 Task: Look for space in Thomazeau, Haiti from 8th June, 2023 to 19th June, 2023 for 1 adult in price range Rs.5000 to Rs.12000. Place can be shared room with 1  bedroom having 1 bed and 1 bathroom. Property type can be house, flat, guest house, hotel. Booking option can be shelf check-in. Required host language is English.
Action: Mouse moved to (581, 85)
Screenshot: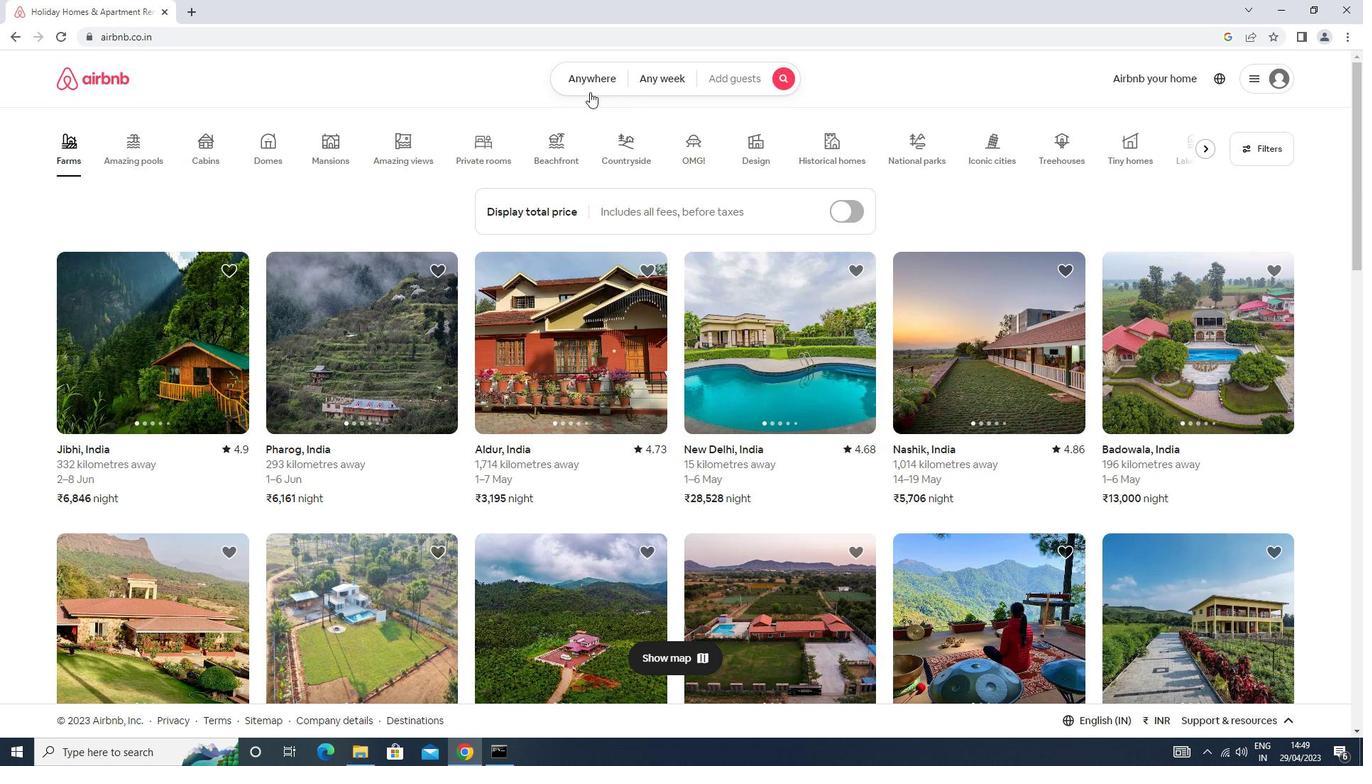 
Action: Mouse pressed left at (581, 85)
Screenshot: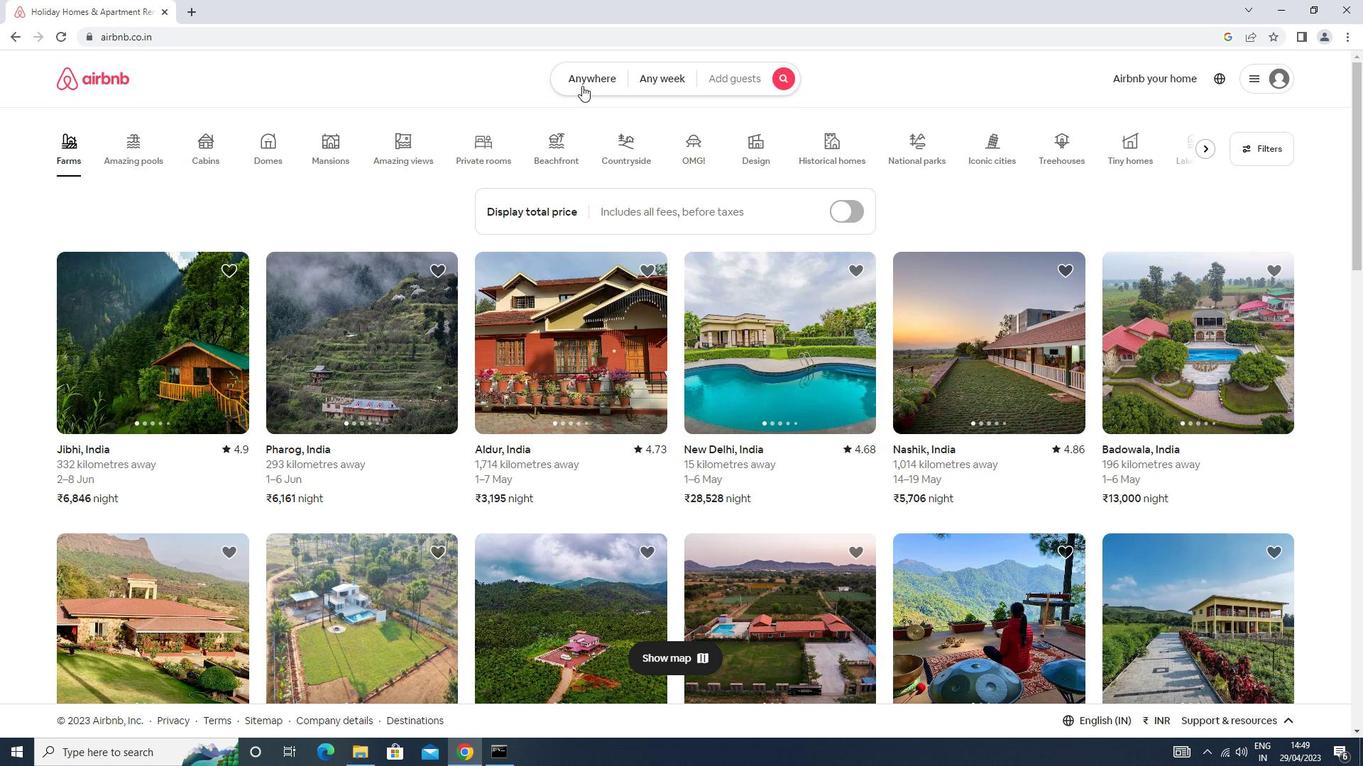 
Action: Mouse moved to (536, 127)
Screenshot: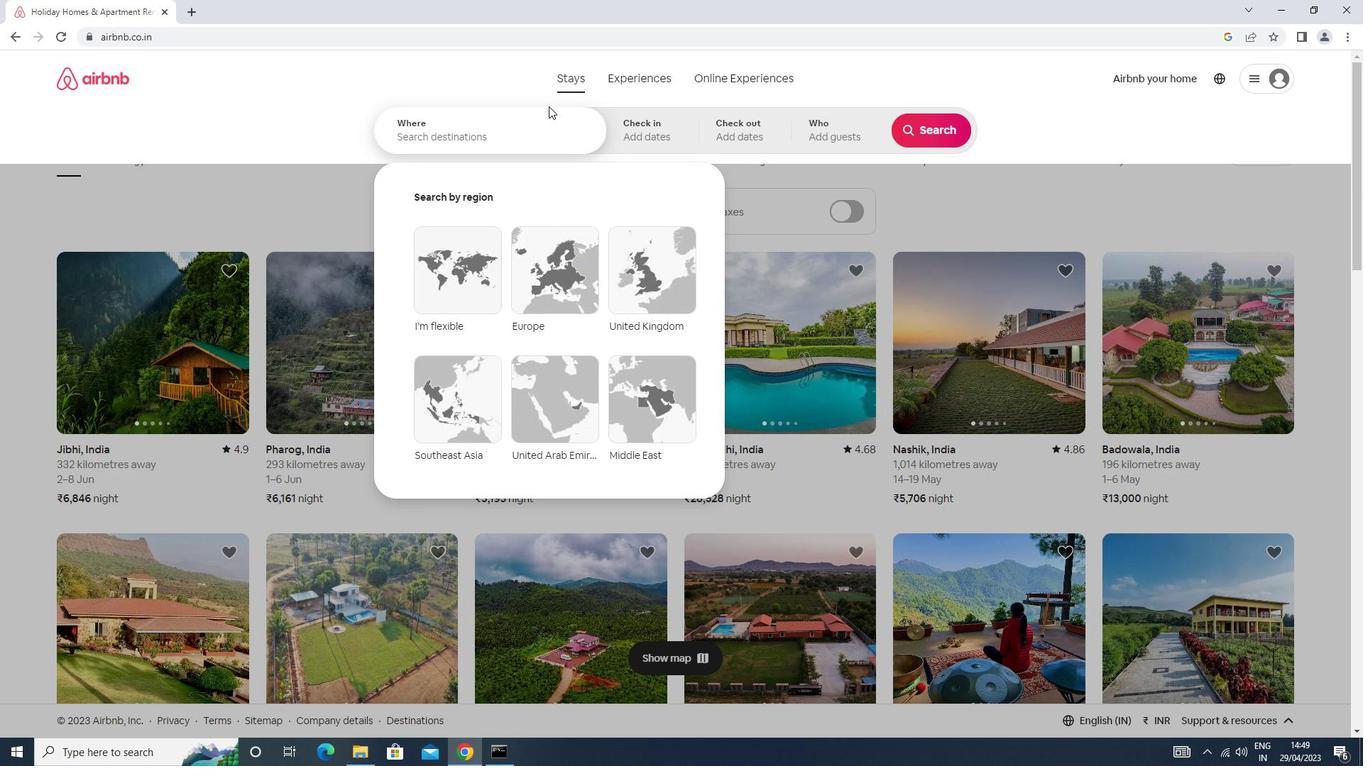 
Action: Mouse pressed left at (536, 127)
Screenshot: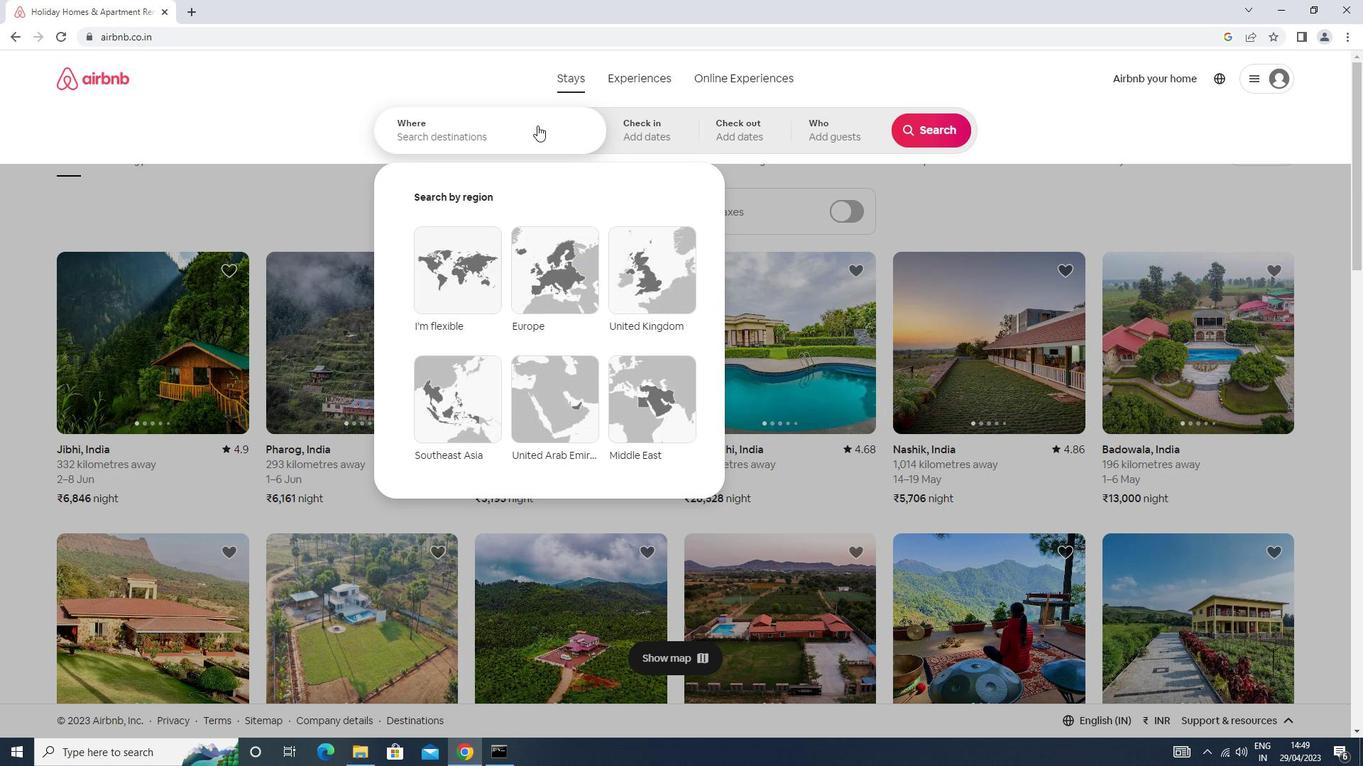 
Action: Key pressed <Key.caps_lock>t<Key.caps_lock>homazeau<Key.down><Key.enter>
Screenshot: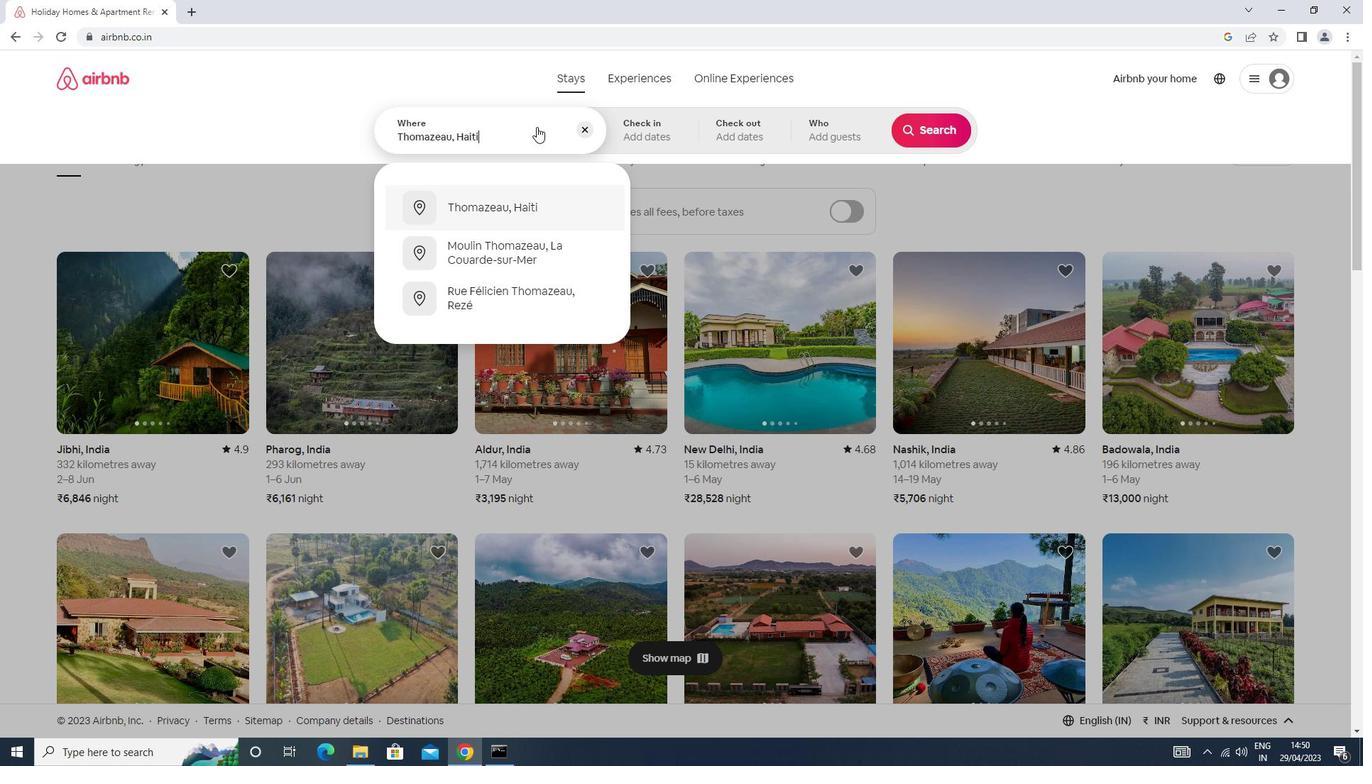 
Action: Mouse moved to (920, 244)
Screenshot: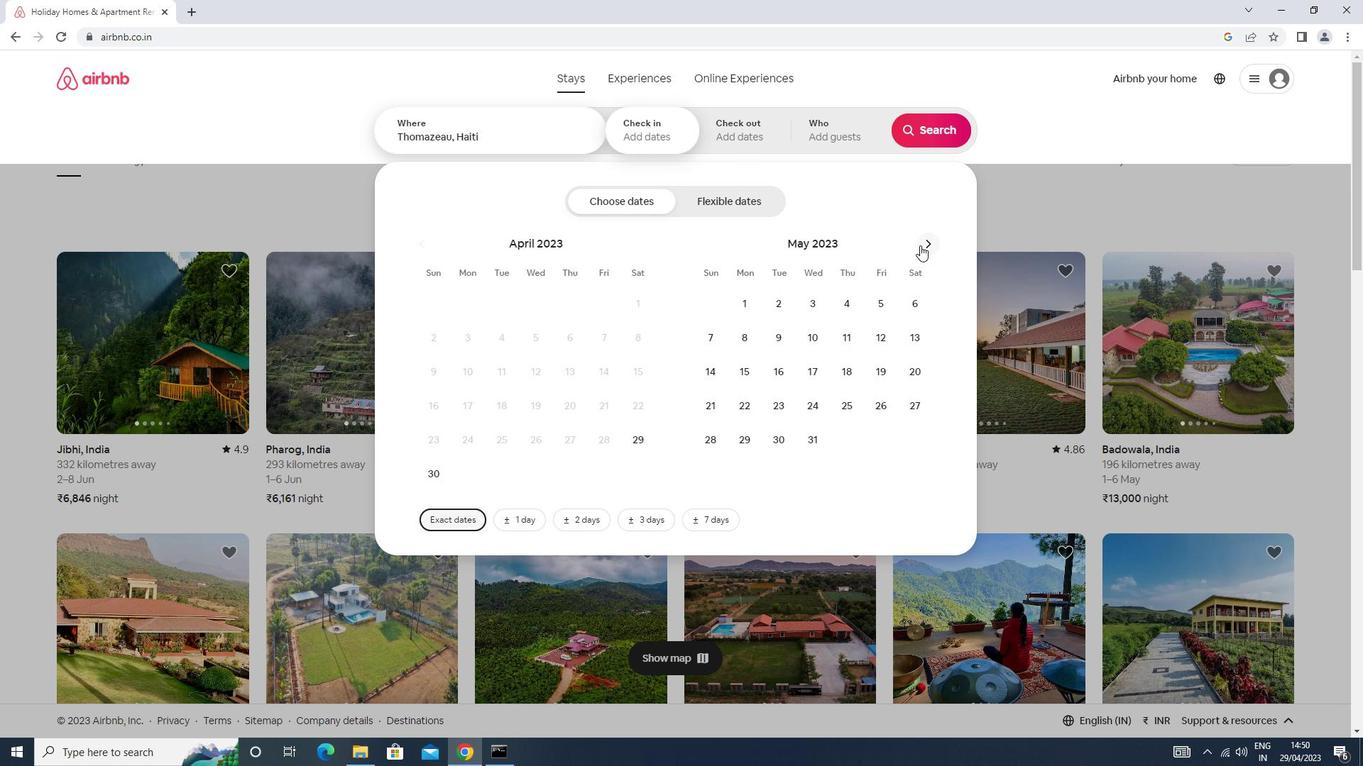 
Action: Mouse pressed left at (920, 244)
Screenshot: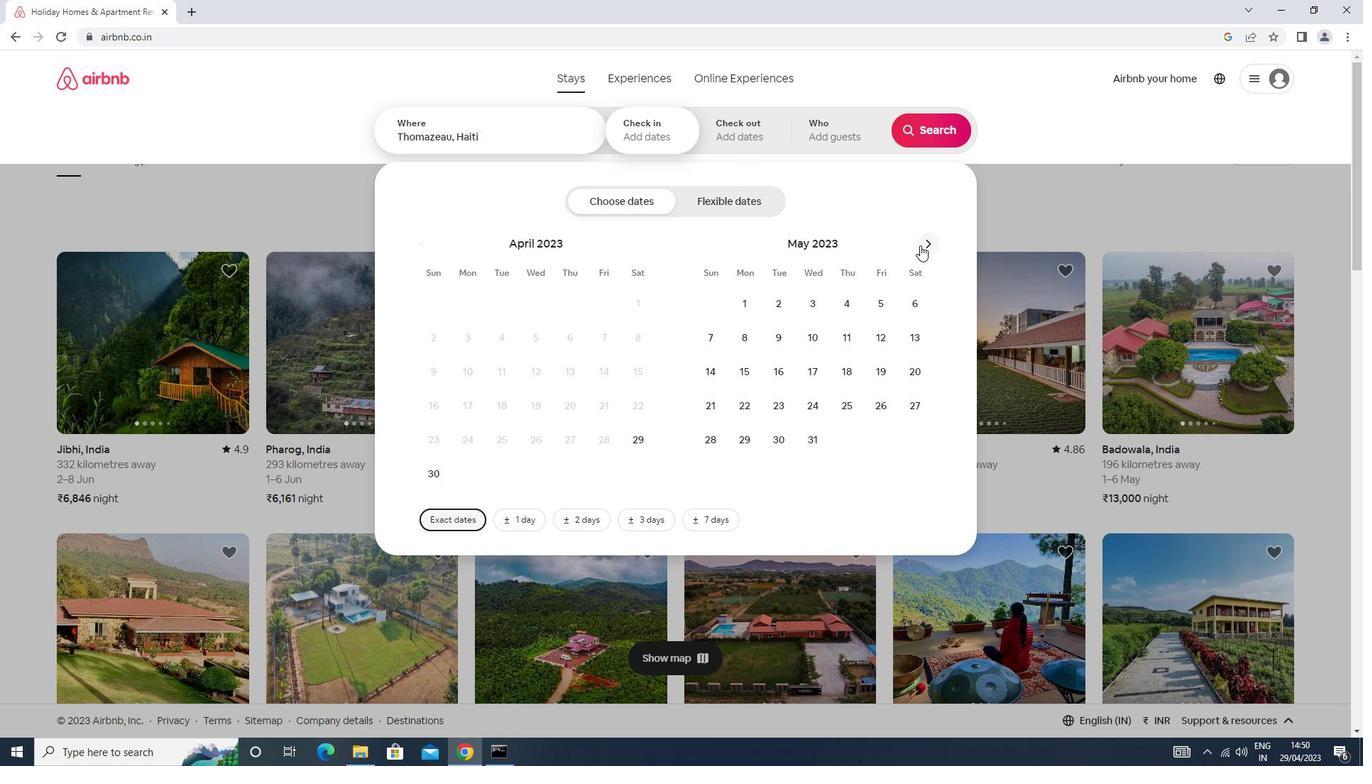 
Action: Mouse moved to (845, 336)
Screenshot: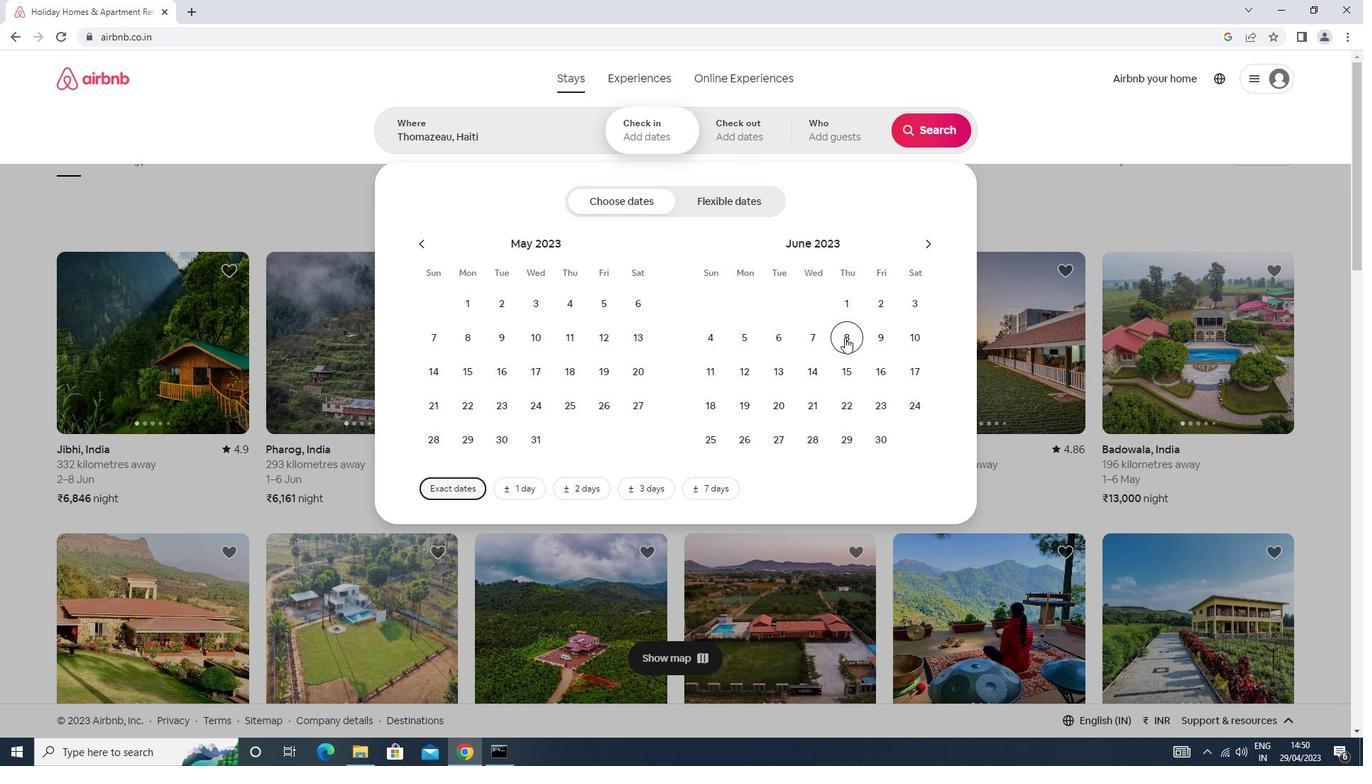 
Action: Mouse pressed left at (845, 336)
Screenshot: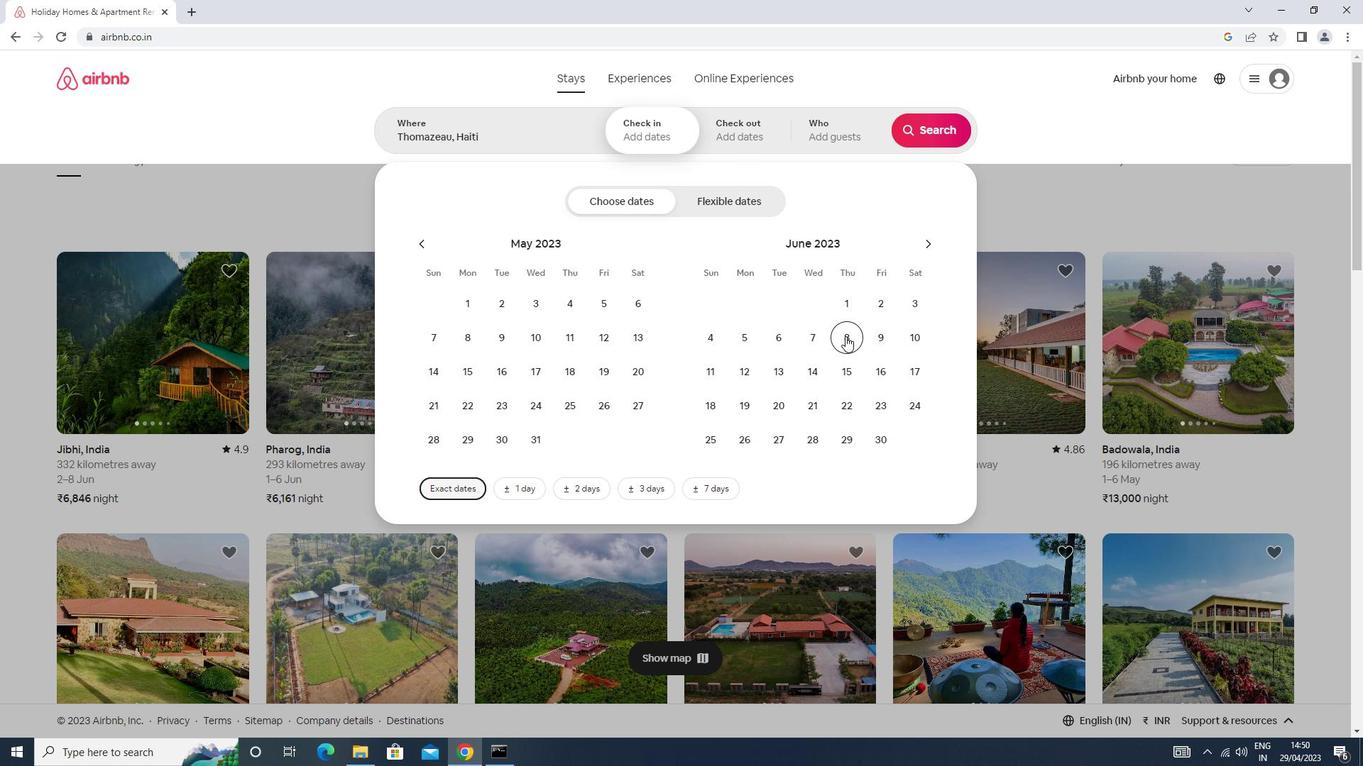 
Action: Mouse moved to (757, 401)
Screenshot: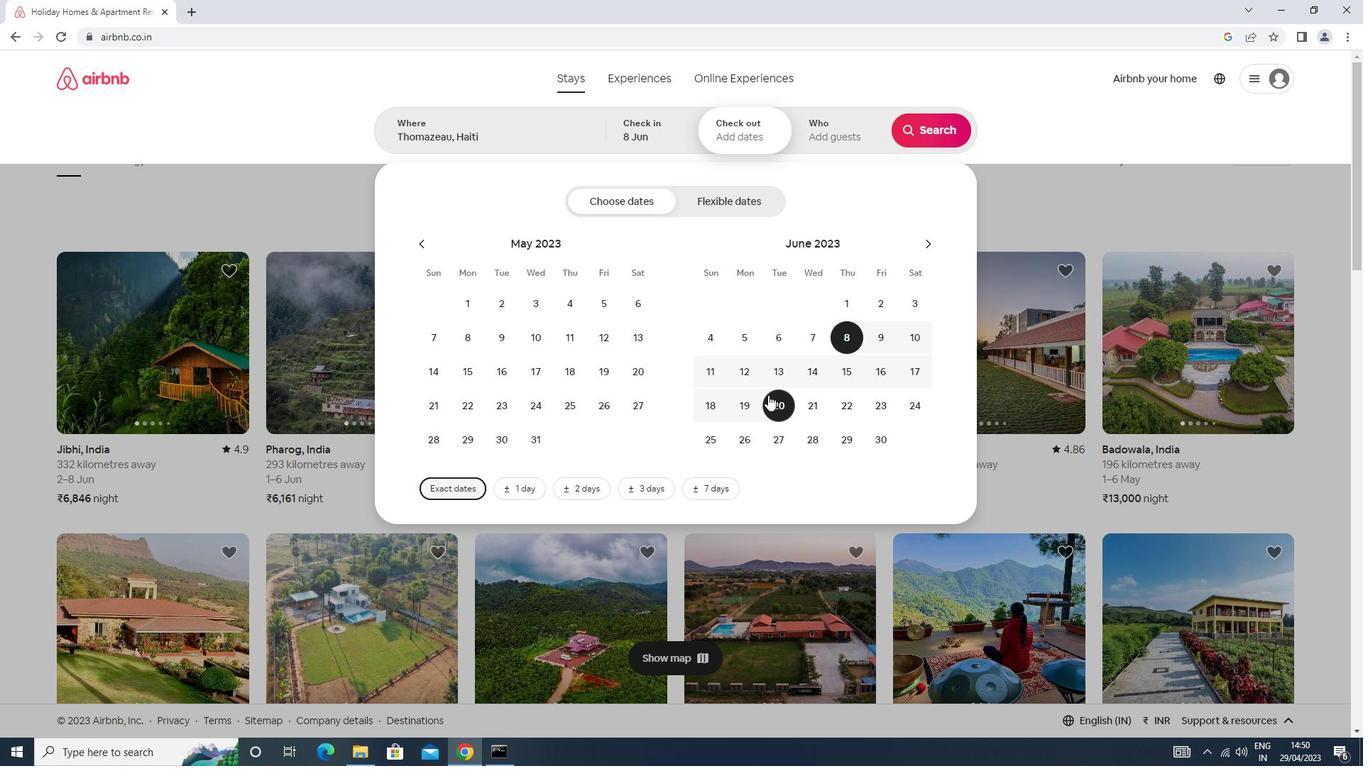 
Action: Mouse pressed left at (757, 401)
Screenshot: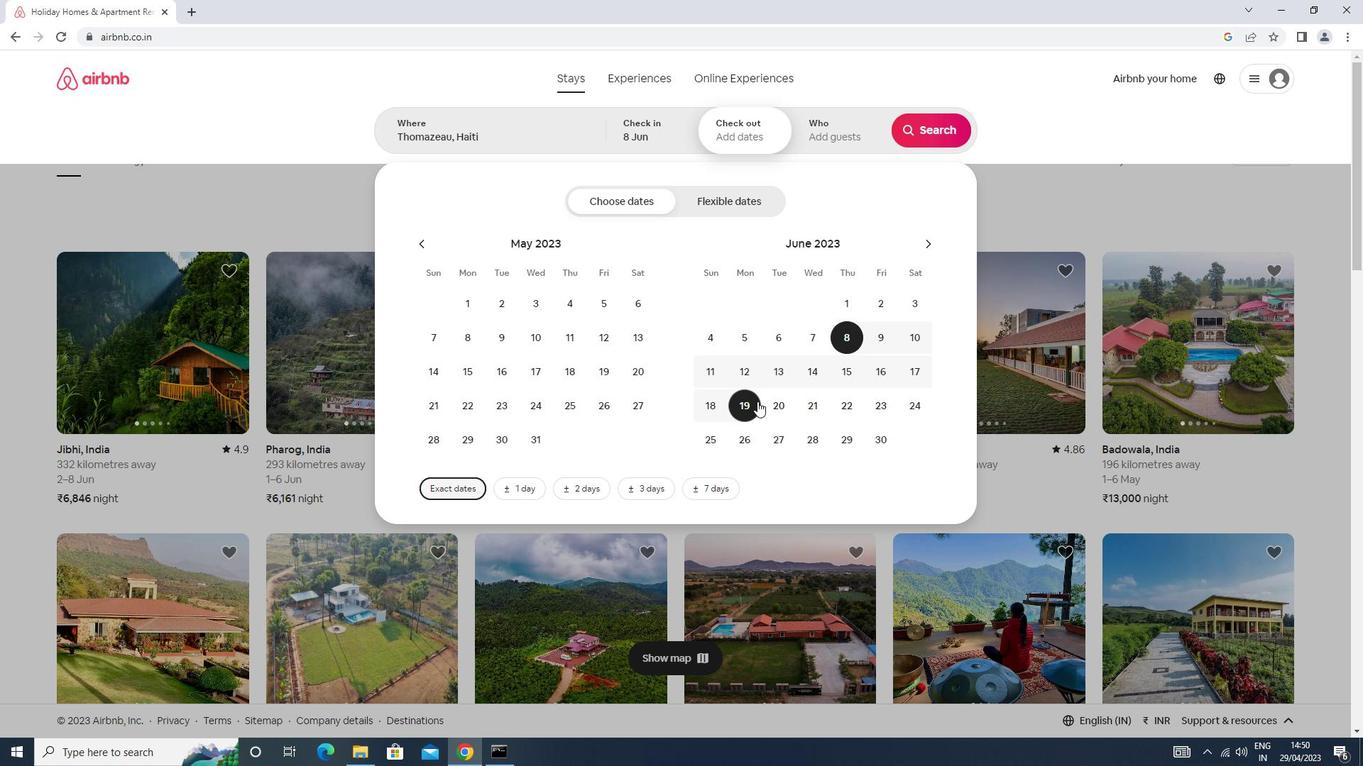 
Action: Mouse moved to (828, 132)
Screenshot: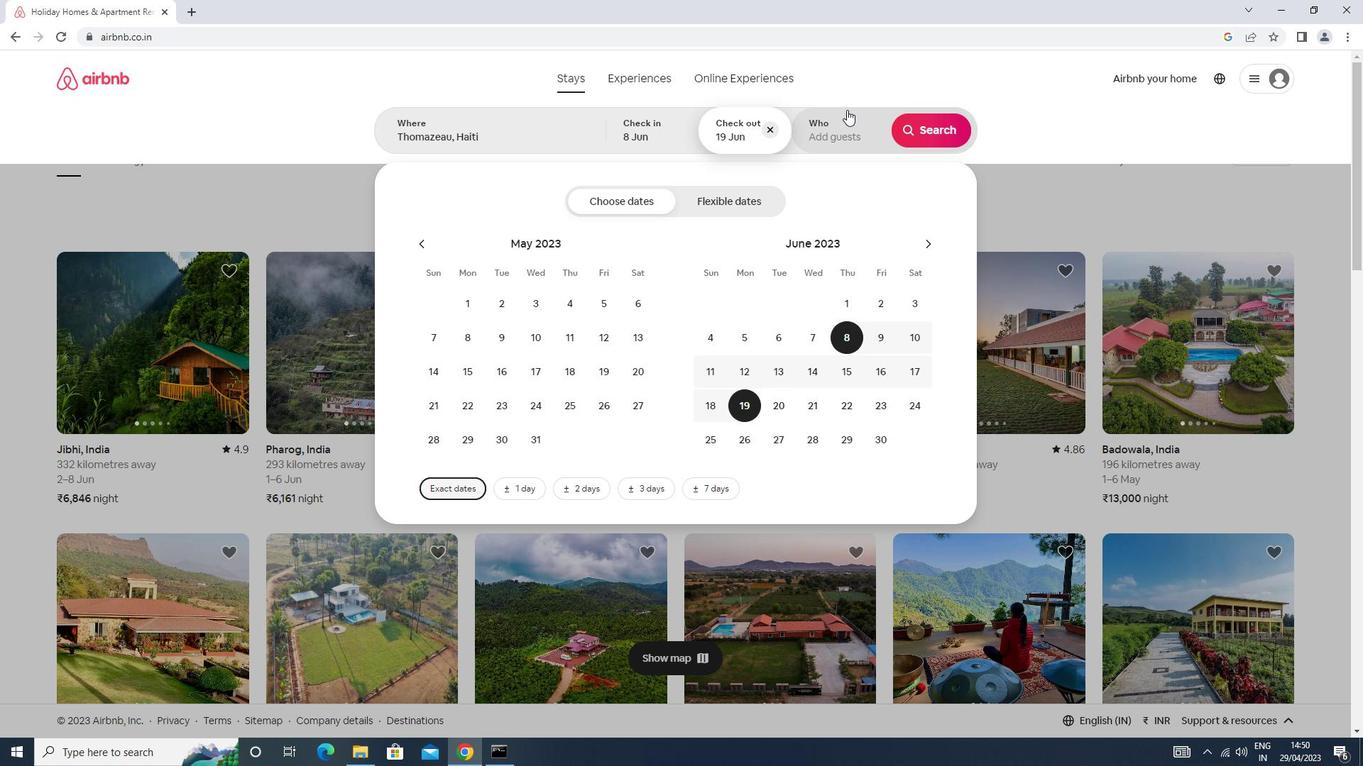 
Action: Mouse pressed left at (828, 132)
Screenshot: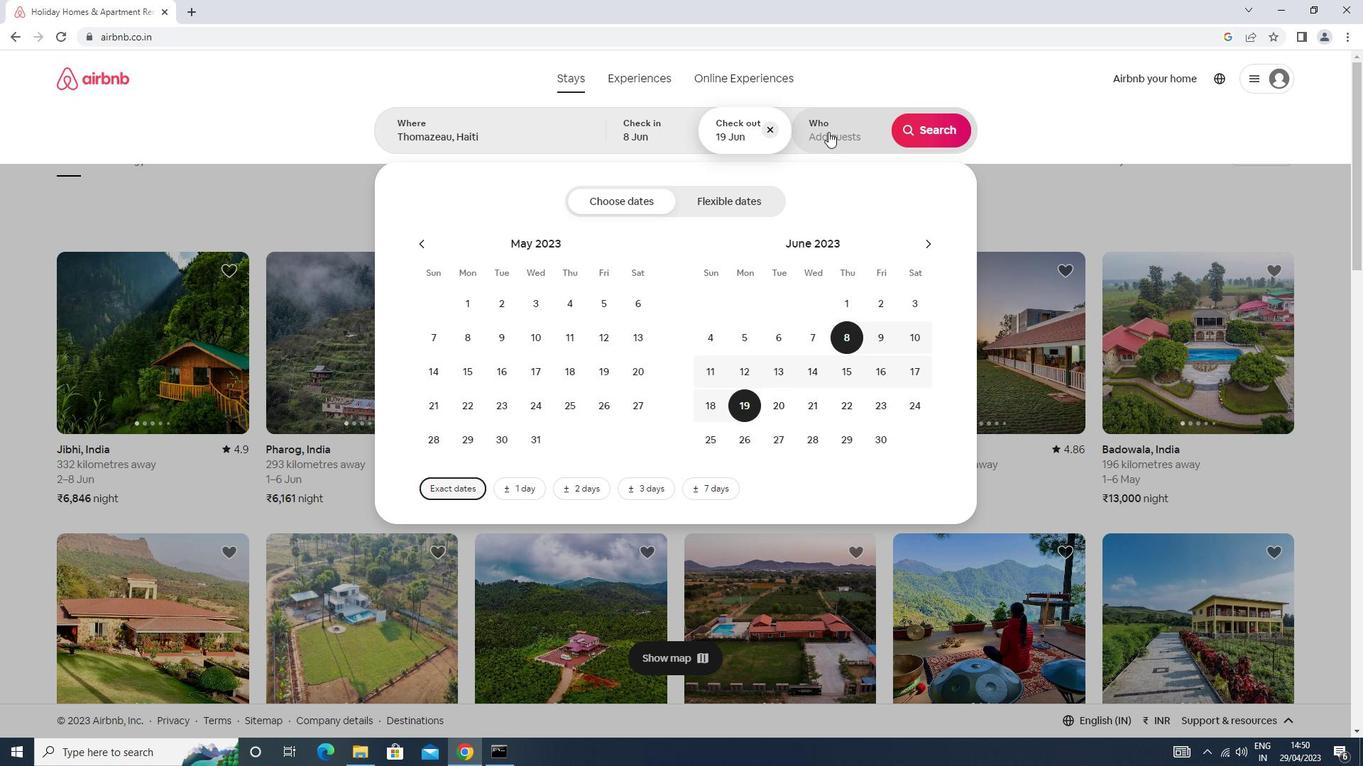 
Action: Mouse moved to (934, 211)
Screenshot: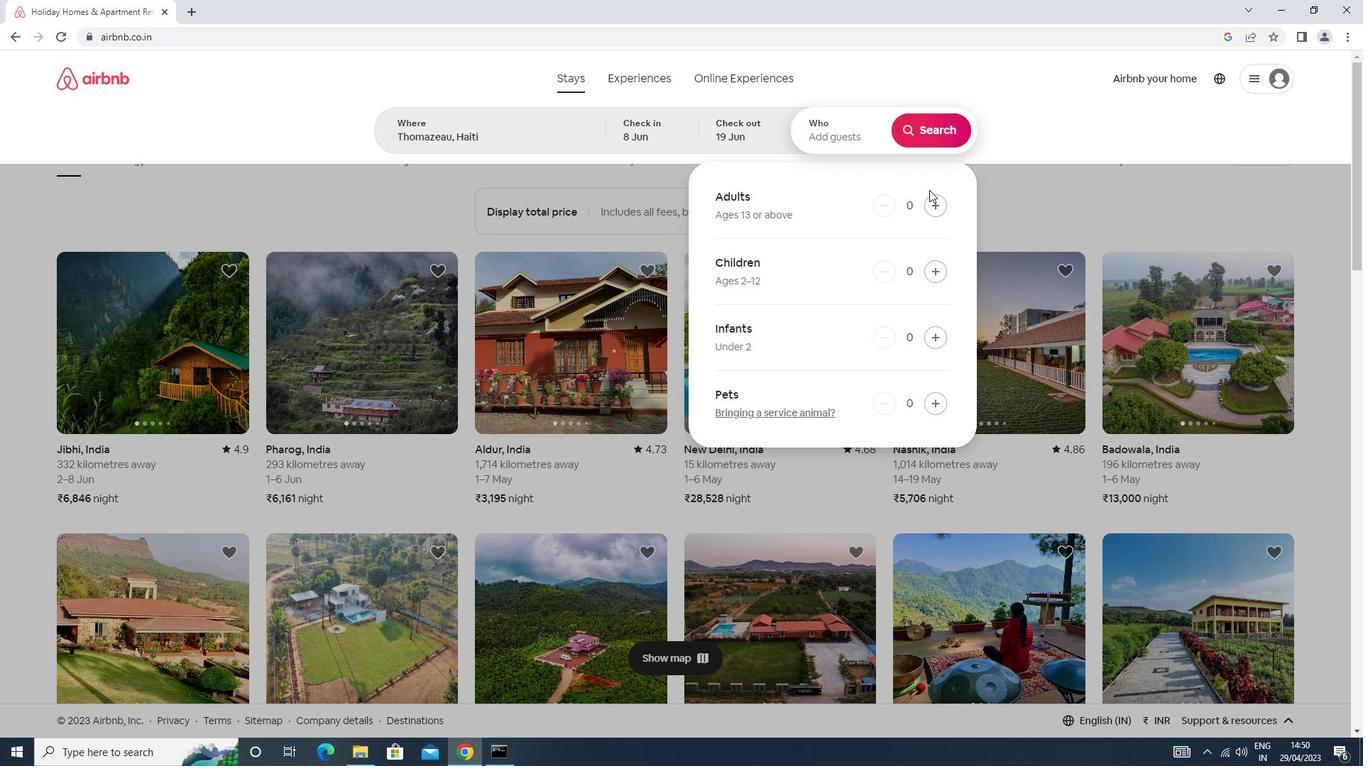 
Action: Mouse pressed left at (934, 211)
Screenshot: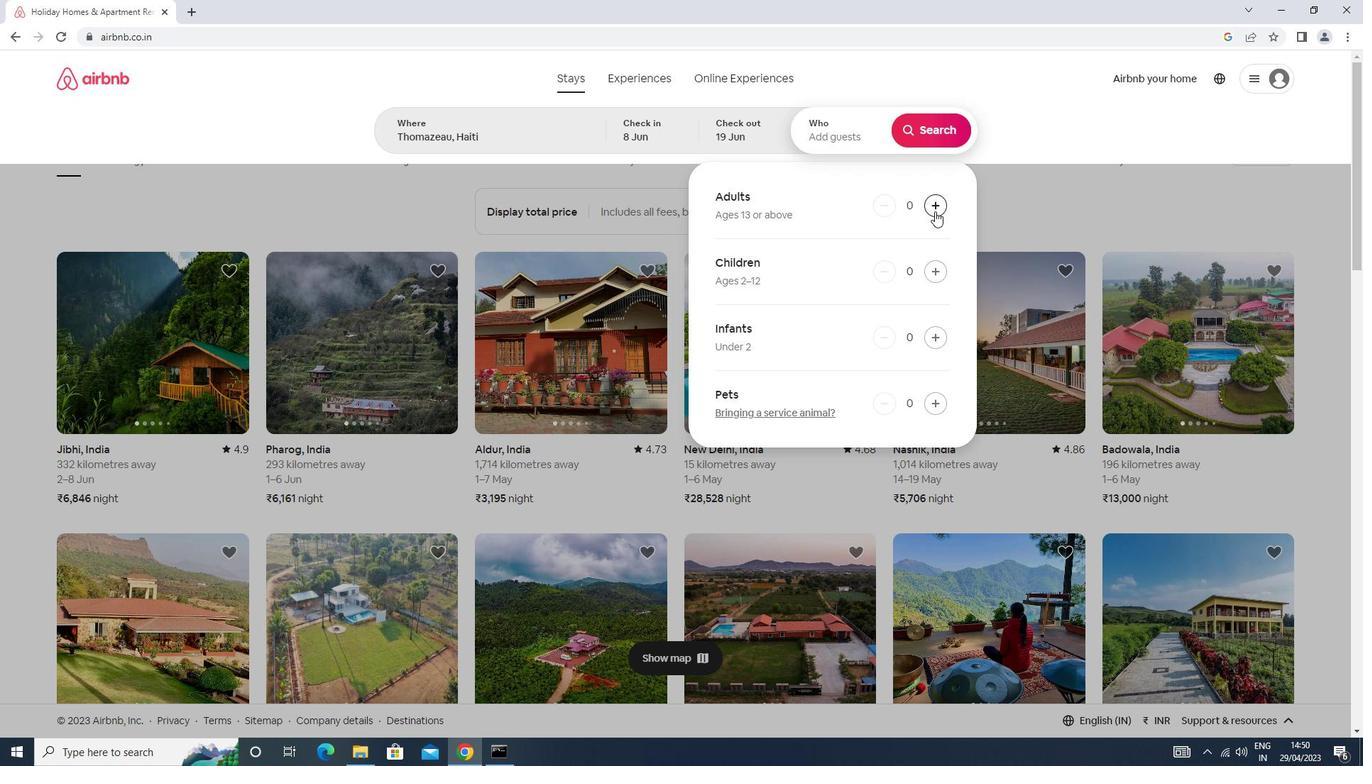
Action: Mouse moved to (944, 126)
Screenshot: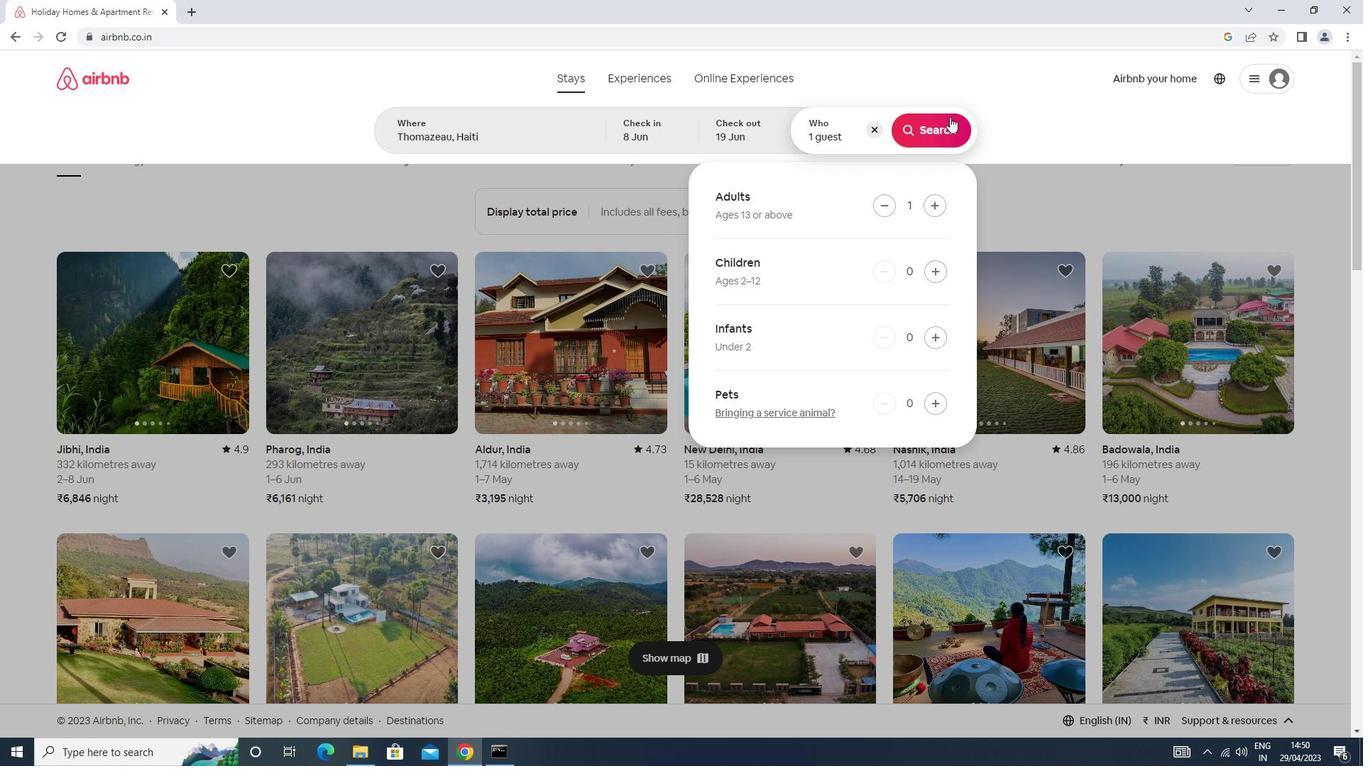 
Action: Mouse pressed left at (944, 126)
Screenshot: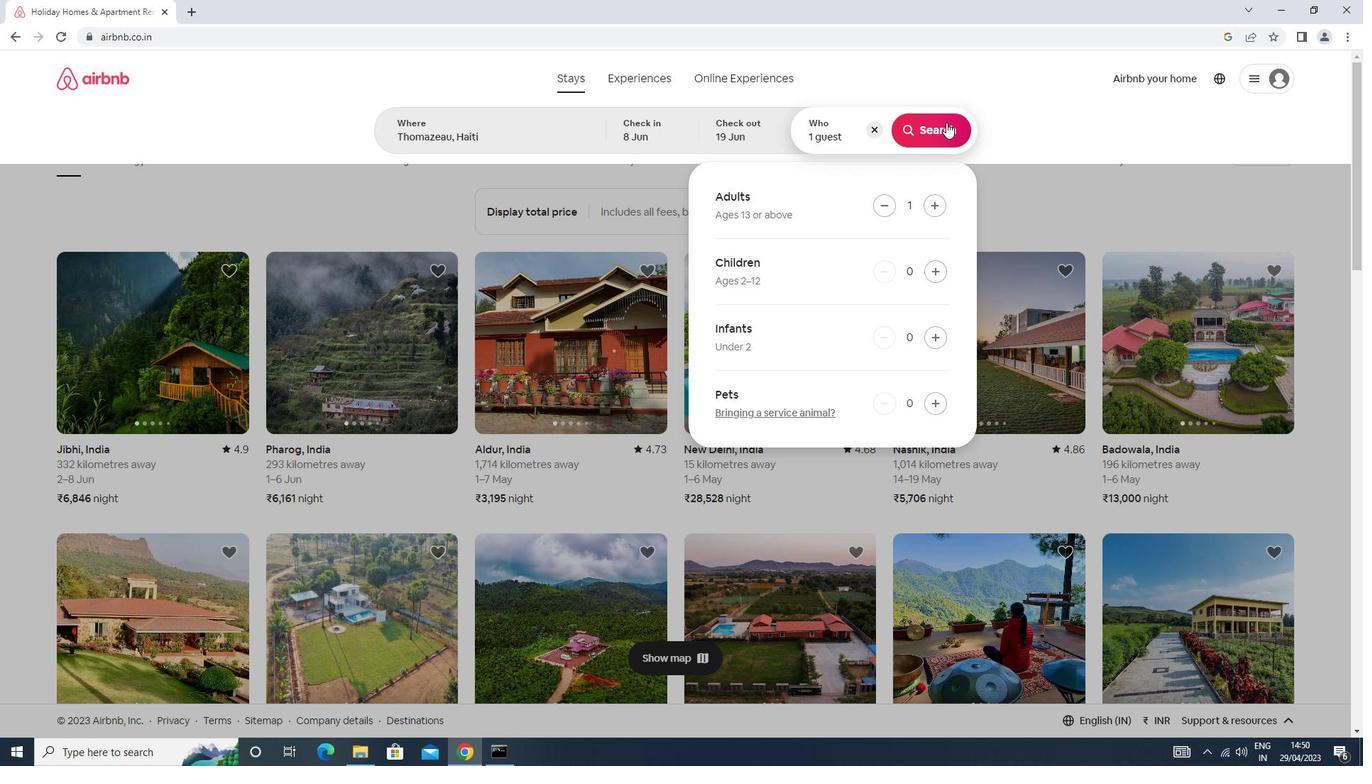 
Action: Mouse moved to (1310, 129)
Screenshot: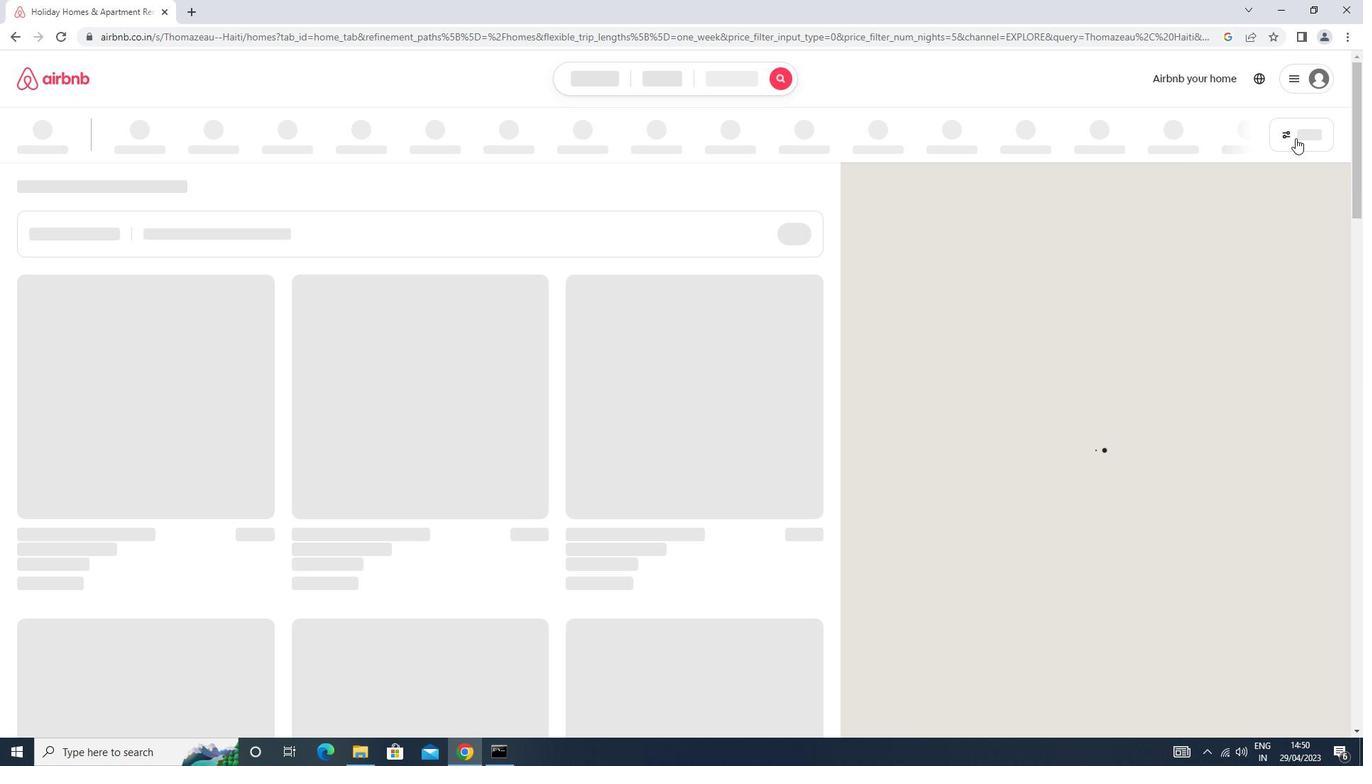 
Action: Mouse pressed left at (1310, 129)
Screenshot: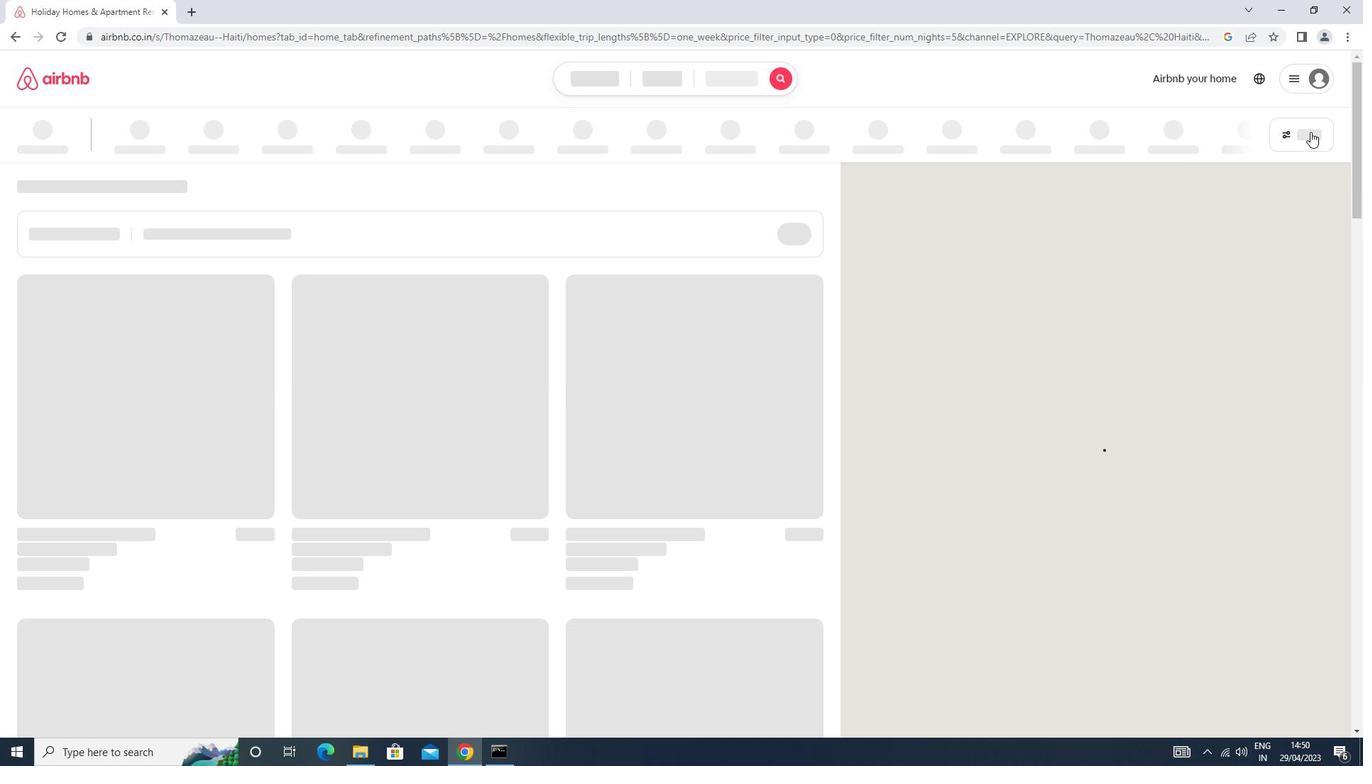 
Action: Mouse moved to (566, 314)
Screenshot: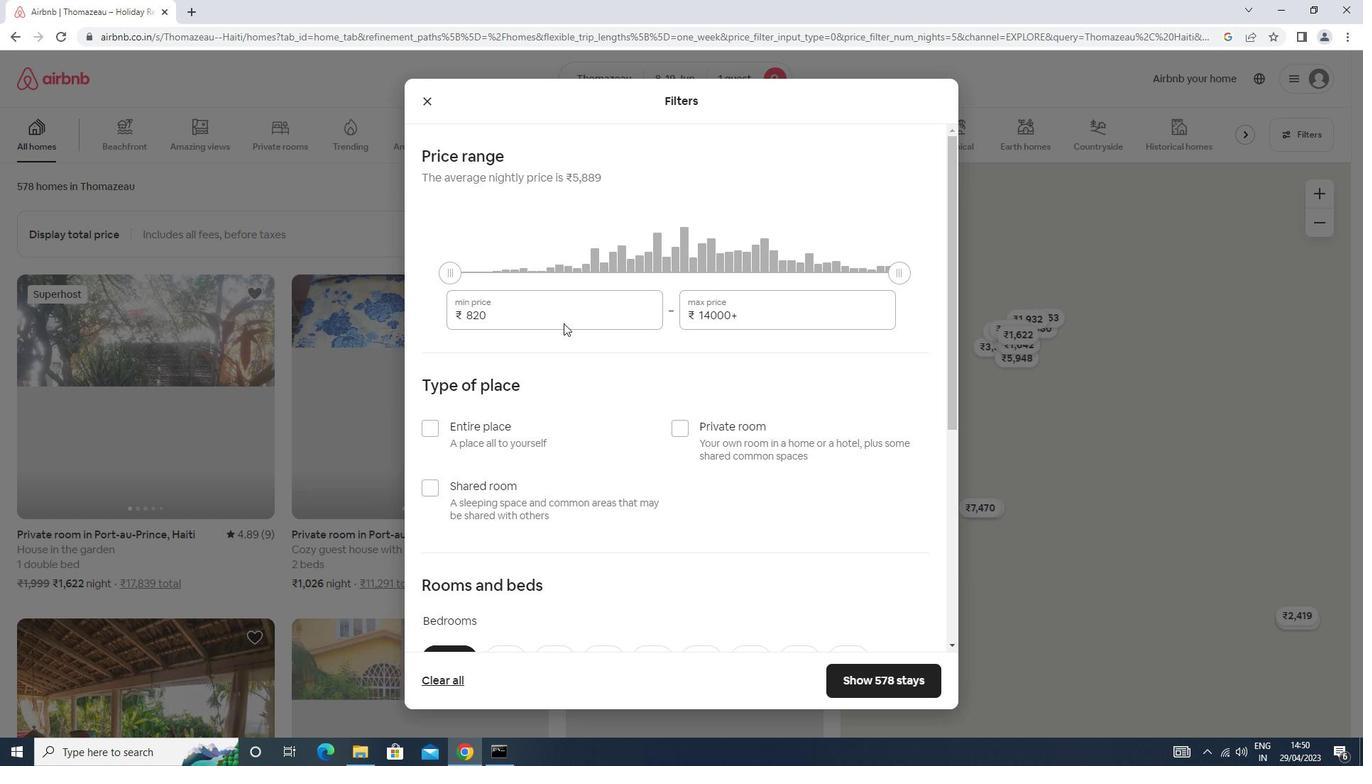 
Action: Mouse pressed left at (566, 314)
Screenshot: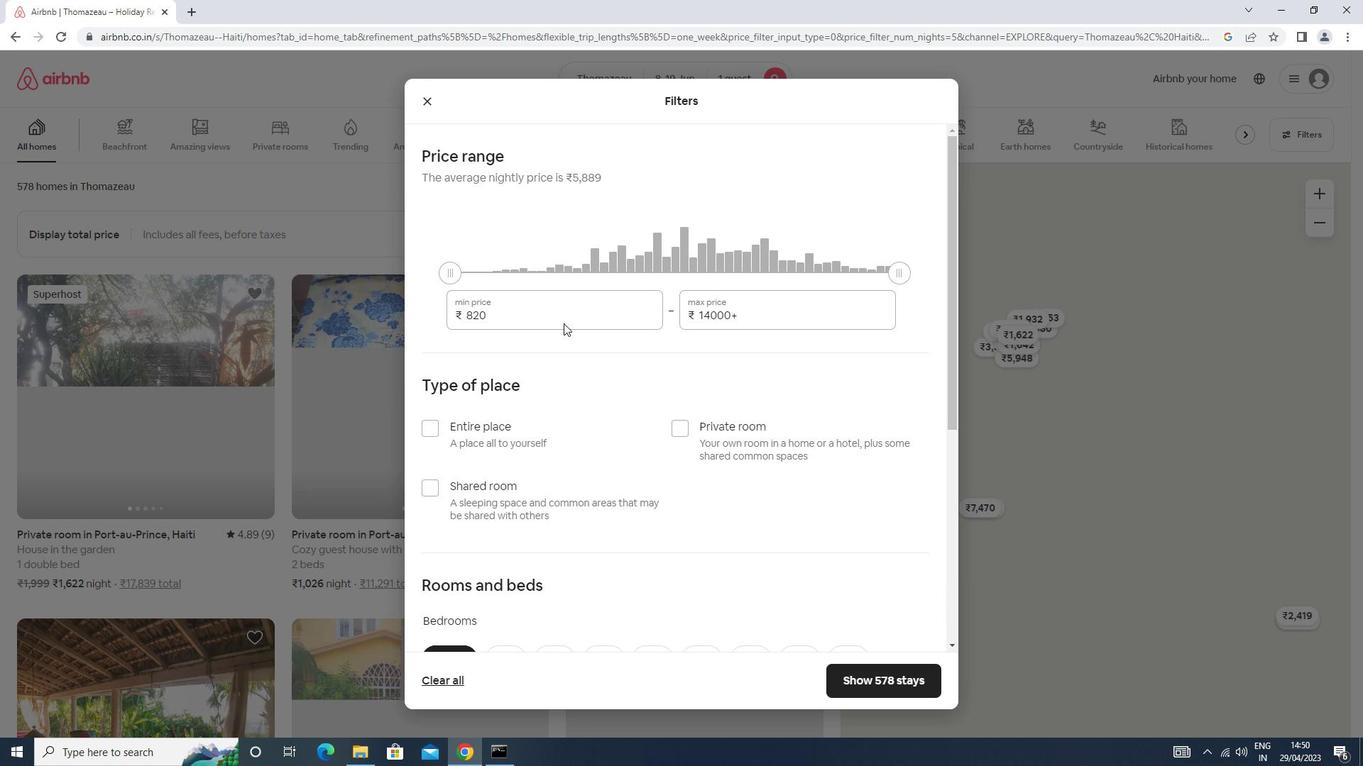 
Action: Key pressed <Key.backspace><Key.backspace><Key.backspace><Key.backspace><Key.backspace><Key.backspace><Key.backspace><Key.backspace>5000<Key.tab>12000<Key.enter>
Screenshot: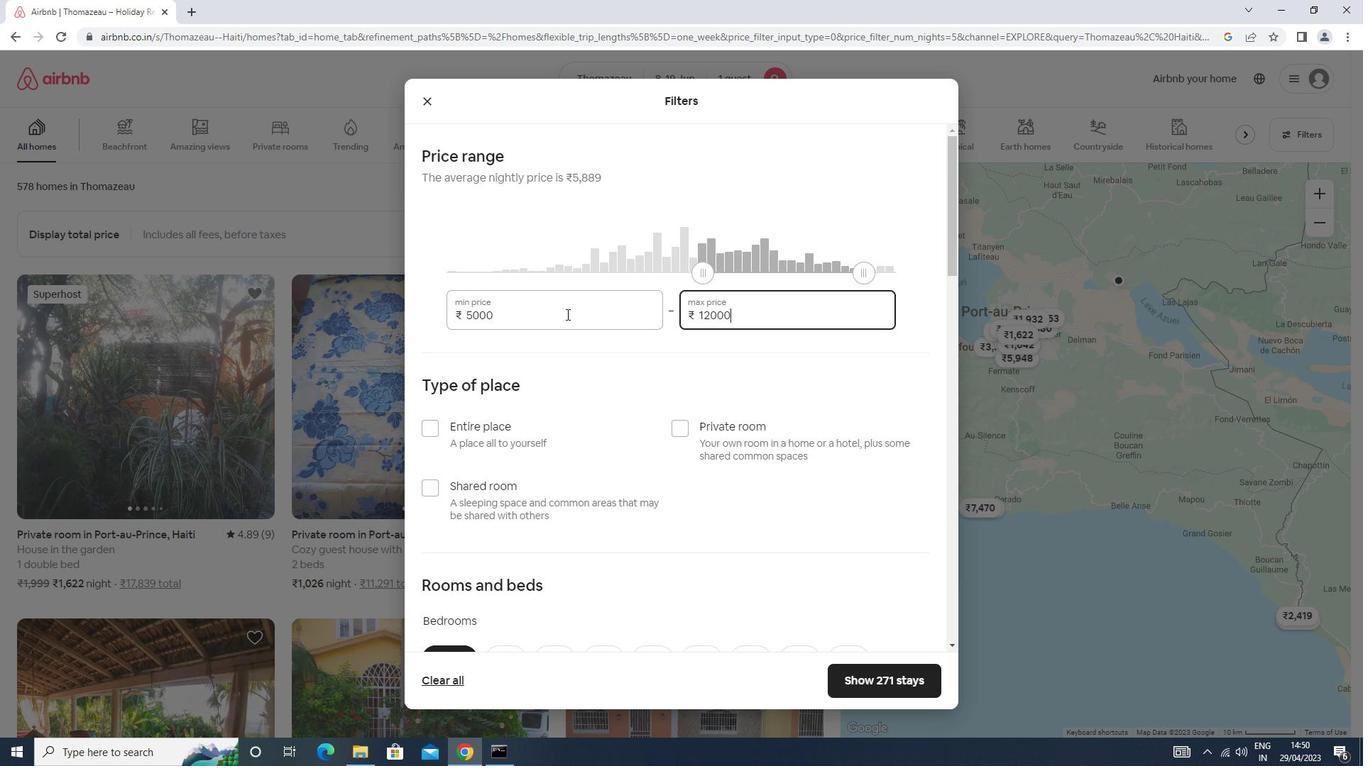 
Action: Mouse moved to (562, 268)
Screenshot: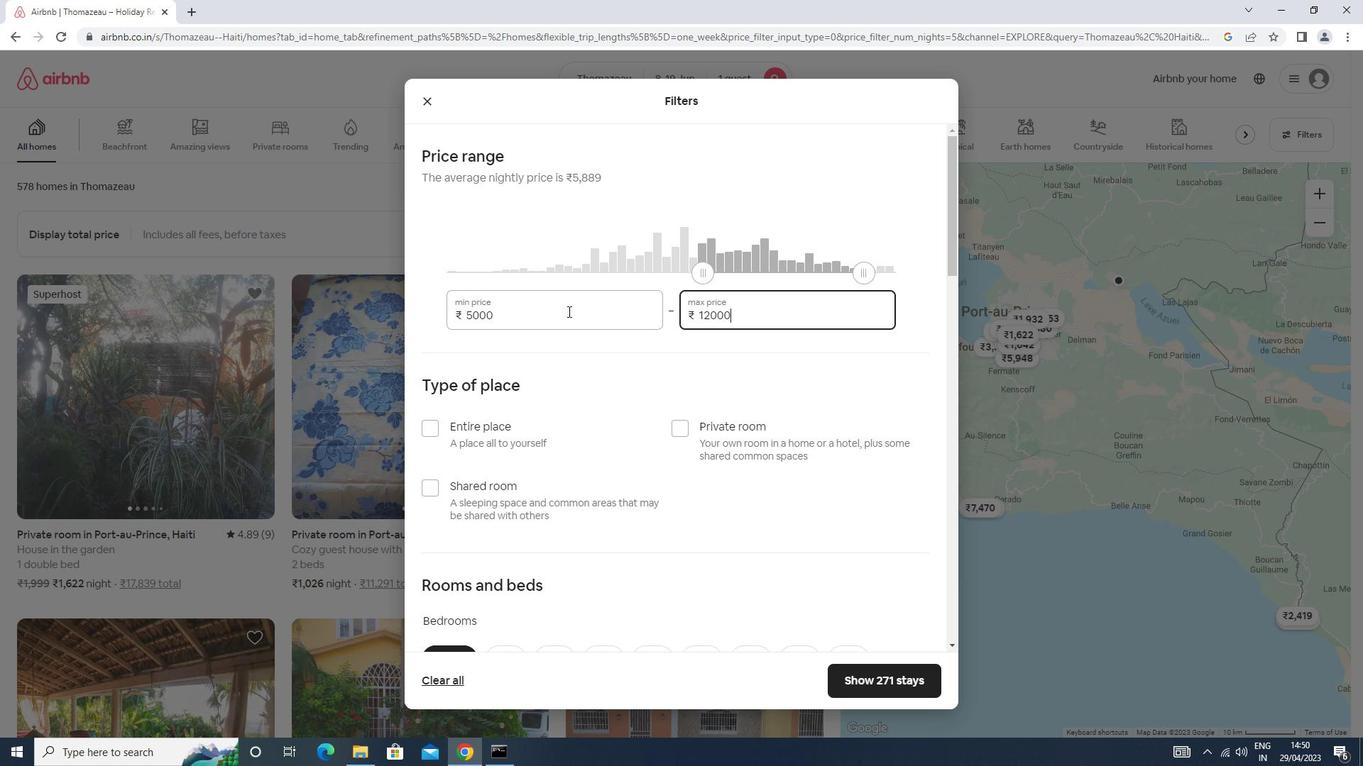 
Action: Mouse scrolled (562, 267) with delta (0, 0)
Screenshot: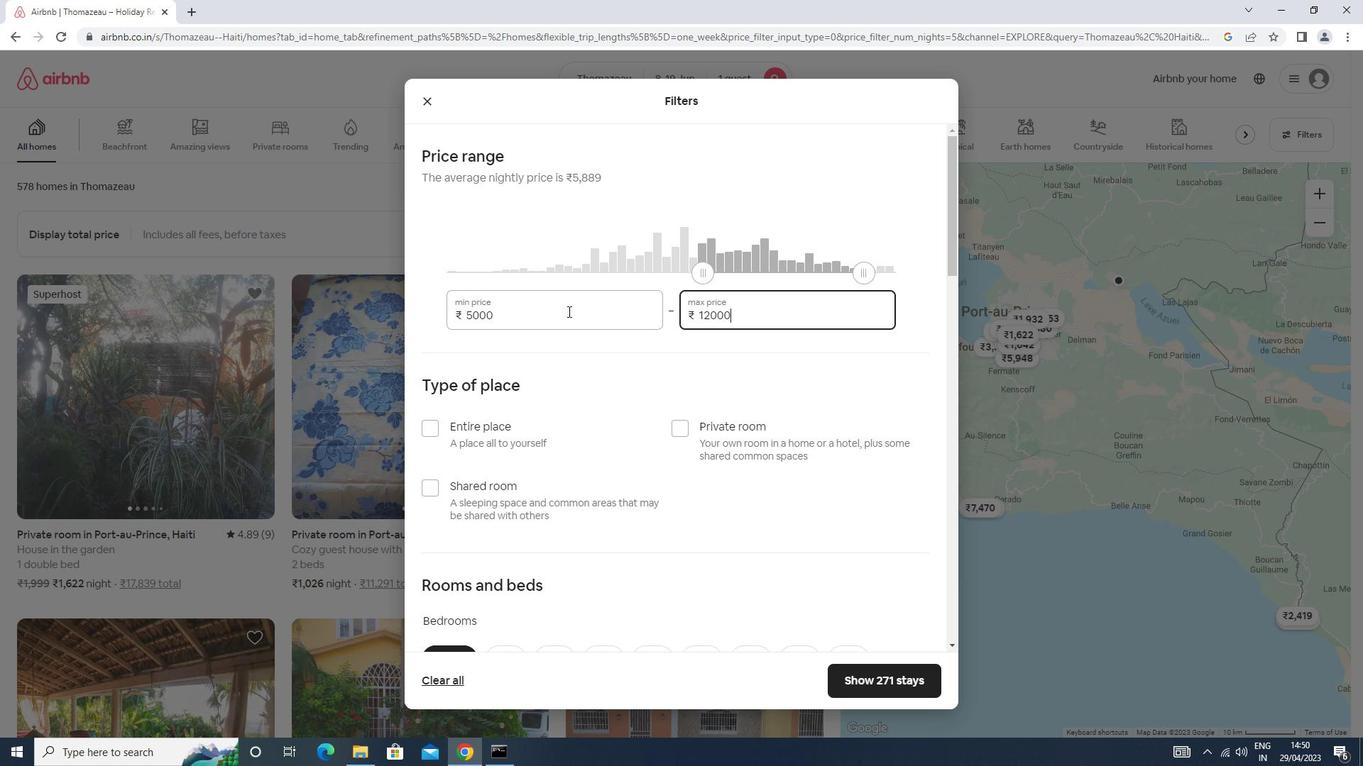 
Action: Mouse scrolled (562, 267) with delta (0, 0)
Screenshot: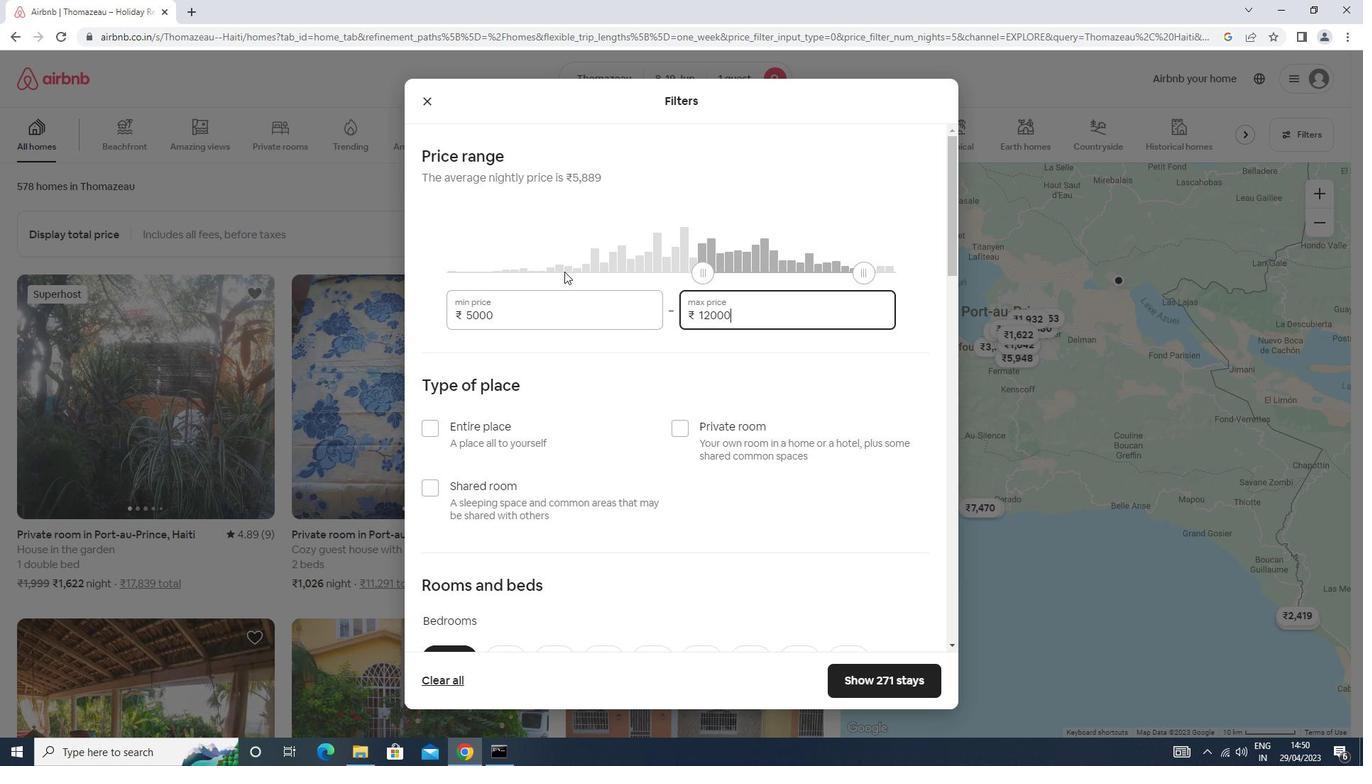 
Action: Mouse scrolled (562, 267) with delta (0, 0)
Screenshot: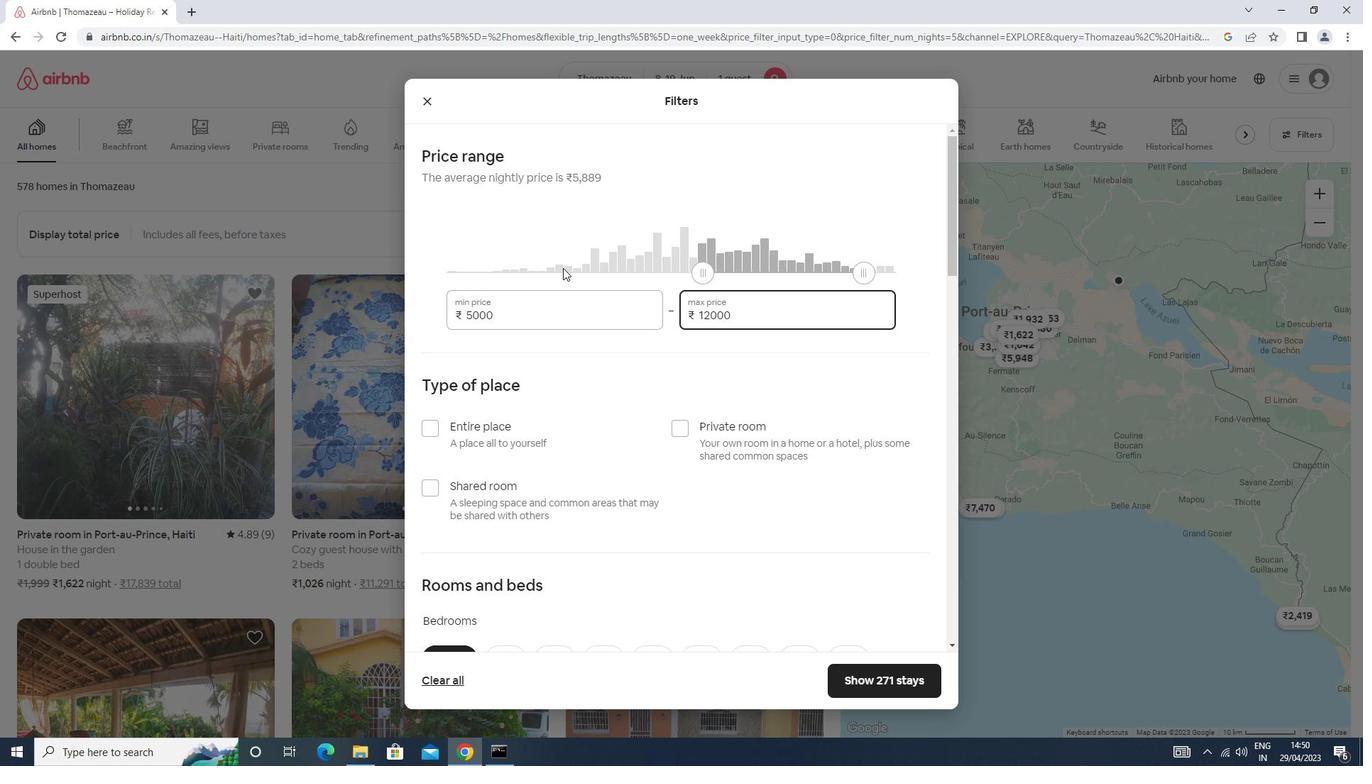 
Action: Mouse moved to (485, 273)
Screenshot: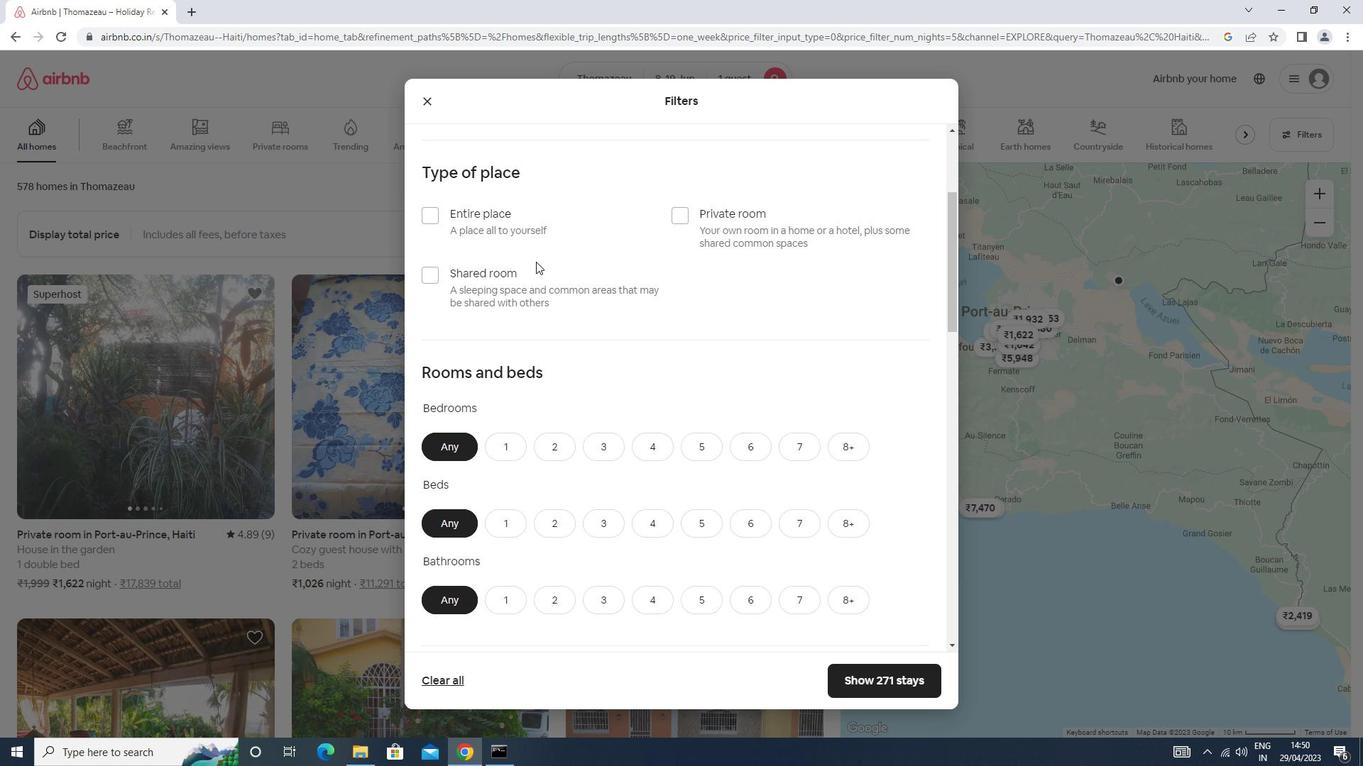 
Action: Mouse pressed left at (485, 273)
Screenshot: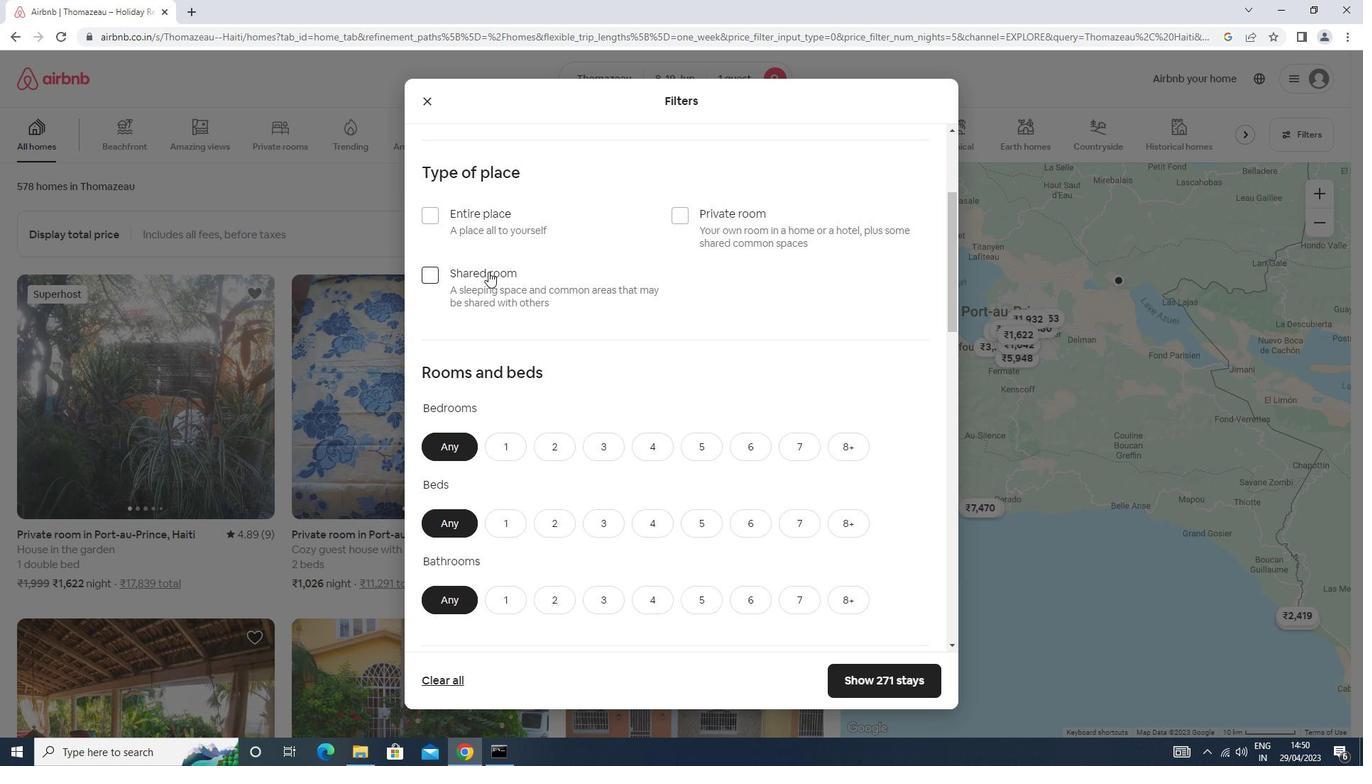 
Action: Mouse moved to (500, 447)
Screenshot: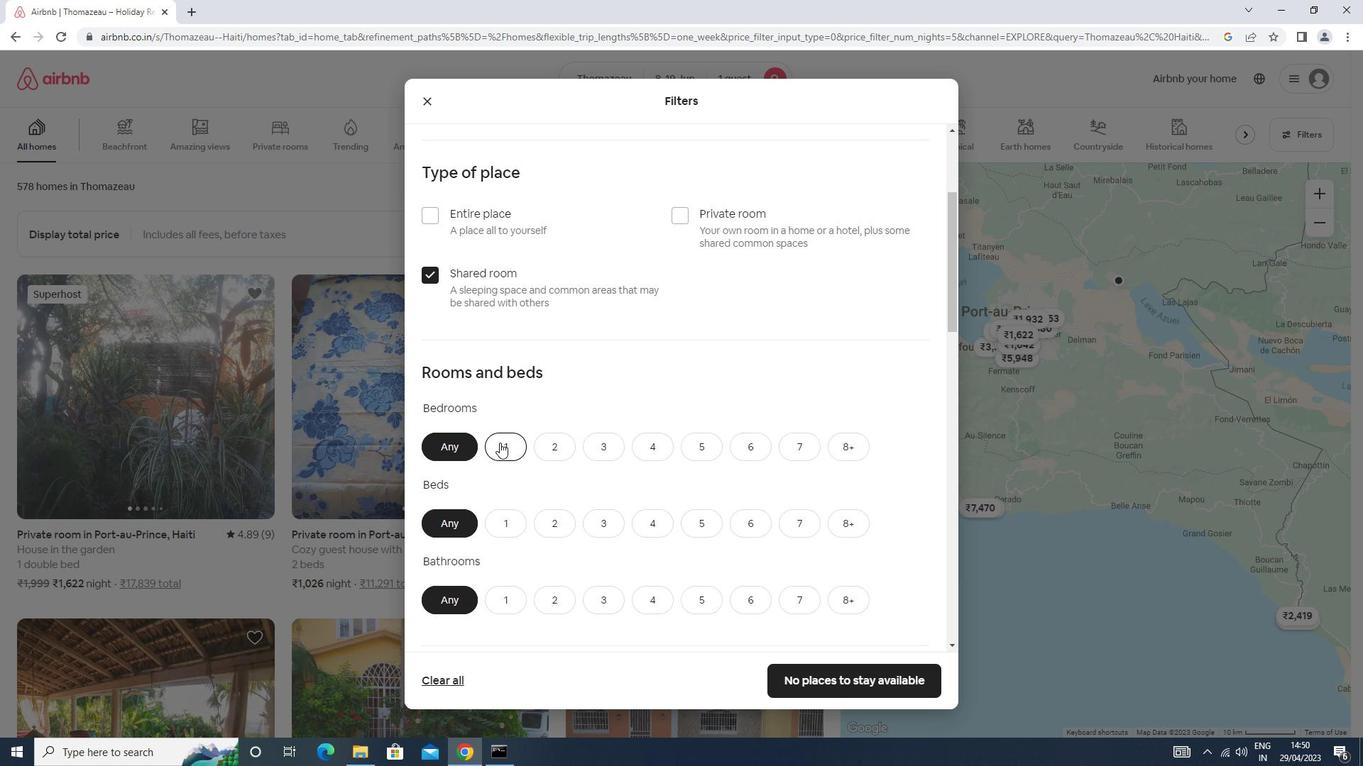 
Action: Mouse pressed left at (500, 447)
Screenshot: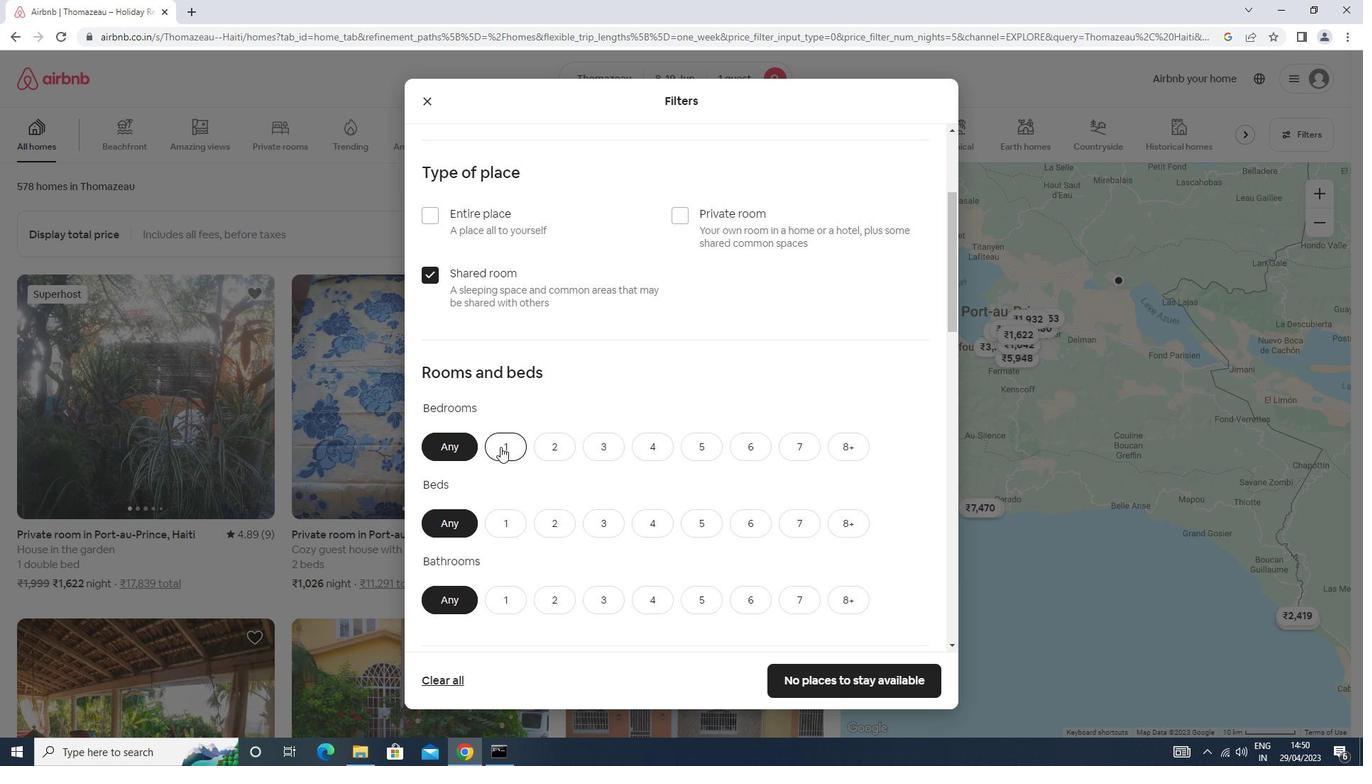 
Action: Mouse moved to (500, 456)
Screenshot: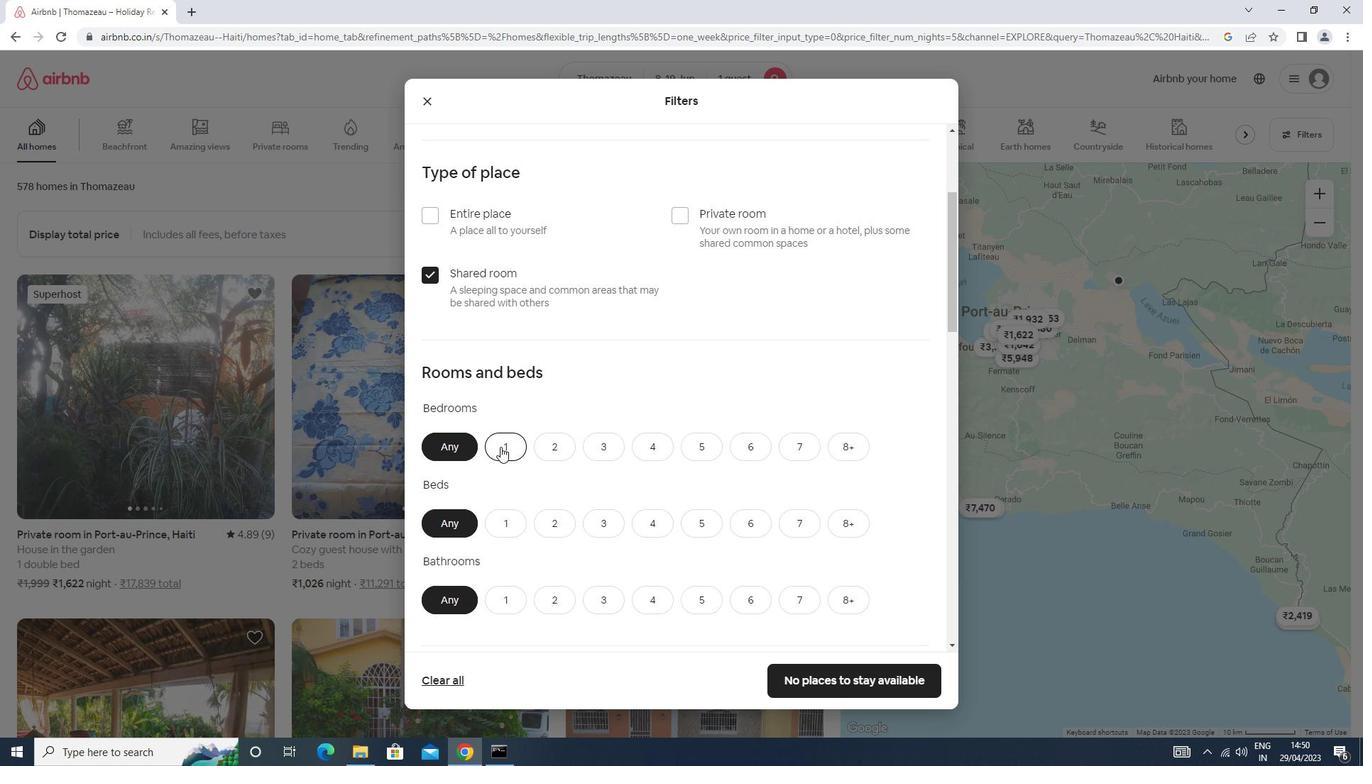 
Action: Mouse scrolled (500, 455) with delta (0, 0)
Screenshot: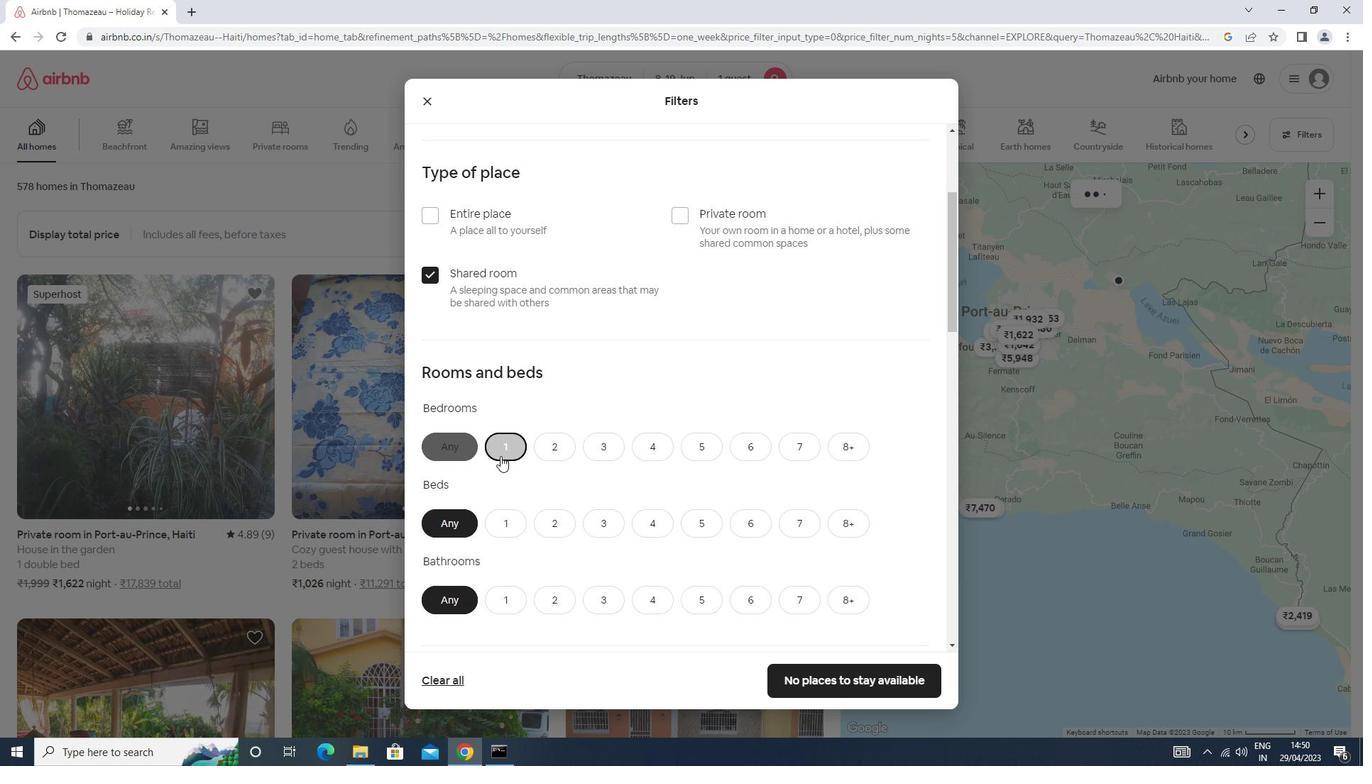 
Action: Mouse moved to (501, 457)
Screenshot: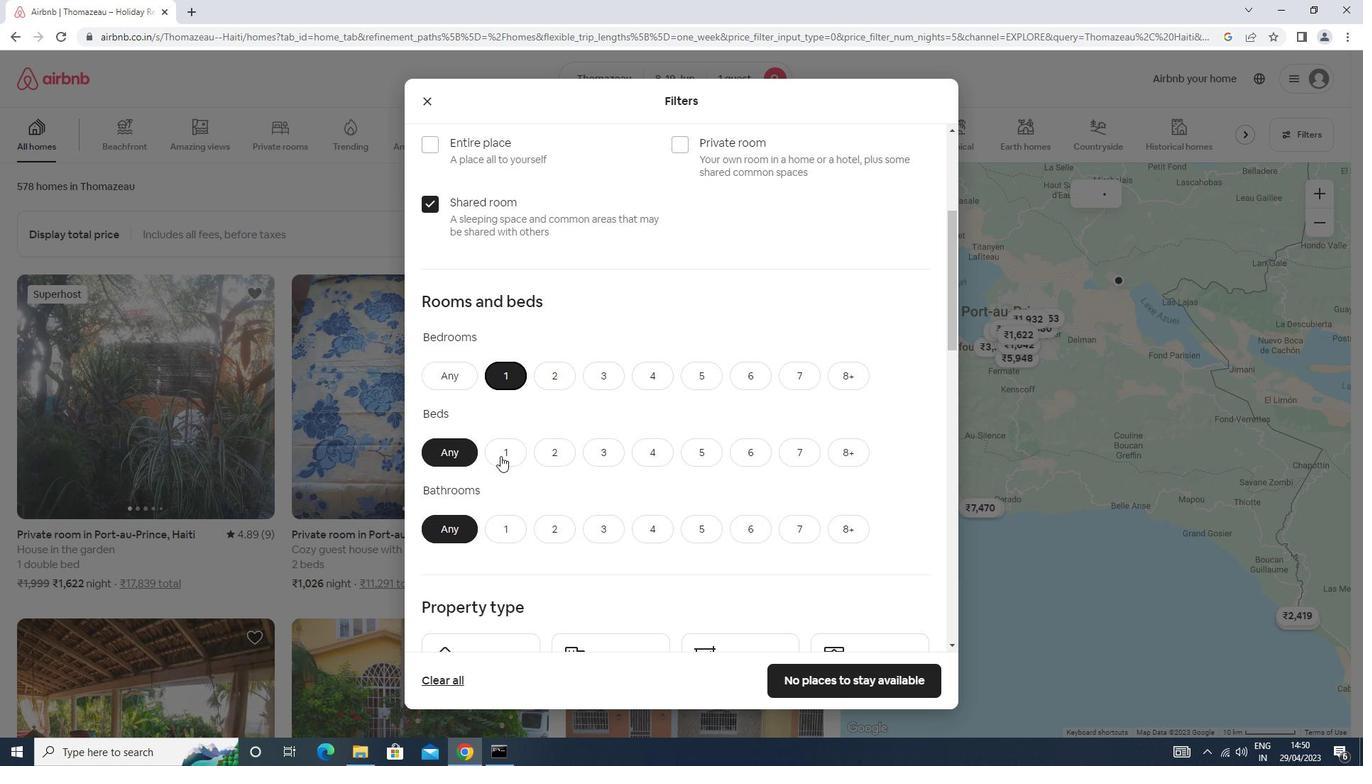 
Action: Mouse pressed left at (501, 457)
Screenshot: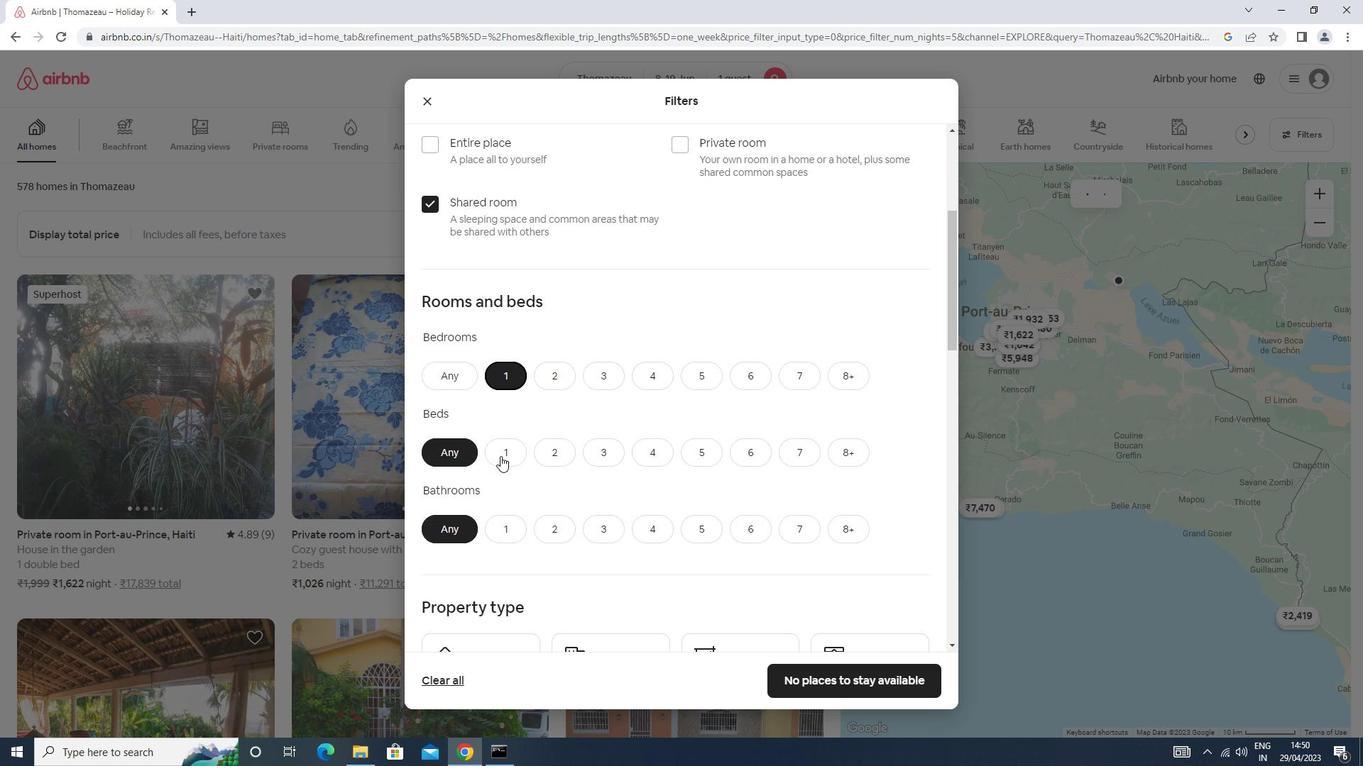 
Action: Mouse moved to (501, 457)
Screenshot: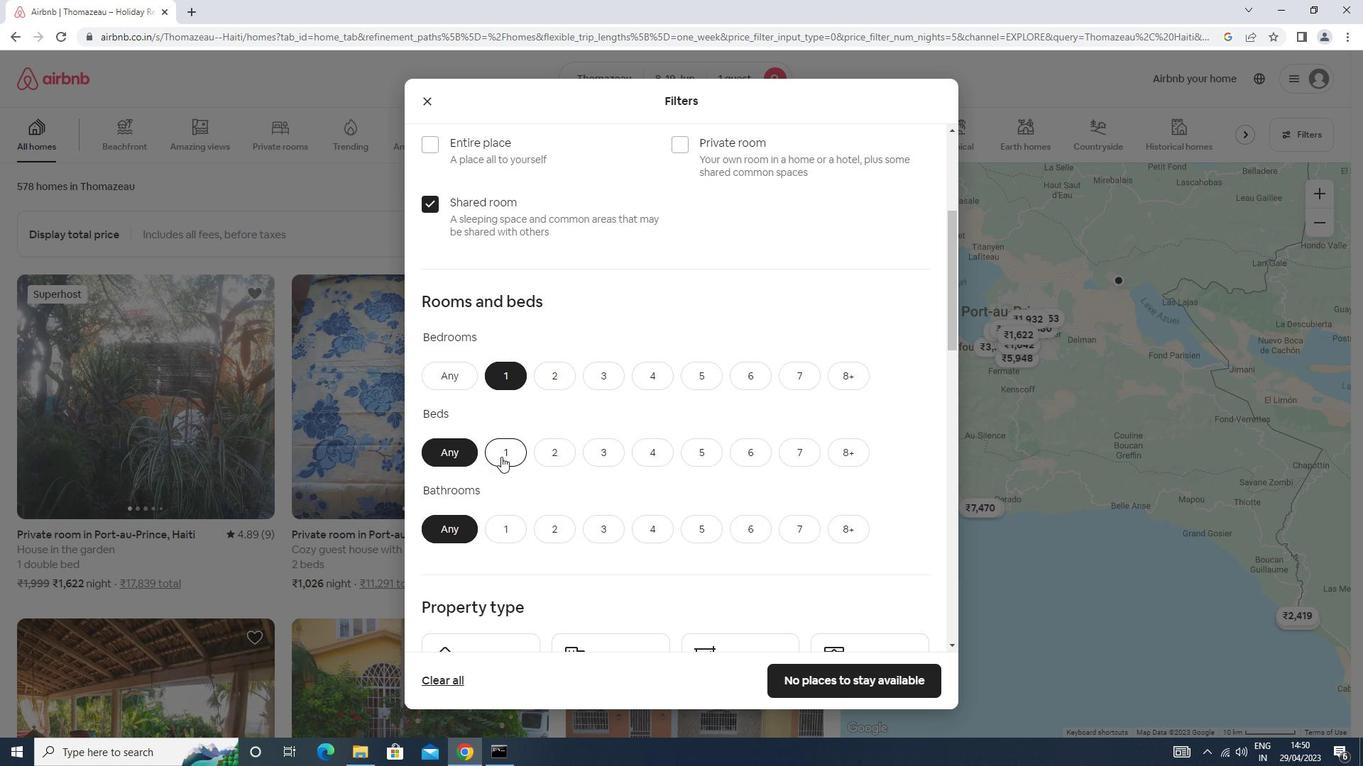 
Action: Mouse scrolled (501, 456) with delta (0, 0)
Screenshot: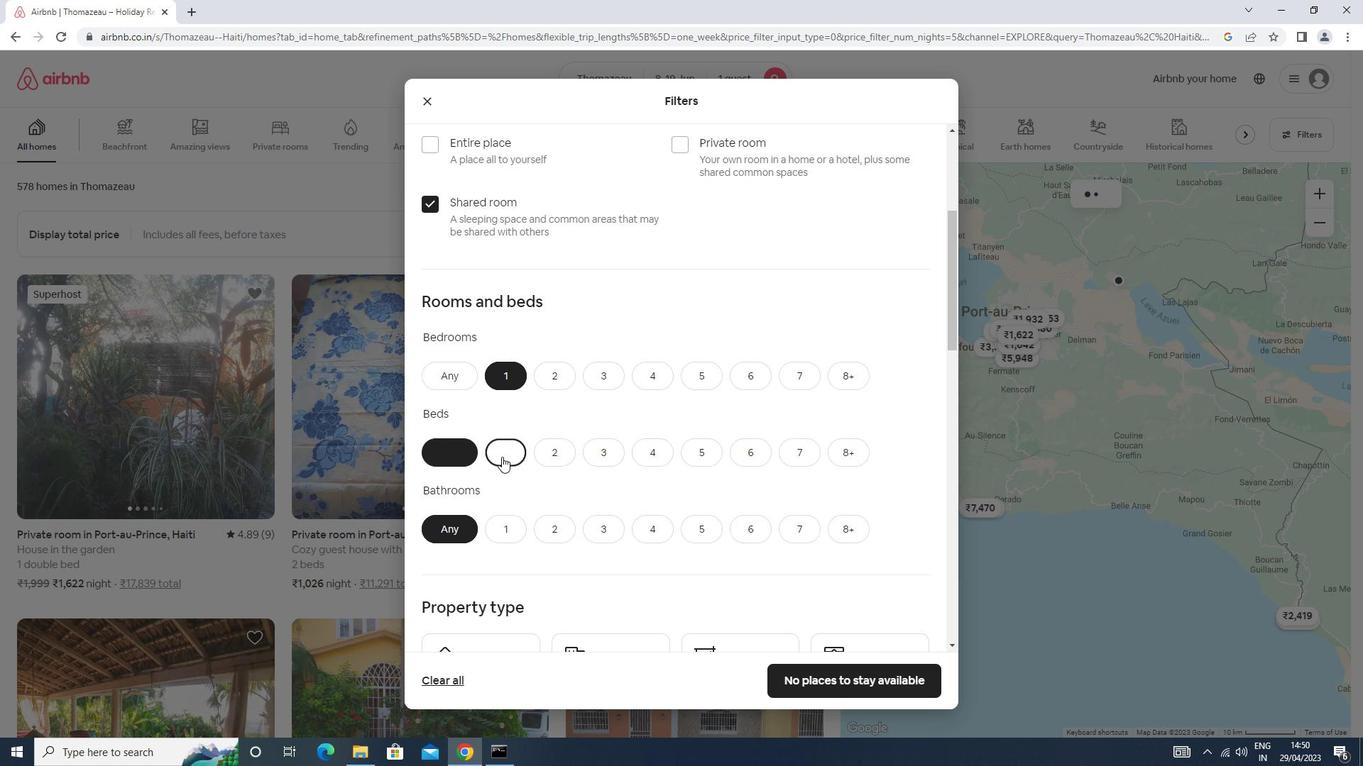 
Action: Mouse moved to (501, 456)
Screenshot: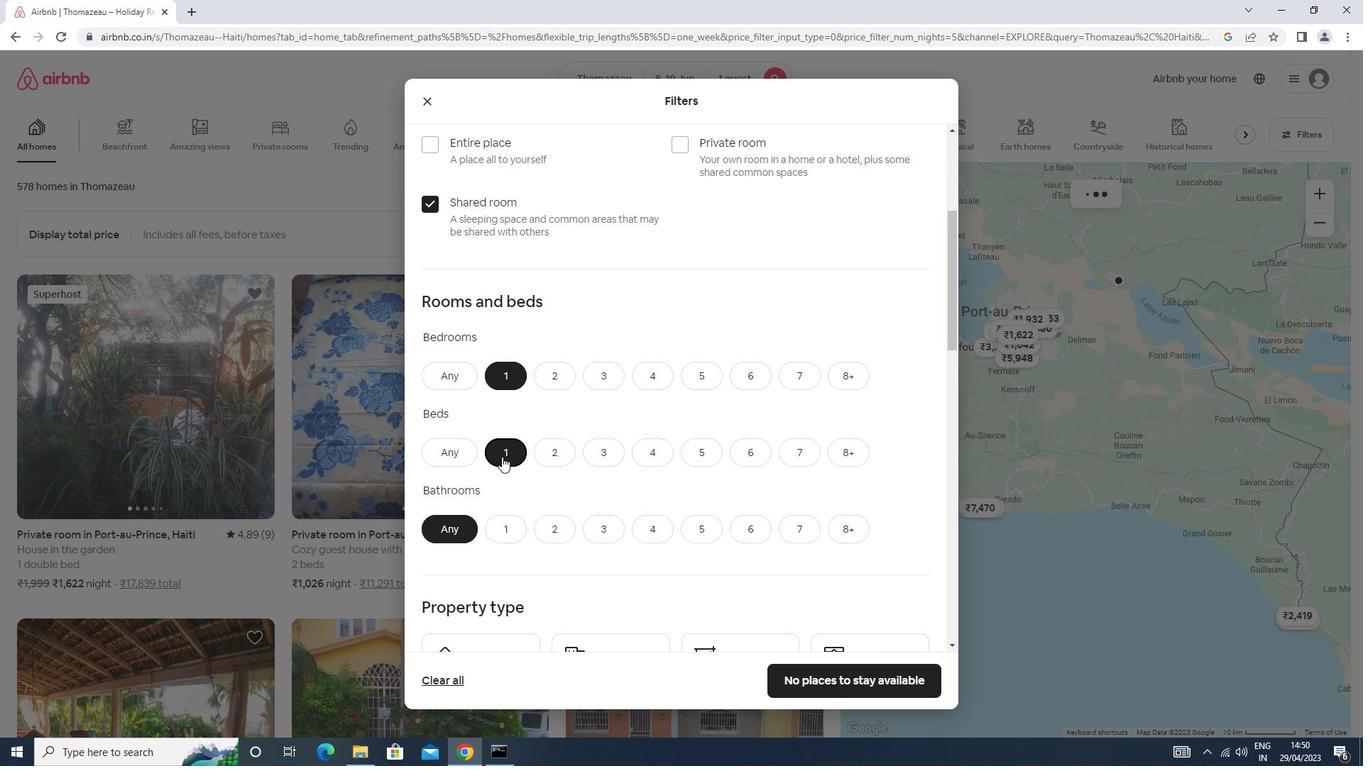 
Action: Mouse pressed left at (501, 456)
Screenshot: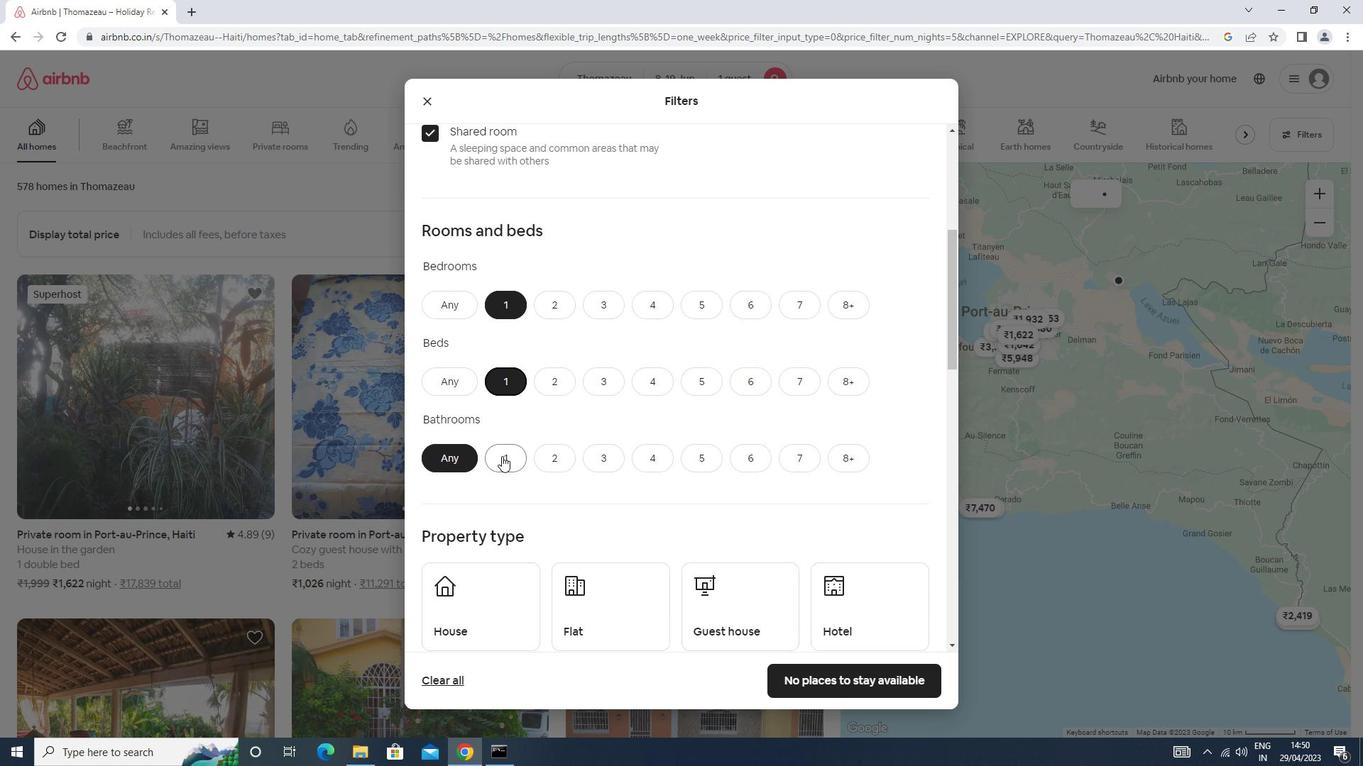 
Action: Mouse moved to (501, 455)
Screenshot: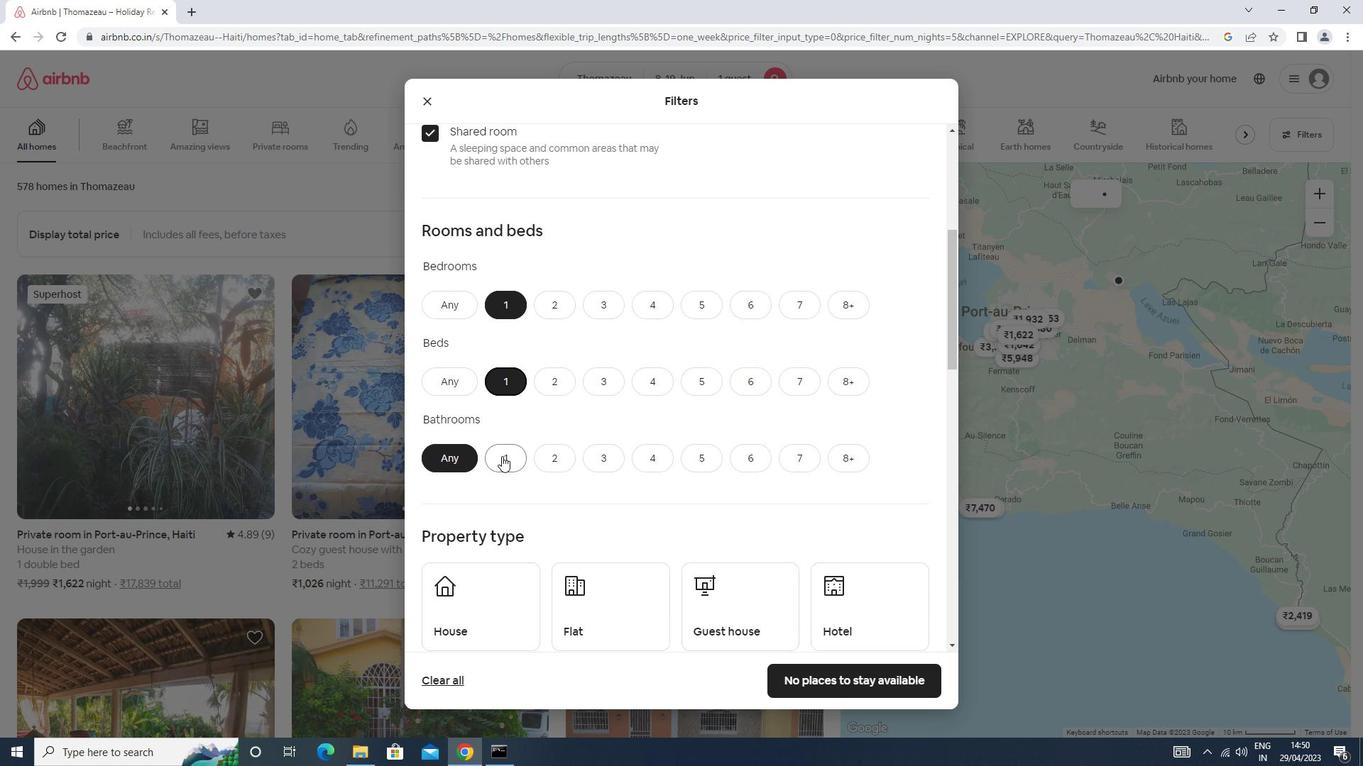 
Action: Mouse scrolled (501, 455) with delta (0, 0)
Screenshot: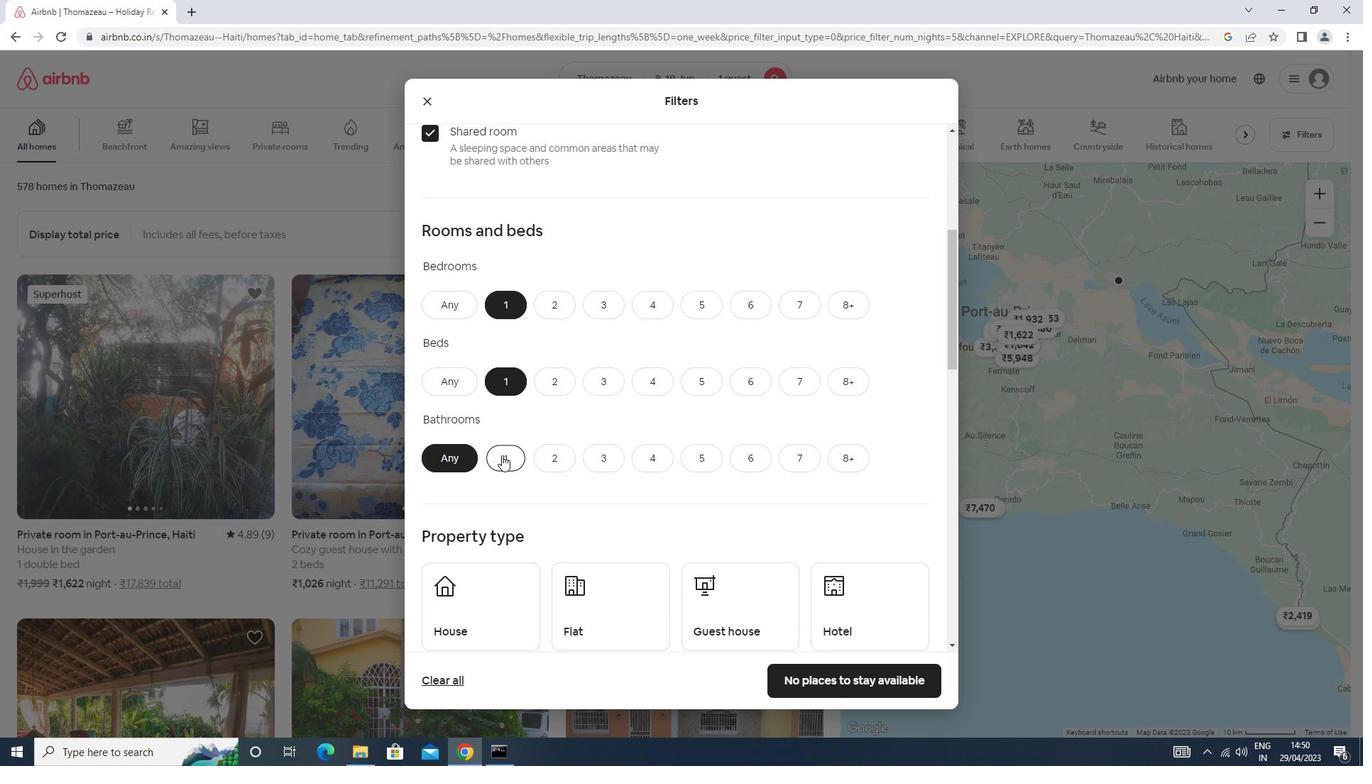 
Action: Mouse scrolled (501, 455) with delta (0, 0)
Screenshot: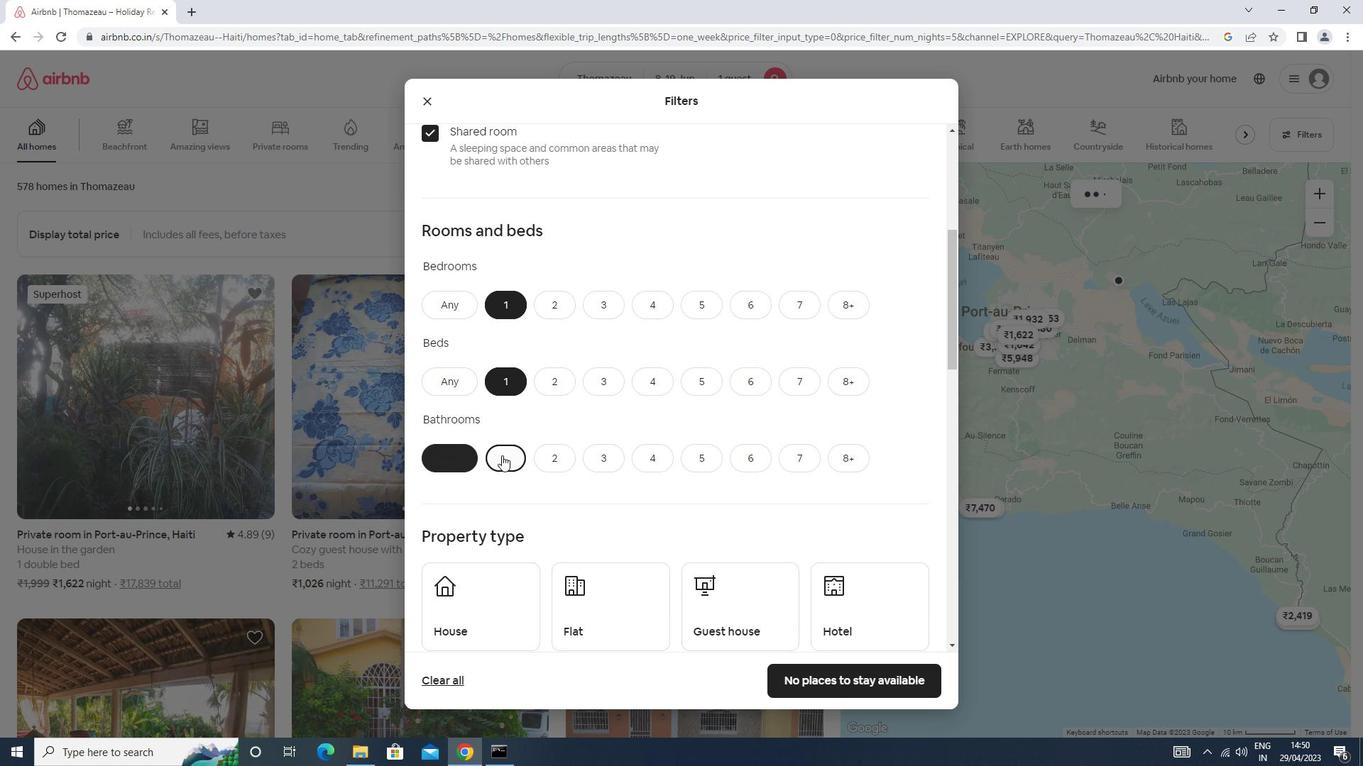 
Action: Mouse scrolled (501, 455) with delta (0, 0)
Screenshot: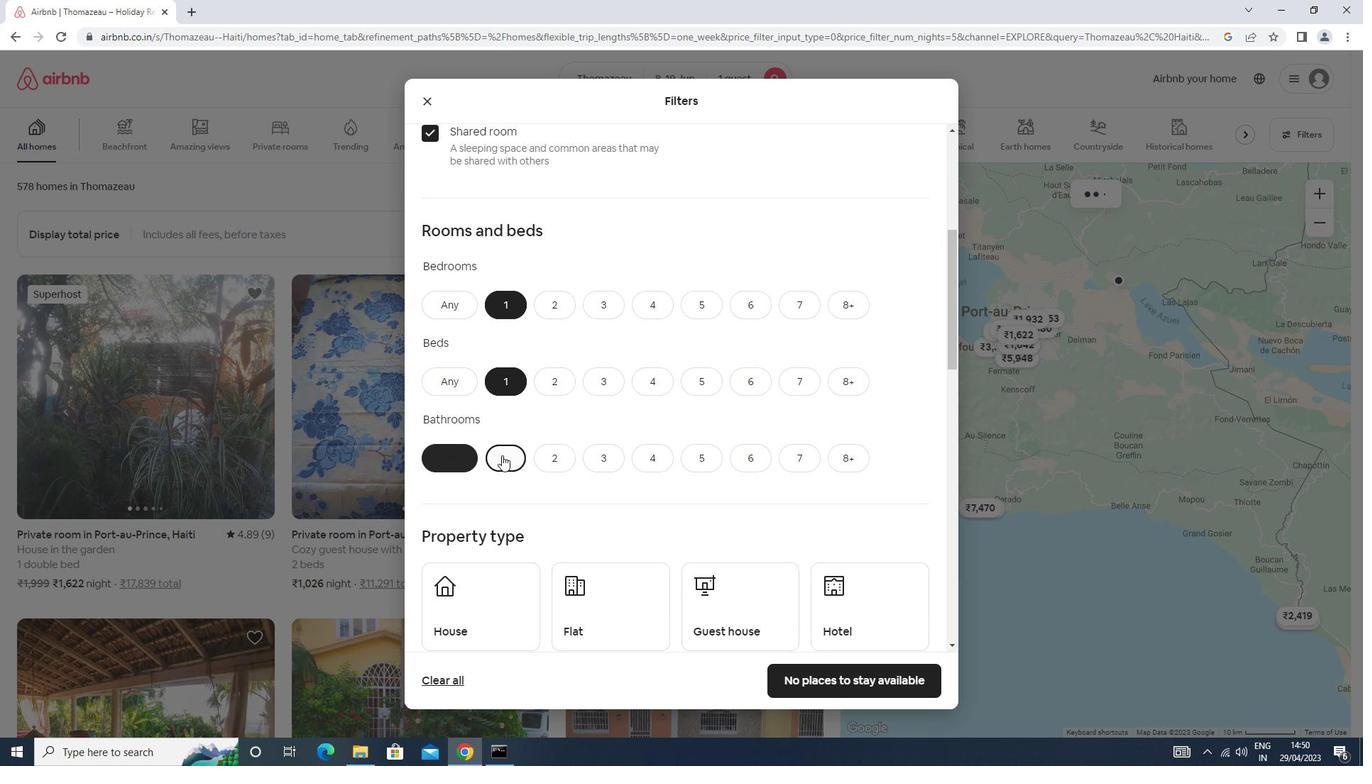 
Action: Mouse moved to (502, 412)
Screenshot: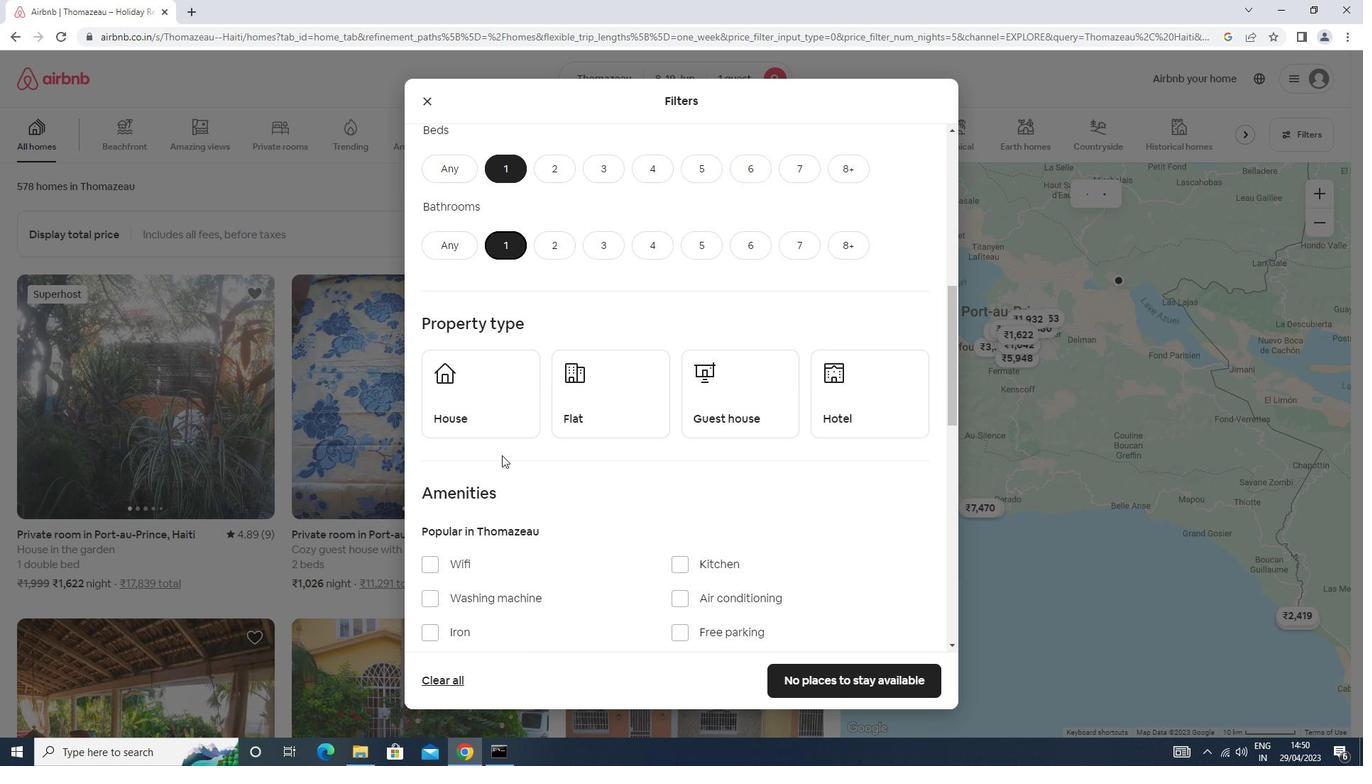 
Action: Mouse pressed left at (502, 412)
Screenshot: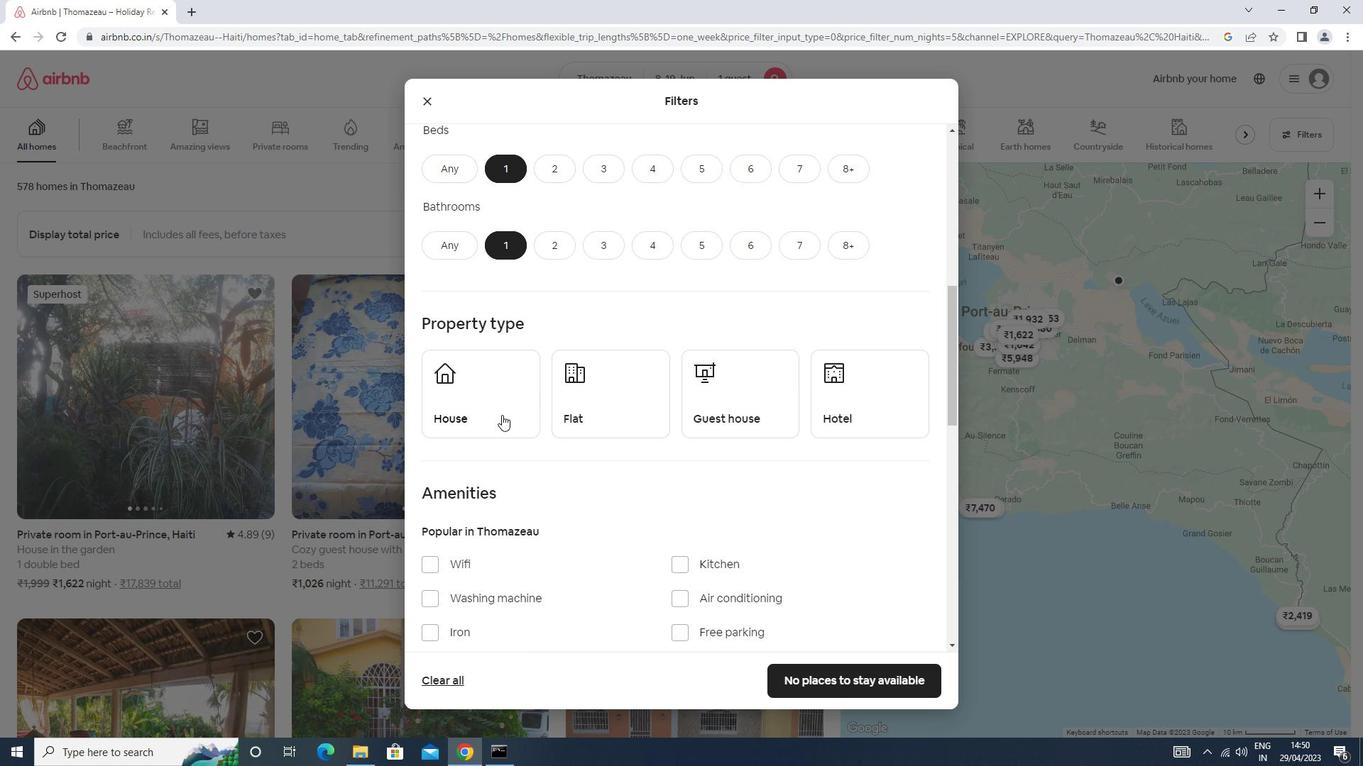 
Action: Mouse moved to (579, 396)
Screenshot: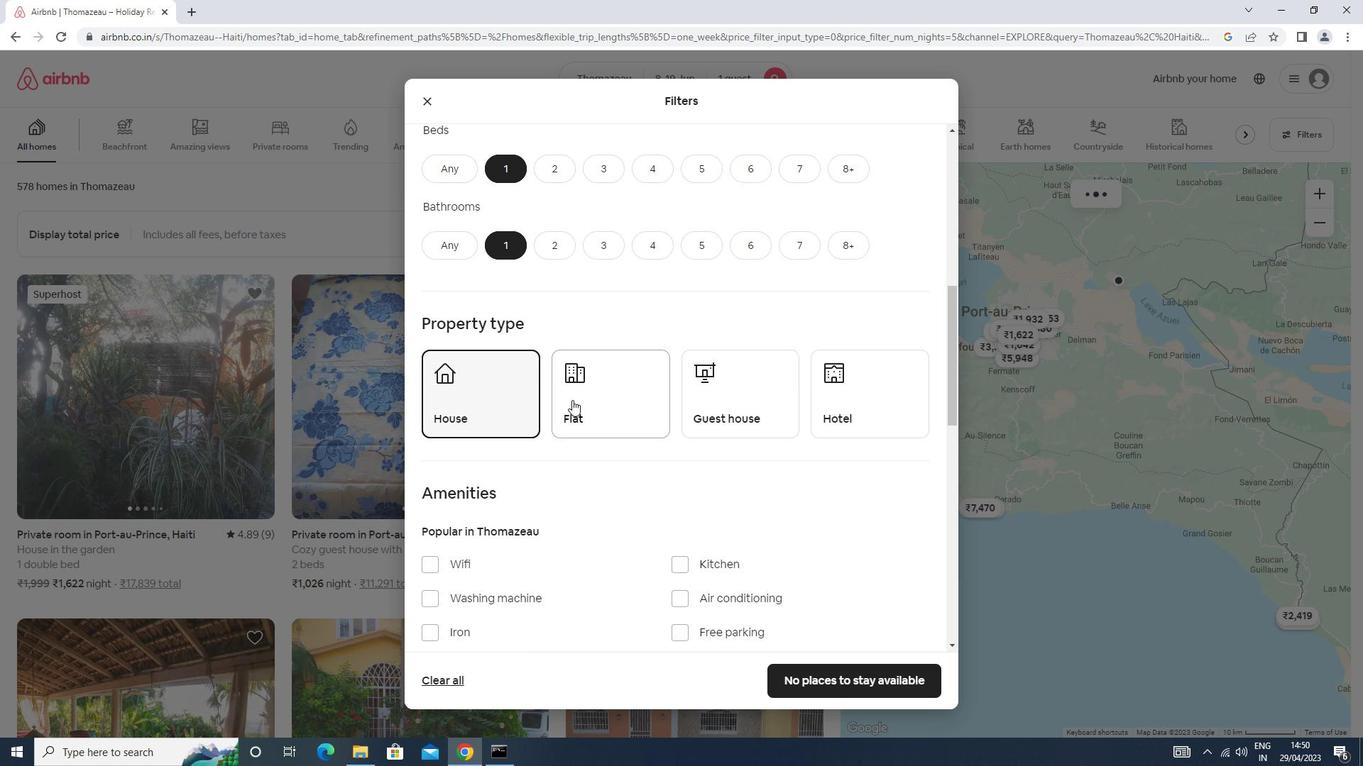 
Action: Mouse pressed left at (579, 396)
Screenshot: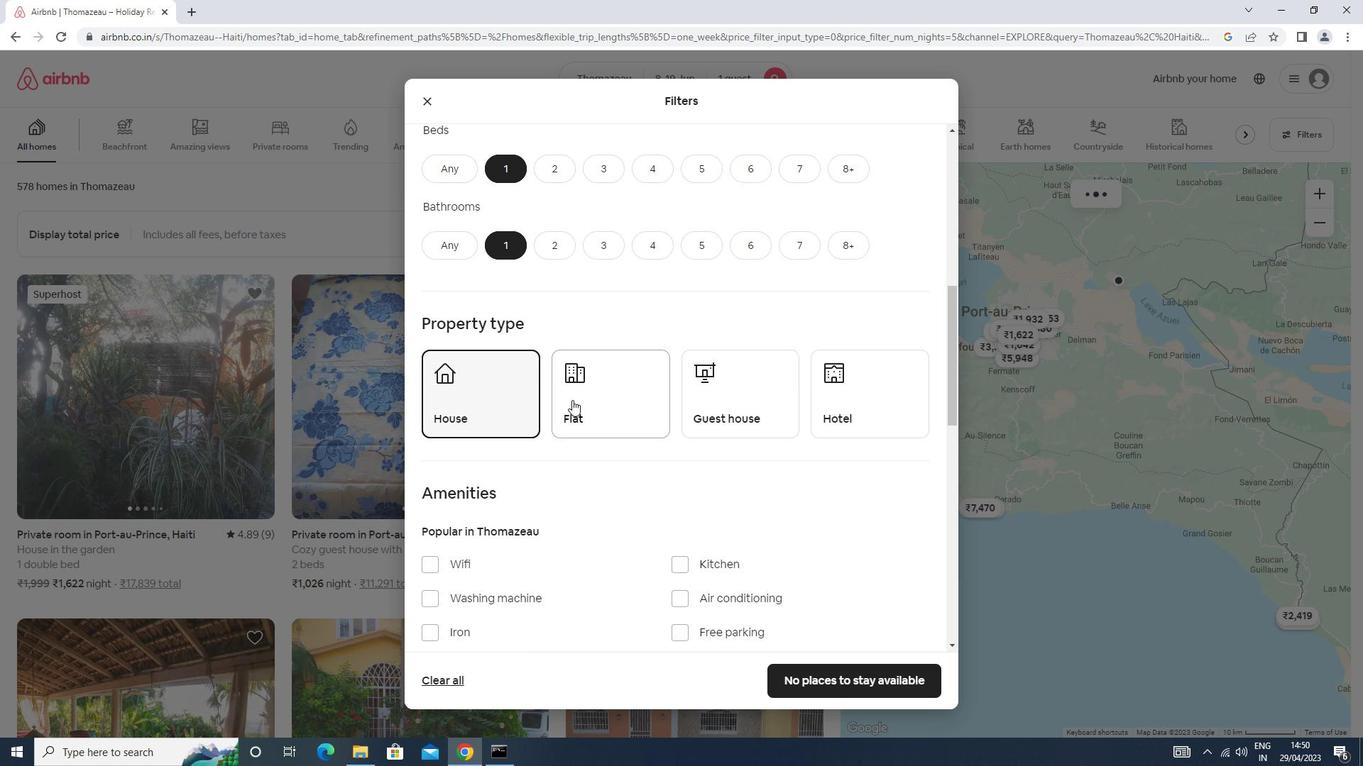 
Action: Mouse moved to (763, 400)
Screenshot: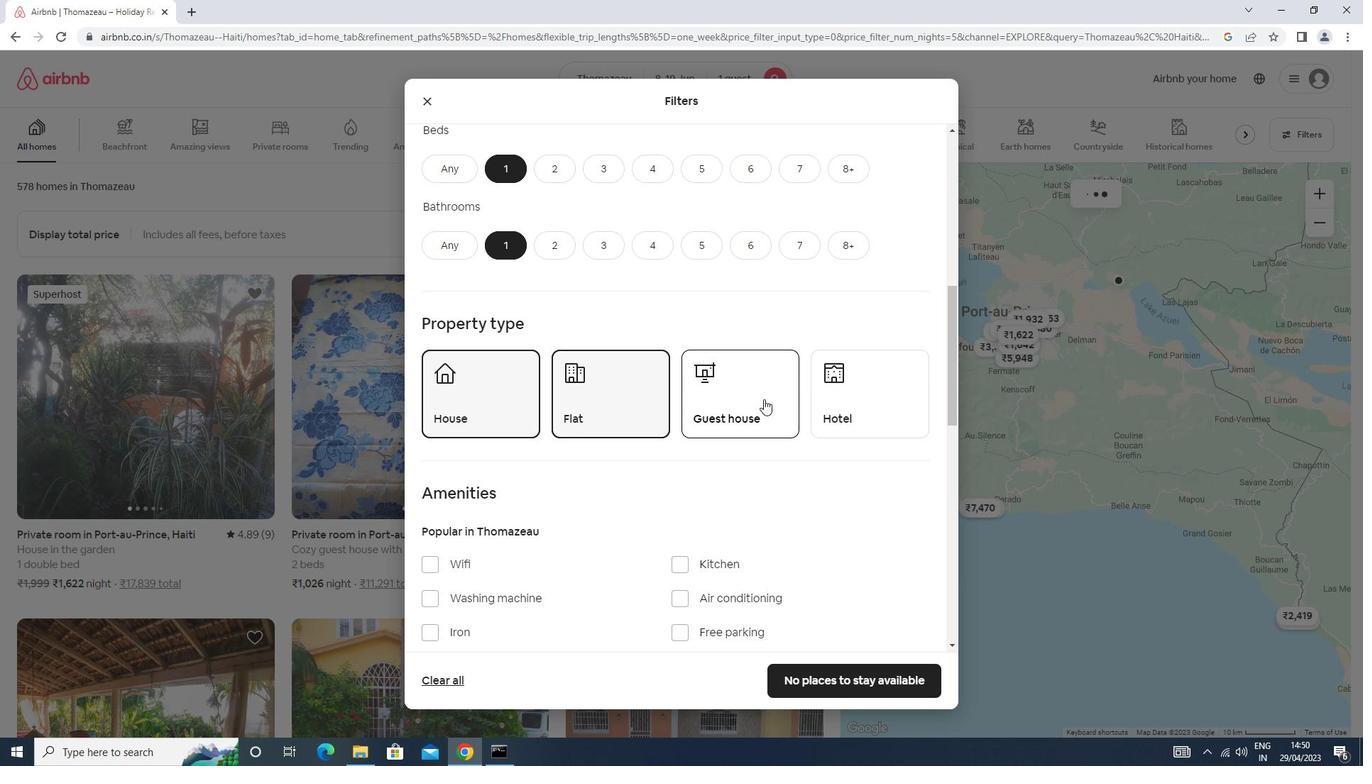 
Action: Mouse pressed left at (763, 400)
Screenshot: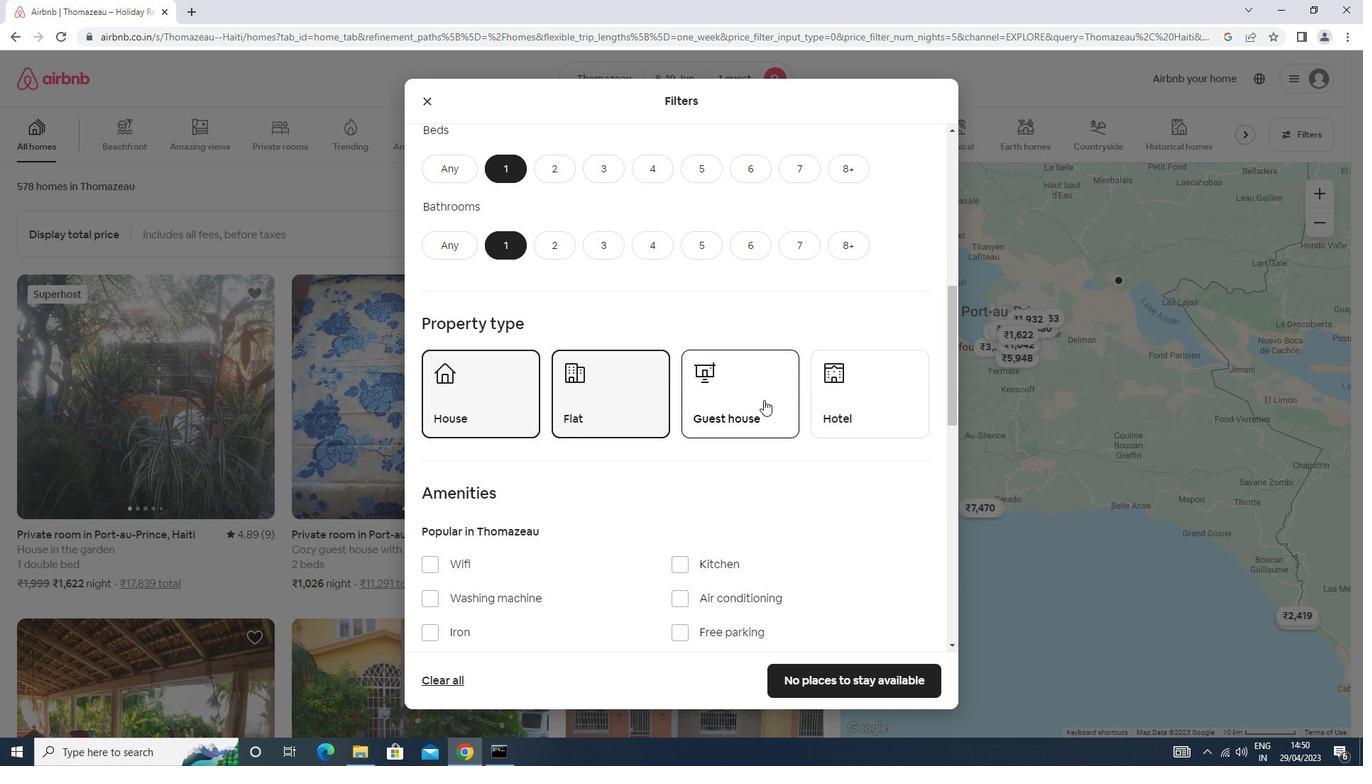 
Action: Mouse moved to (866, 402)
Screenshot: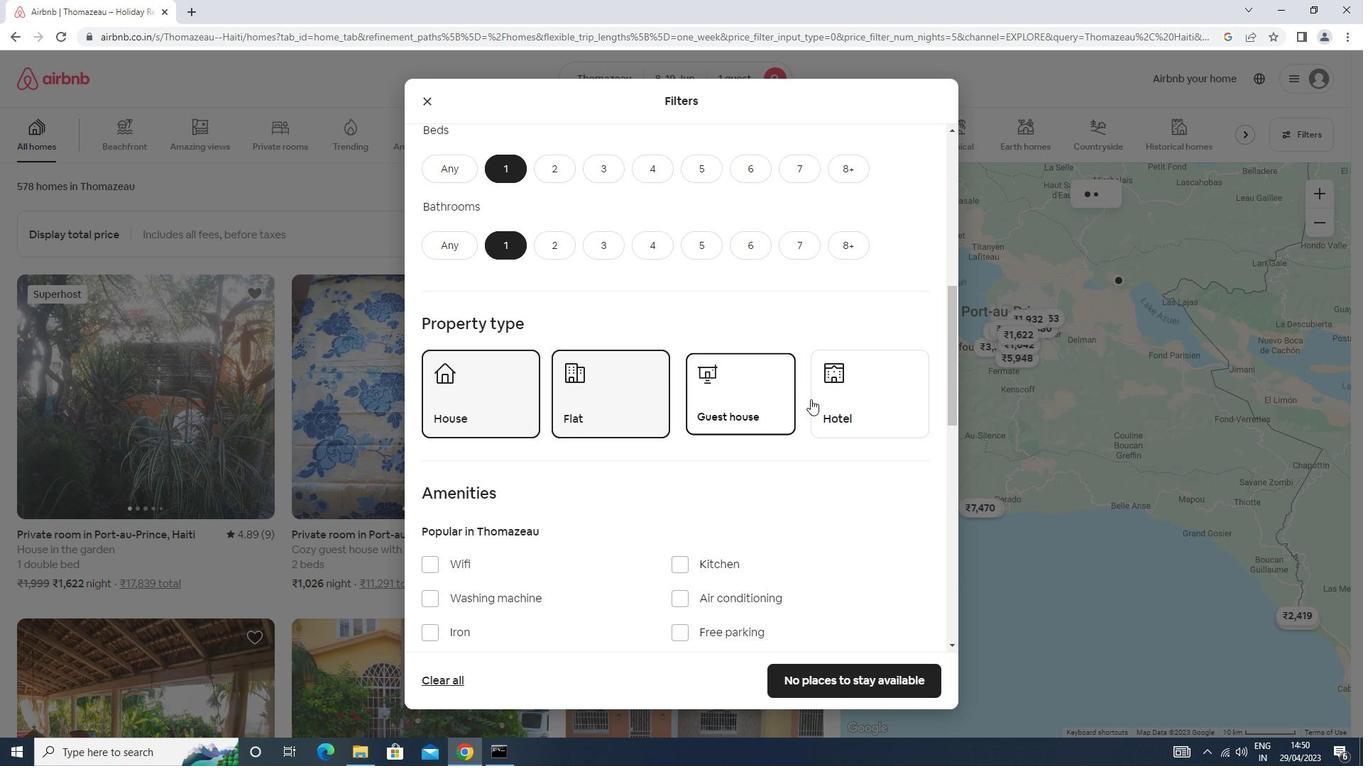 
Action: Mouse pressed left at (866, 402)
Screenshot: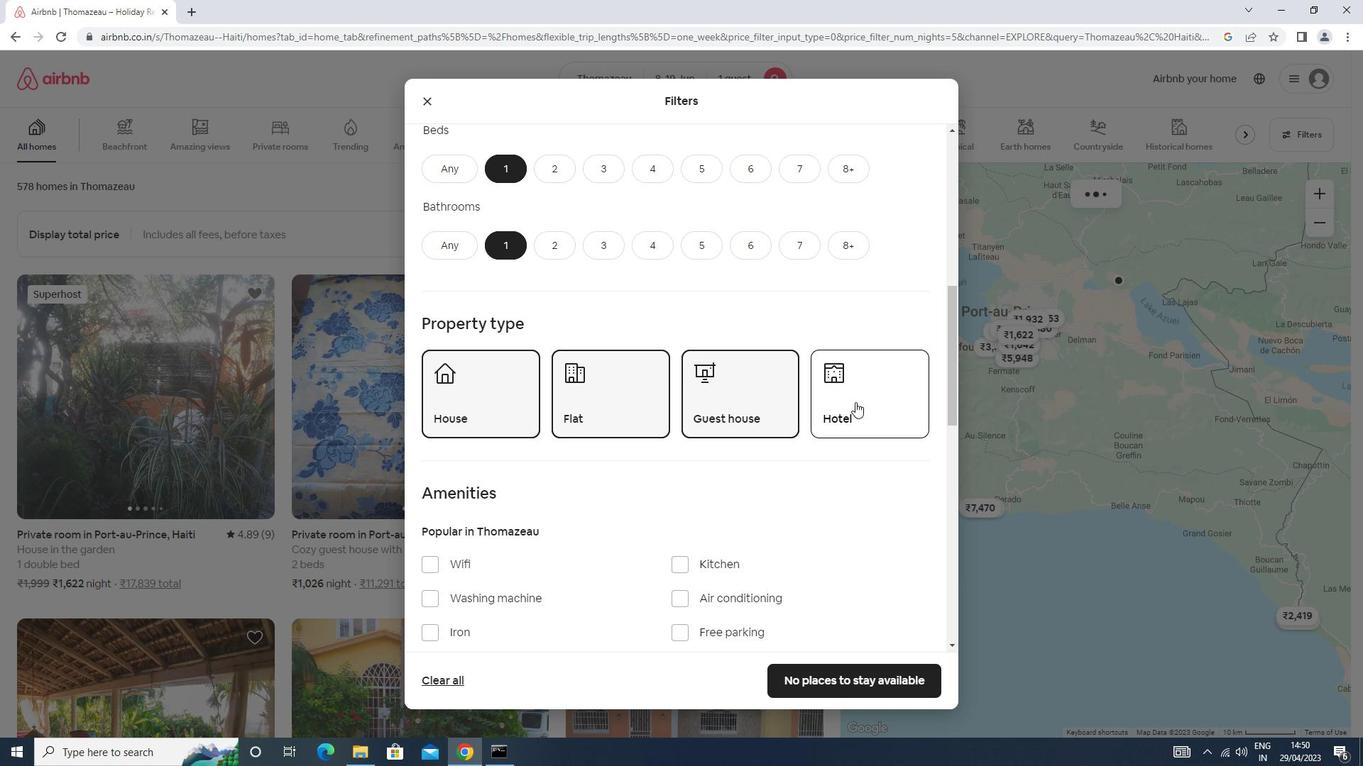 
Action: Mouse moved to (834, 415)
Screenshot: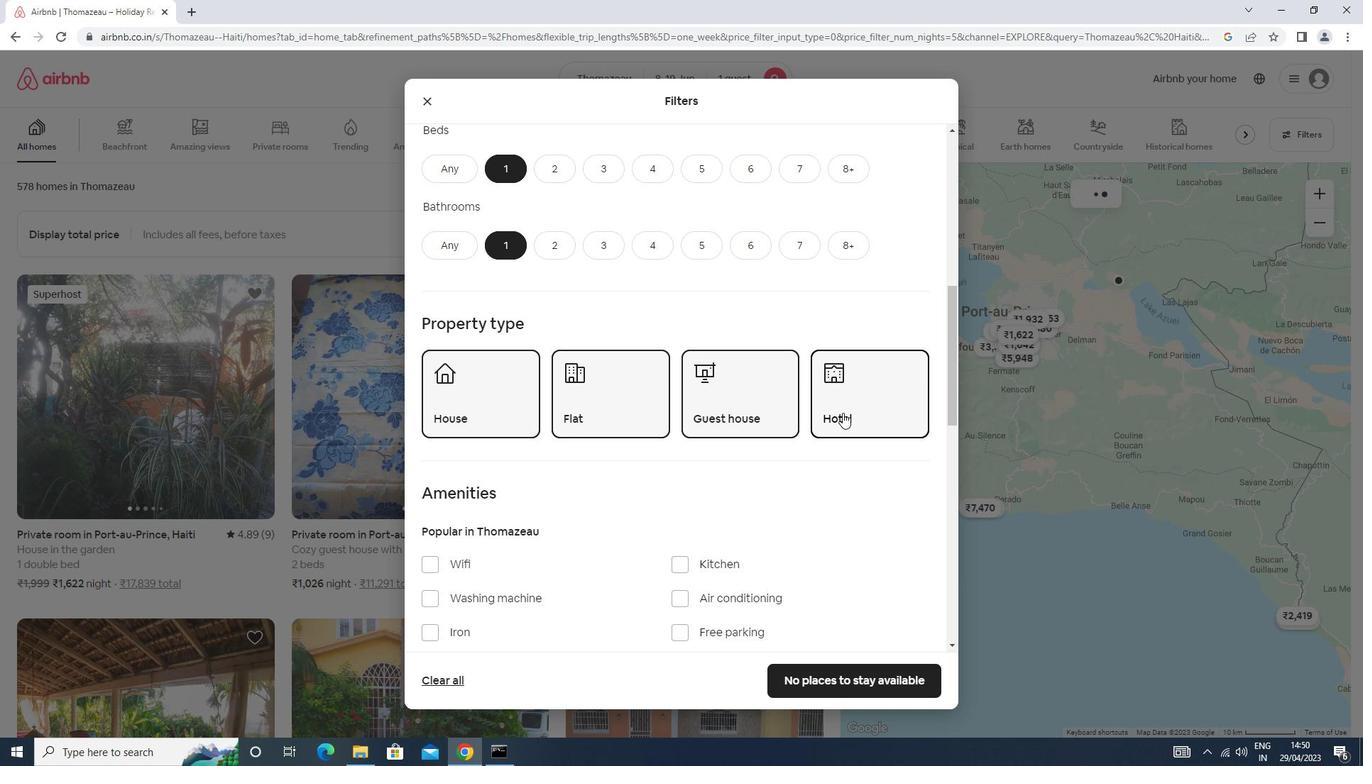 
Action: Mouse scrolled (834, 414) with delta (0, 0)
Screenshot: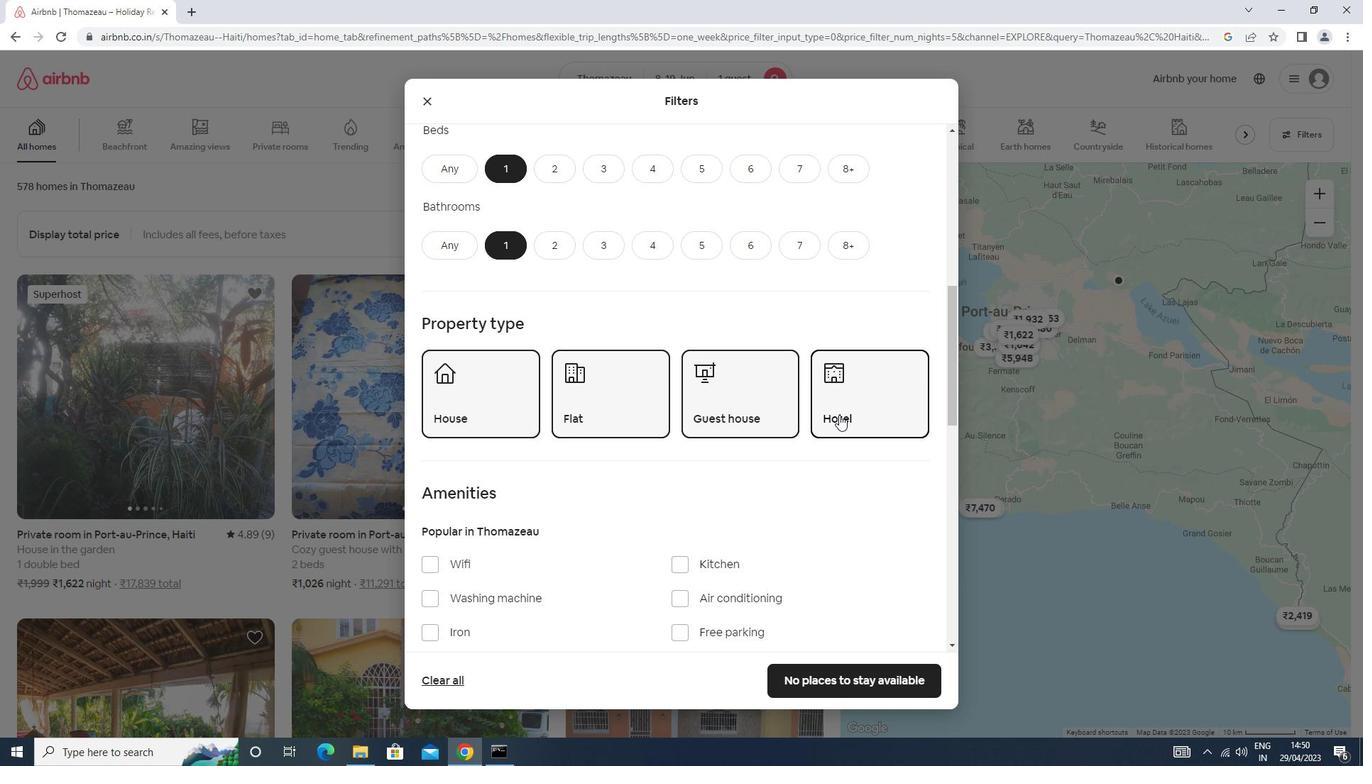 
Action: Mouse scrolled (834, 414) with delta (0, 0)
Screenshot: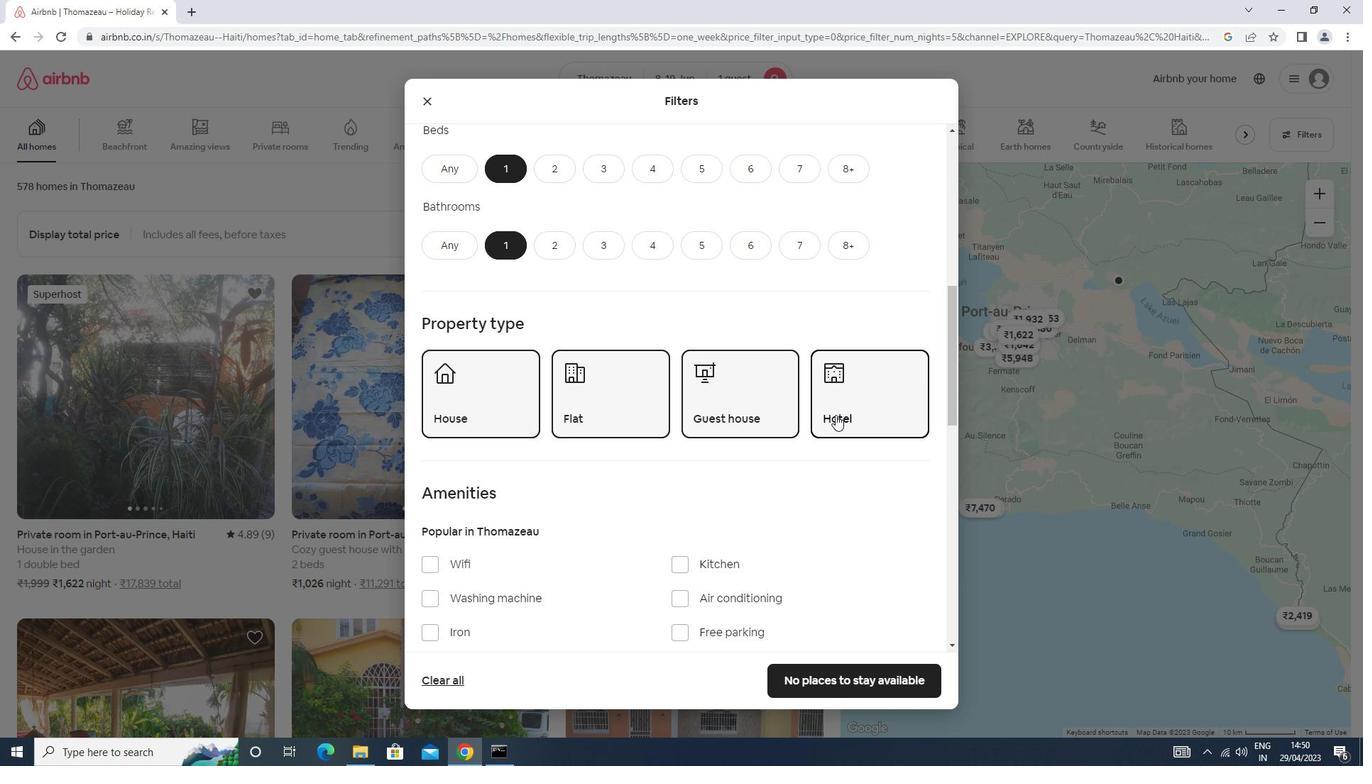 
Action: Mouse scrolled (834, 414) with delta (0, 0)
Screenshot: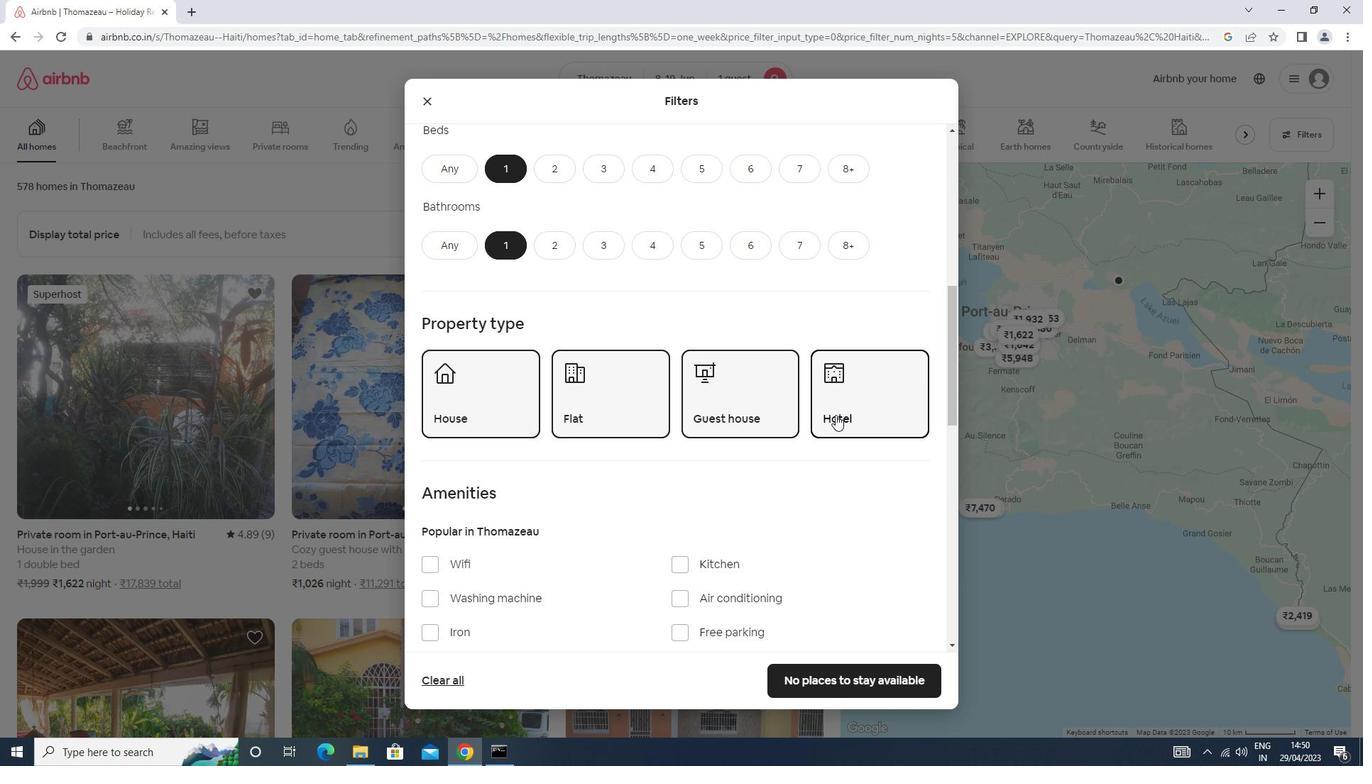 
Action: Mouse scrolled (834, 414) with delta (0, 0)
Screenshot: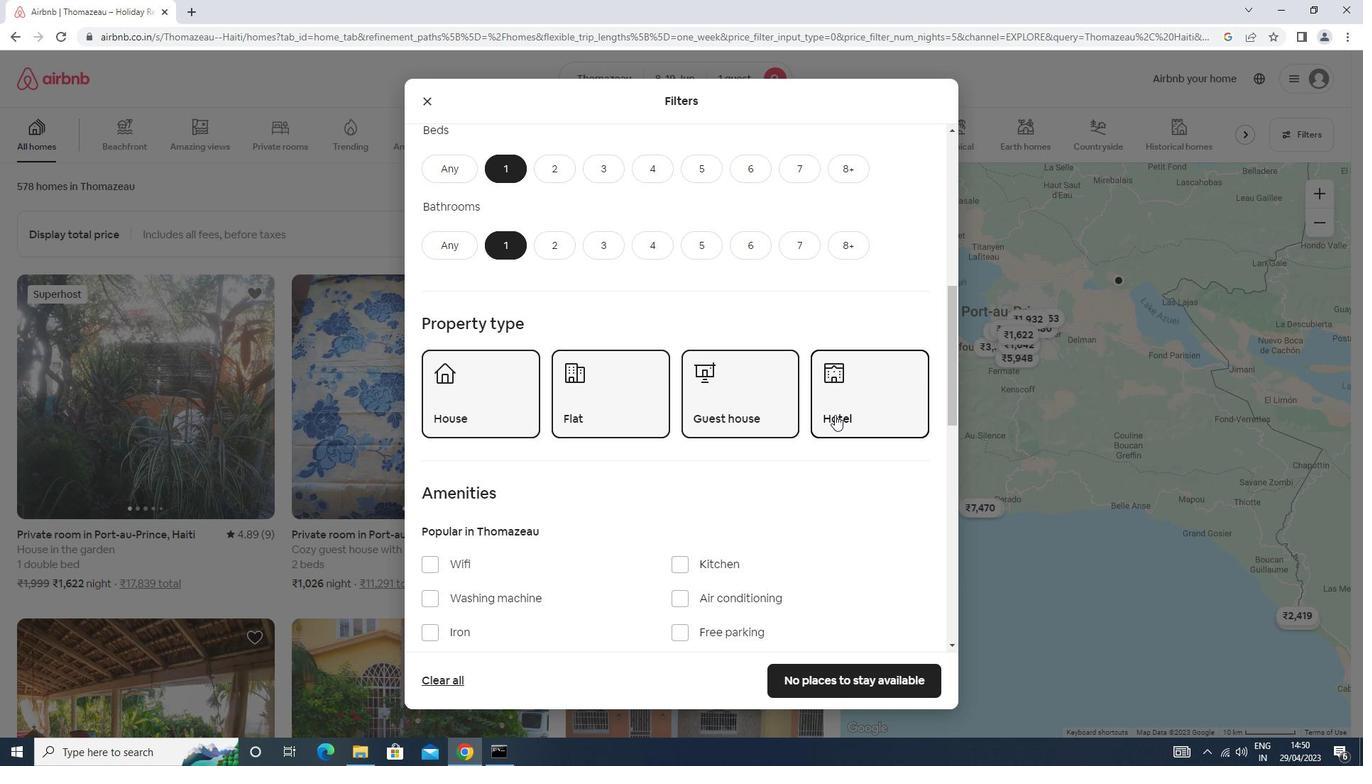 
Action: Mouse scrolled (834, 414) with delta (0, 0)
Screenshot: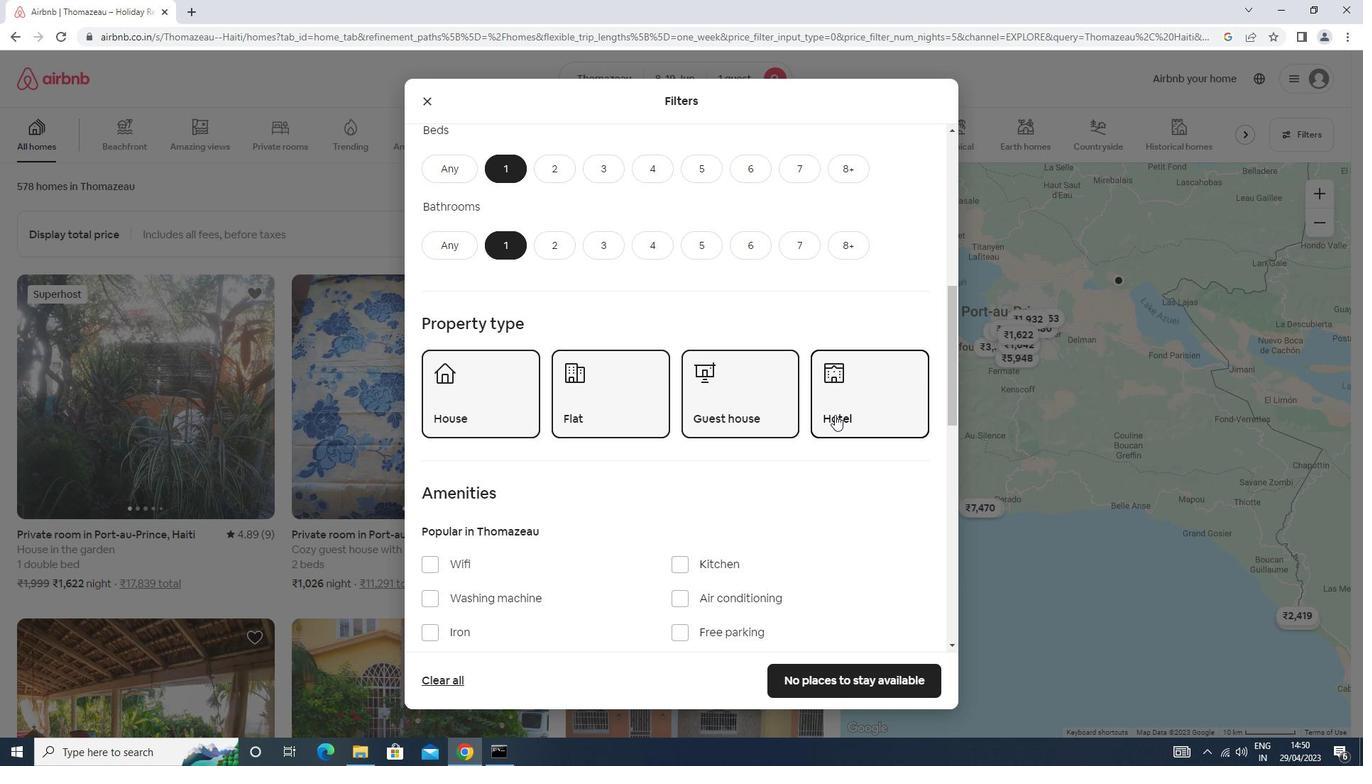 
Action: Mouse moved to (895, 469)
Screenshot: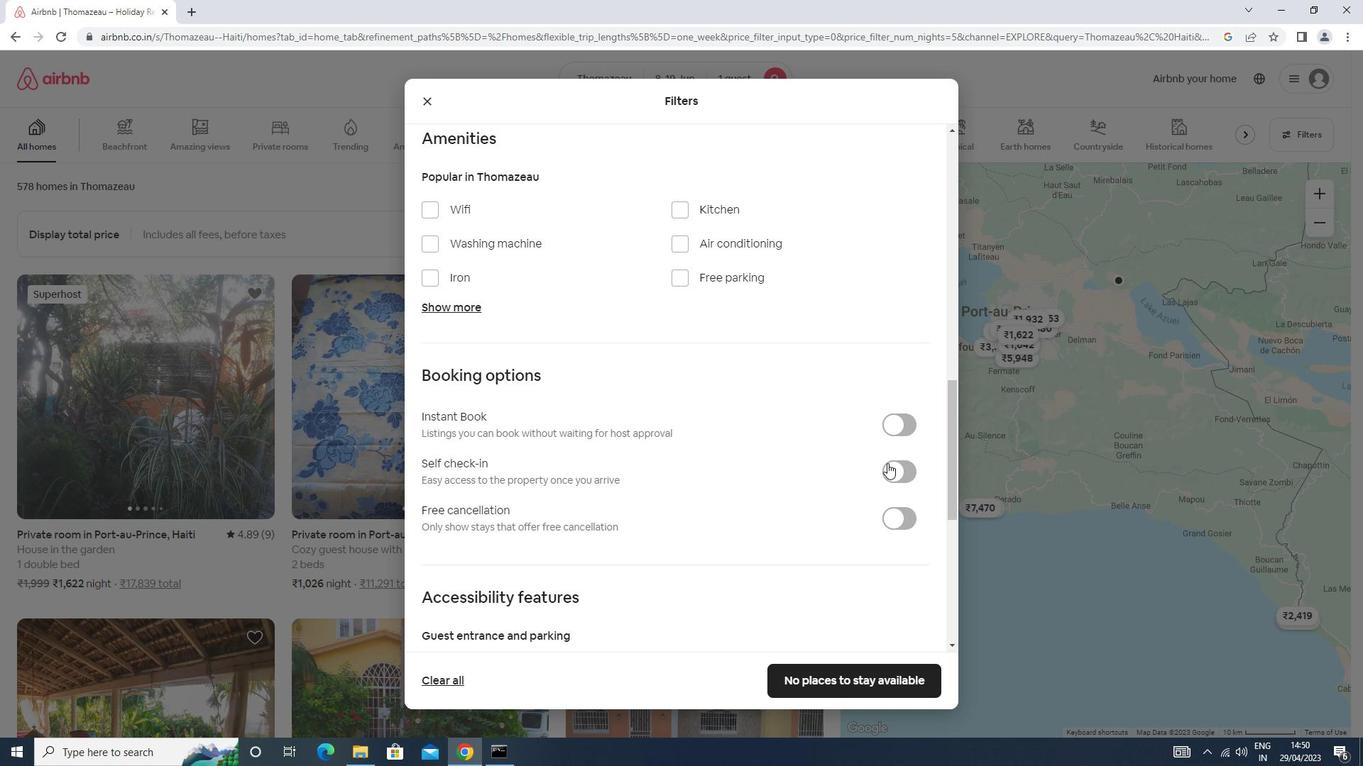 
Action: Mouse pressed left at (895, 469)
Screenshot: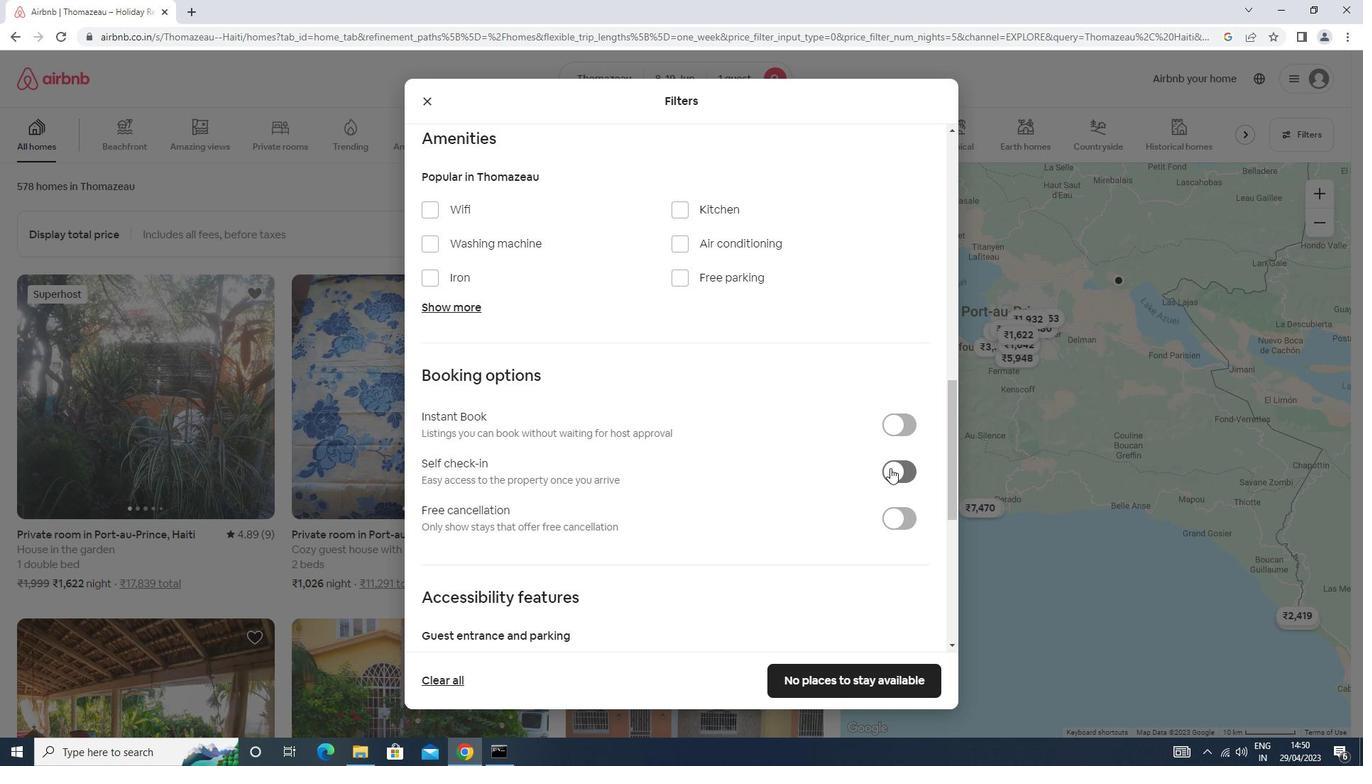 
Action: Mouse moved to (780, 457)
Screenshot: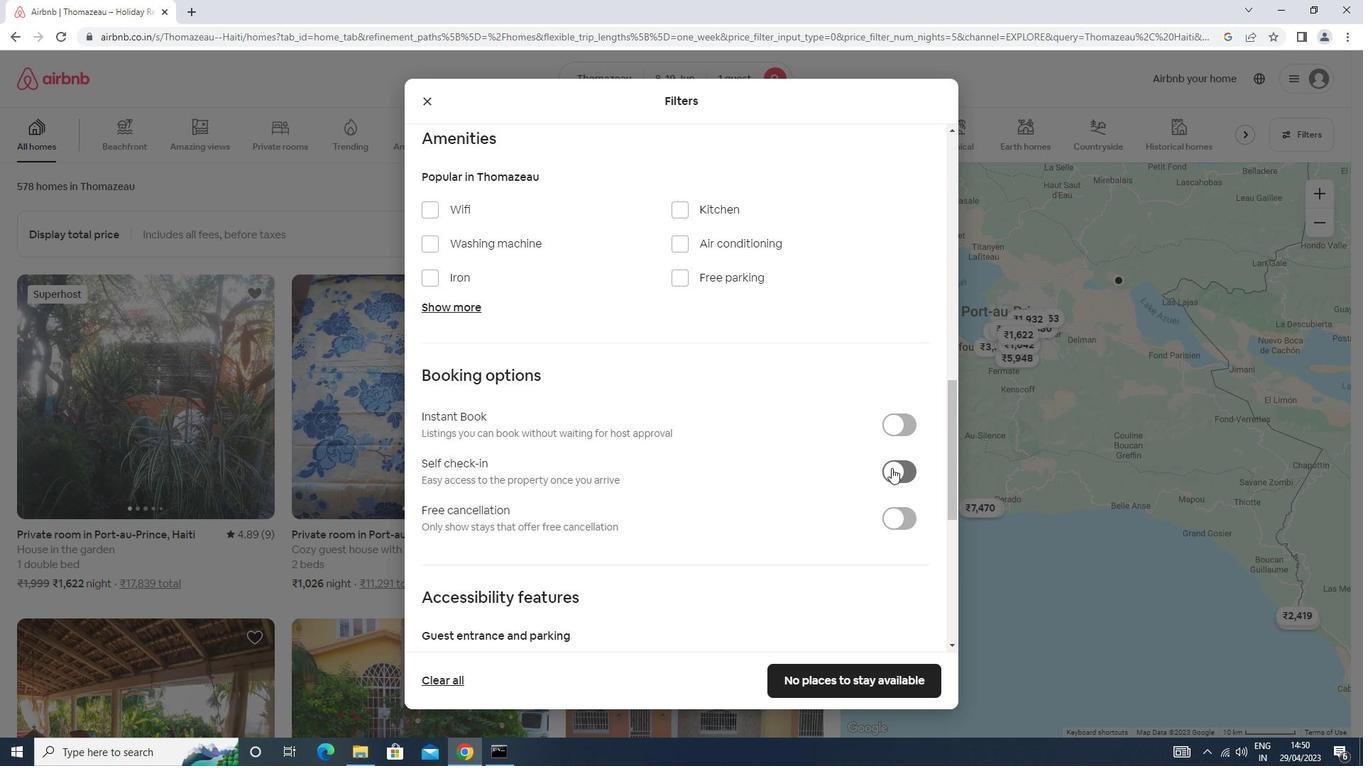 
Action: Mouse scrolled (780, 457) with delta (0, 0)
Screenshot: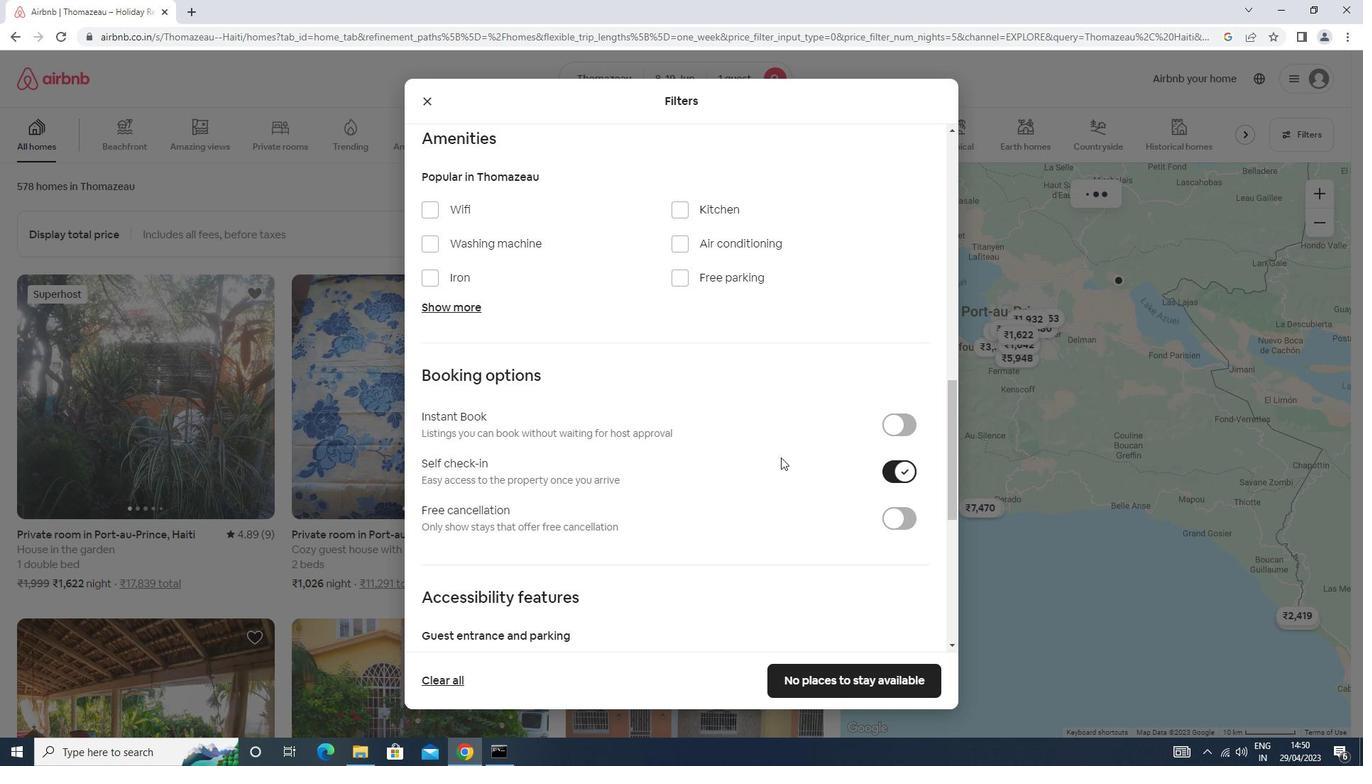 
Action: Mouse scrolled (780, 457) with delta (0, 0)
Screenshot: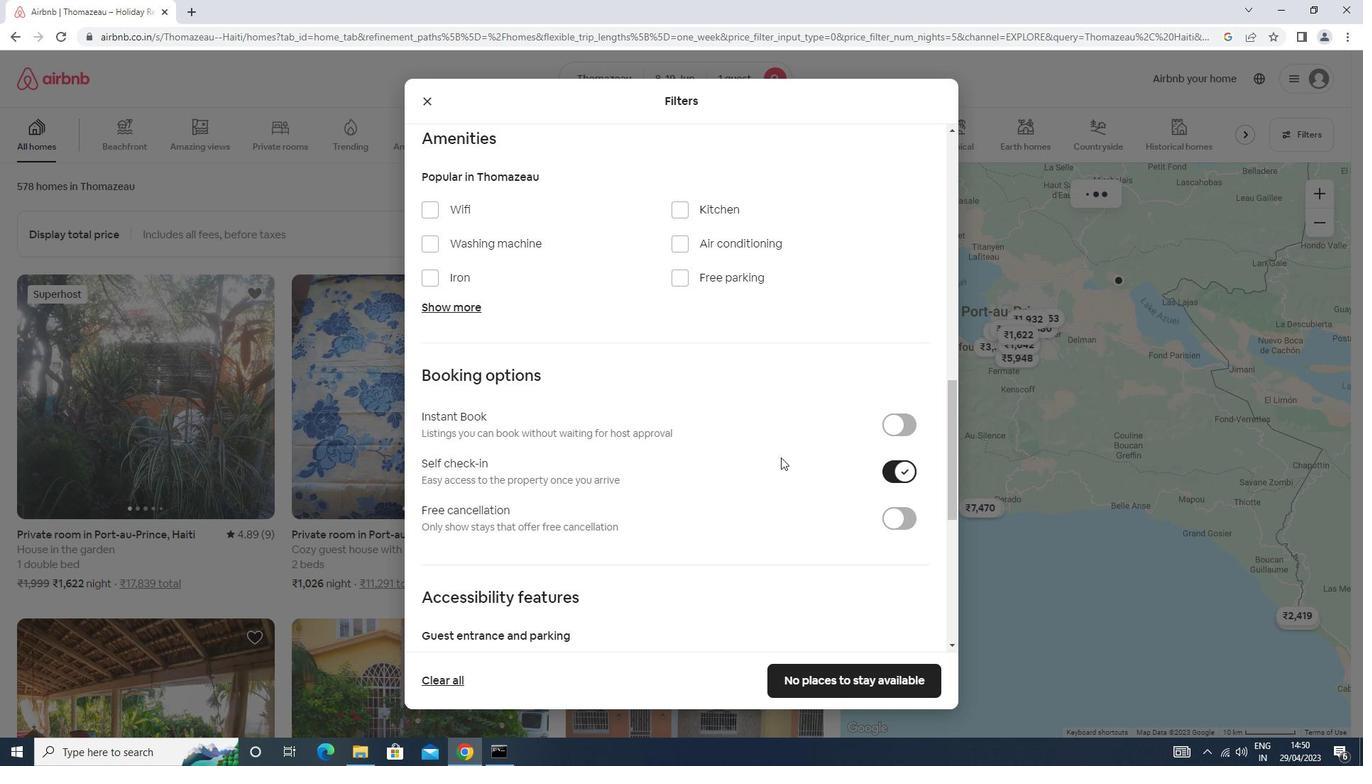 
Action: Mouse scrolled (780, 457) with delta (0, 0)
Screenshot: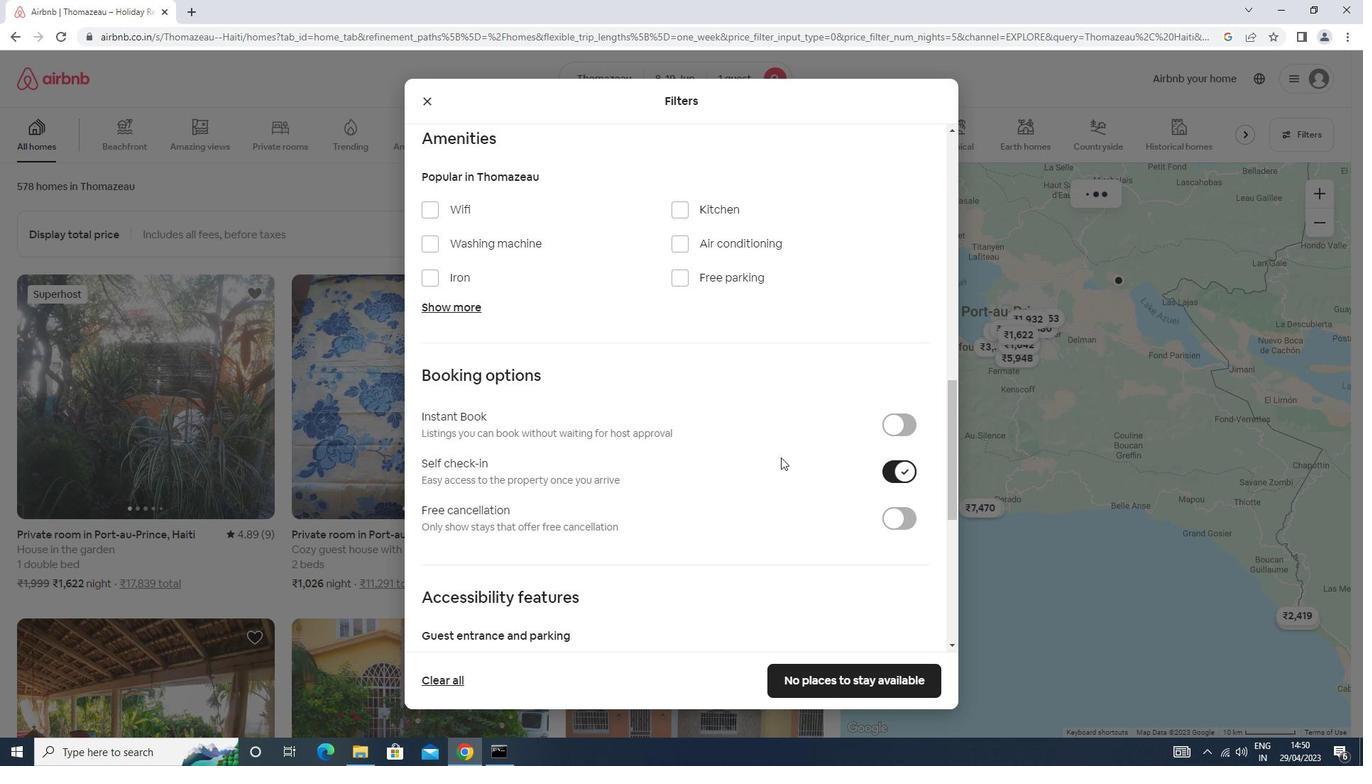 
Action: Mouse scrolled (780, 457) with delta (0, 0)
Screenshot: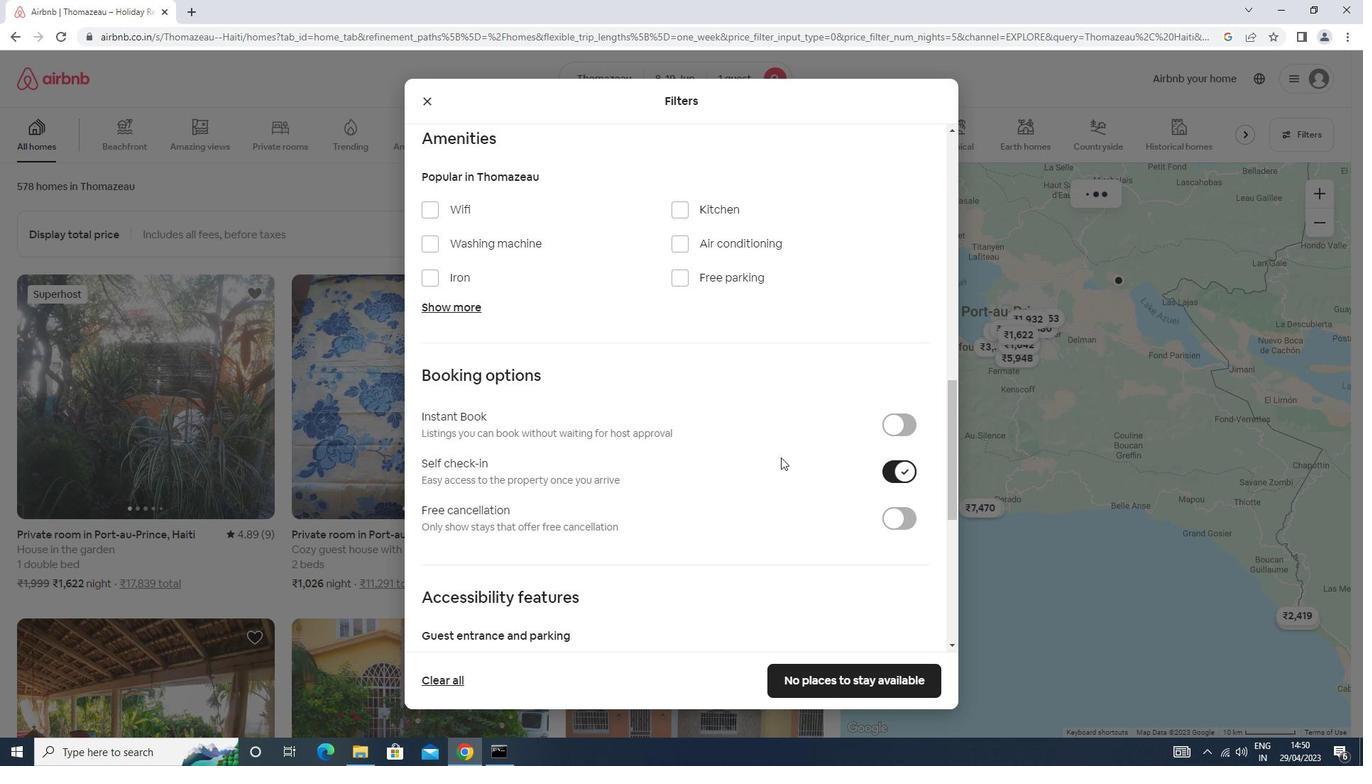 
Action: Mouse scrolled (780, 457) with delta (0, 0)
Screenshot: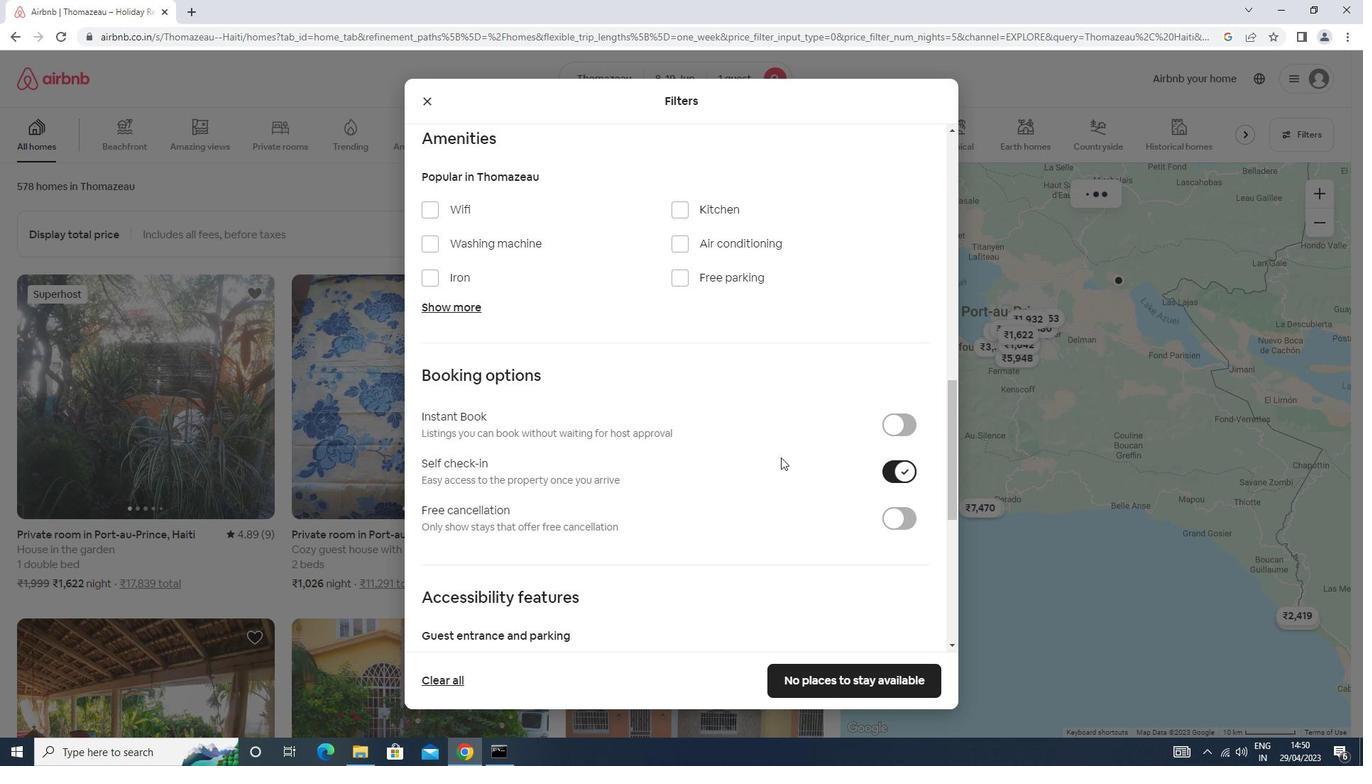 
Action: Mouse scrolled (780, 457) with delta (0, 0)
Screenshot: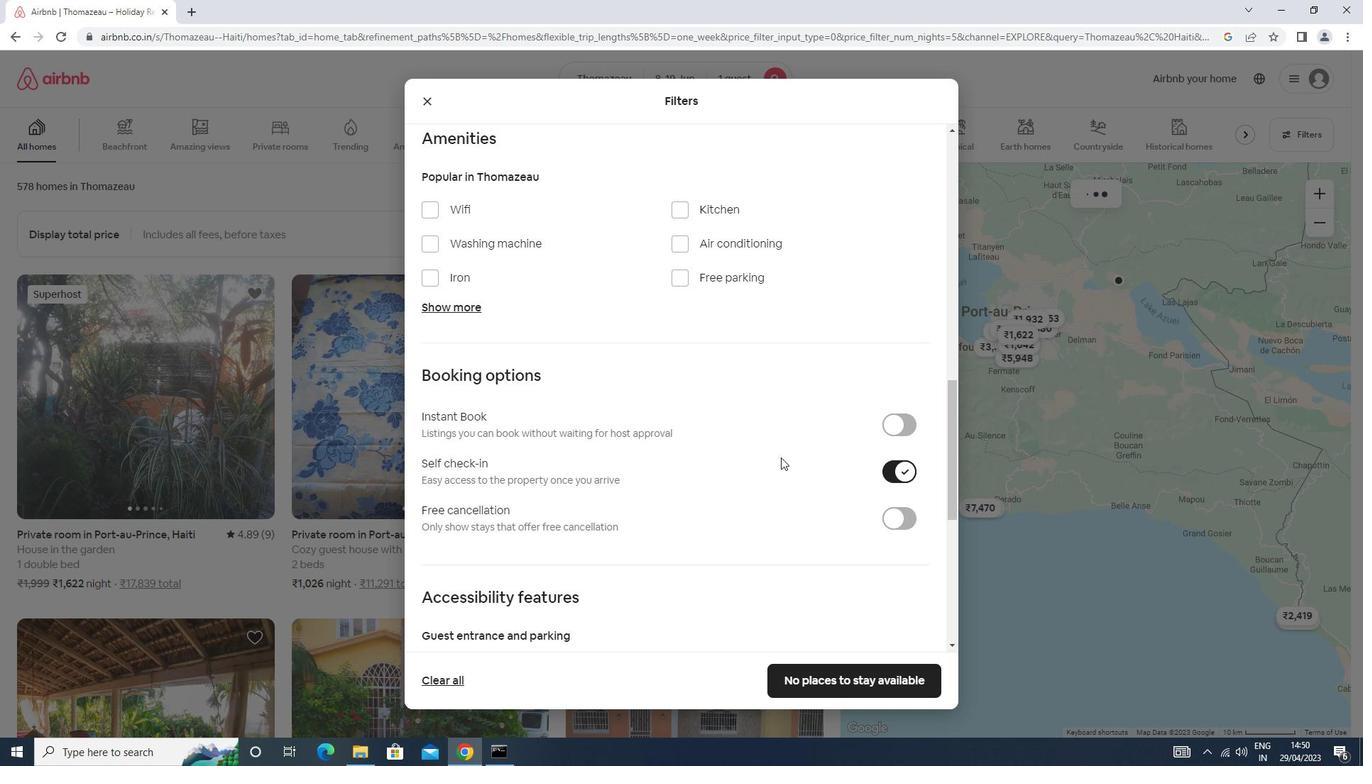 
Action: Mouse scrolled (780, 457) with delta (0, 0)
Screenshot: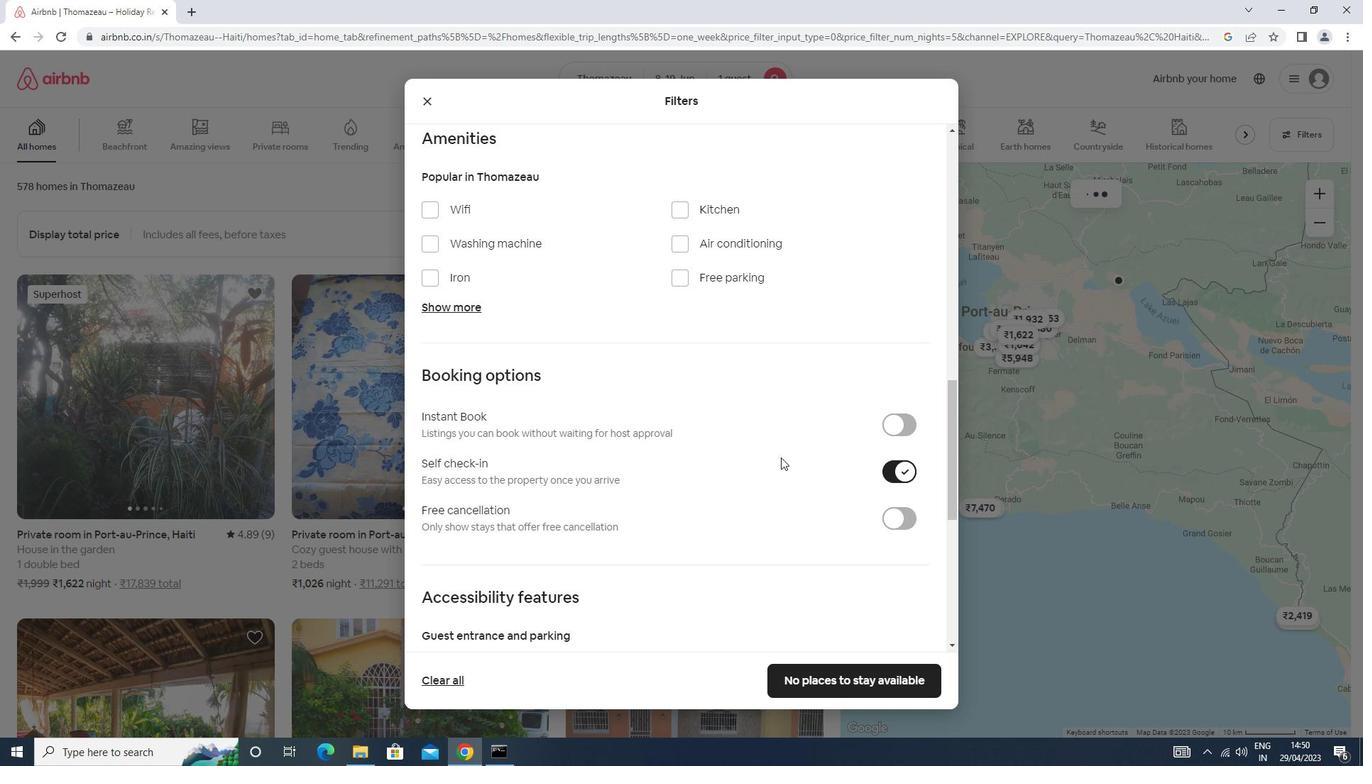 
Action: Mouse scrolled (780, 457) with delta (0, 0)
Screenshot: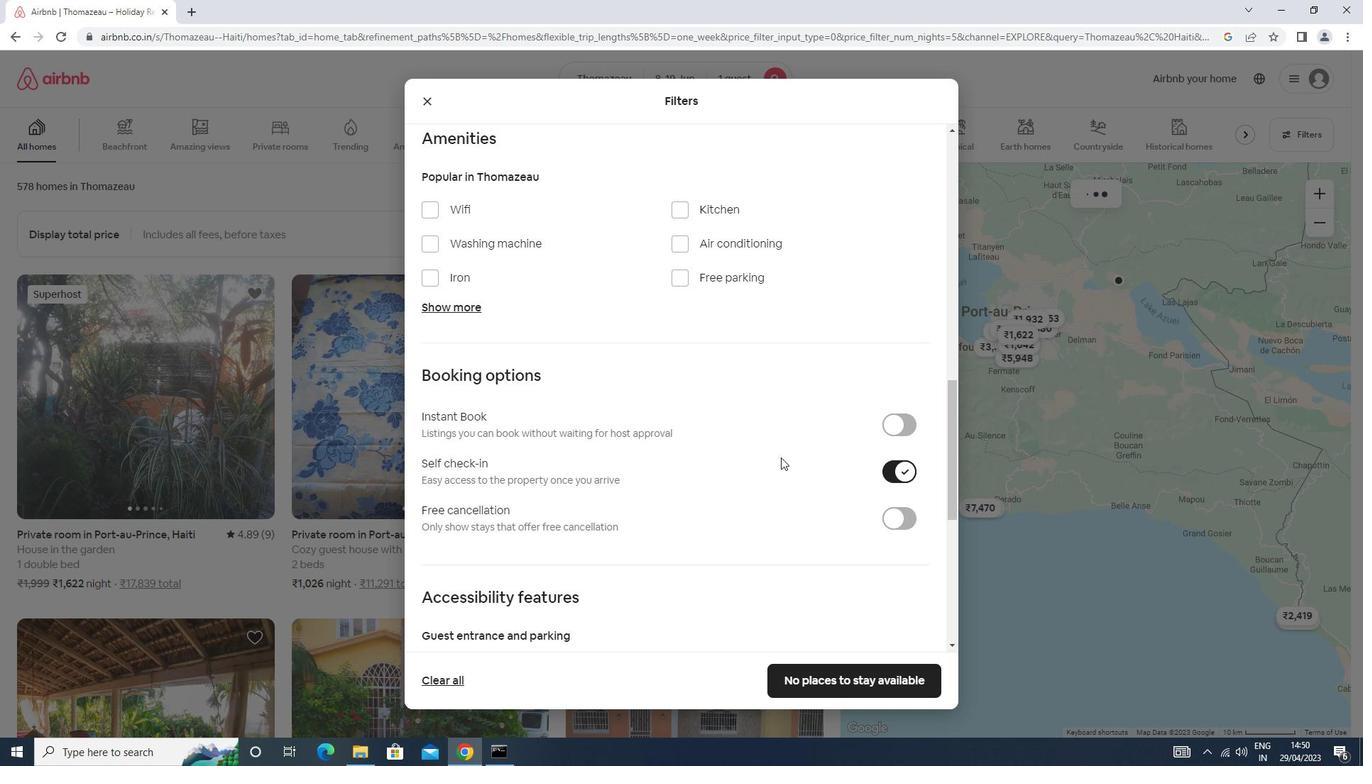 
Action: Mouse moved to (451, 545)
Screenshot: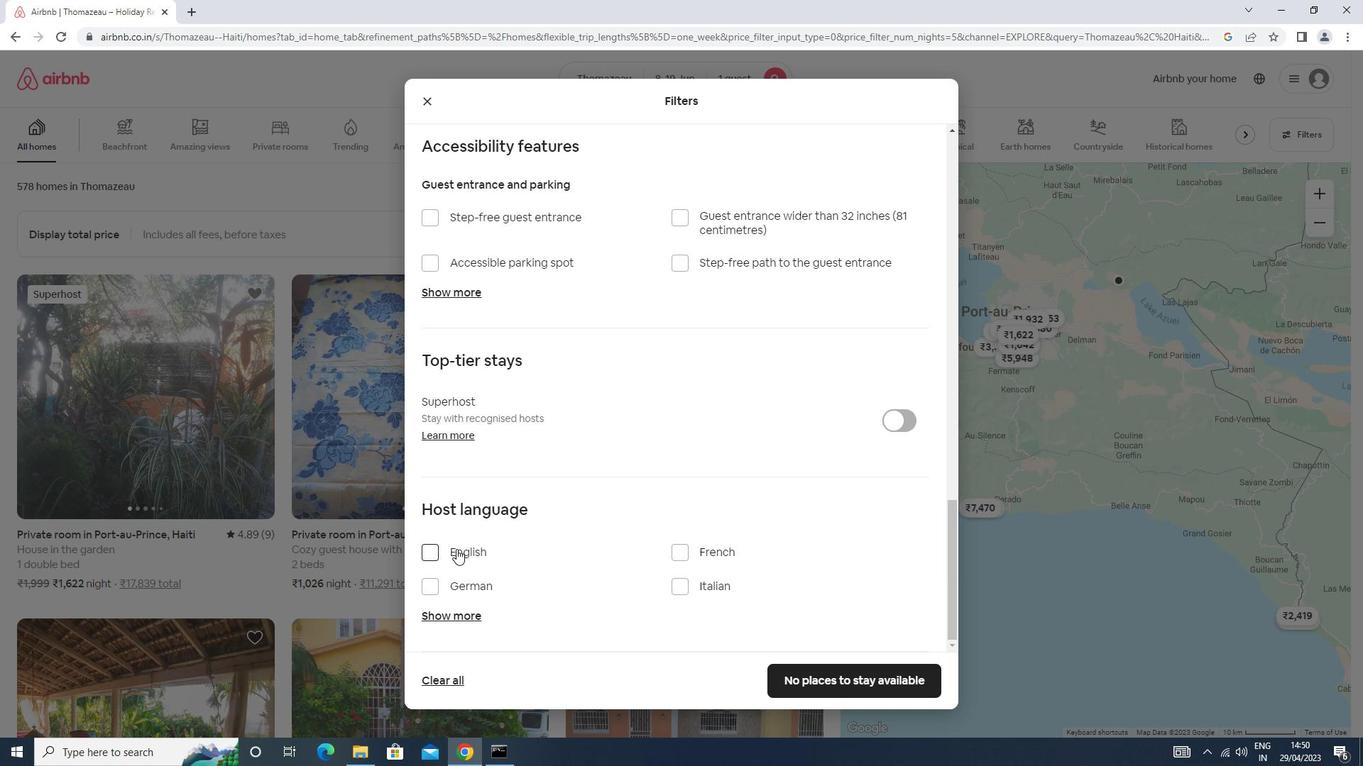 
Action: Mouse pressed left at (451, 545)
Screenshot: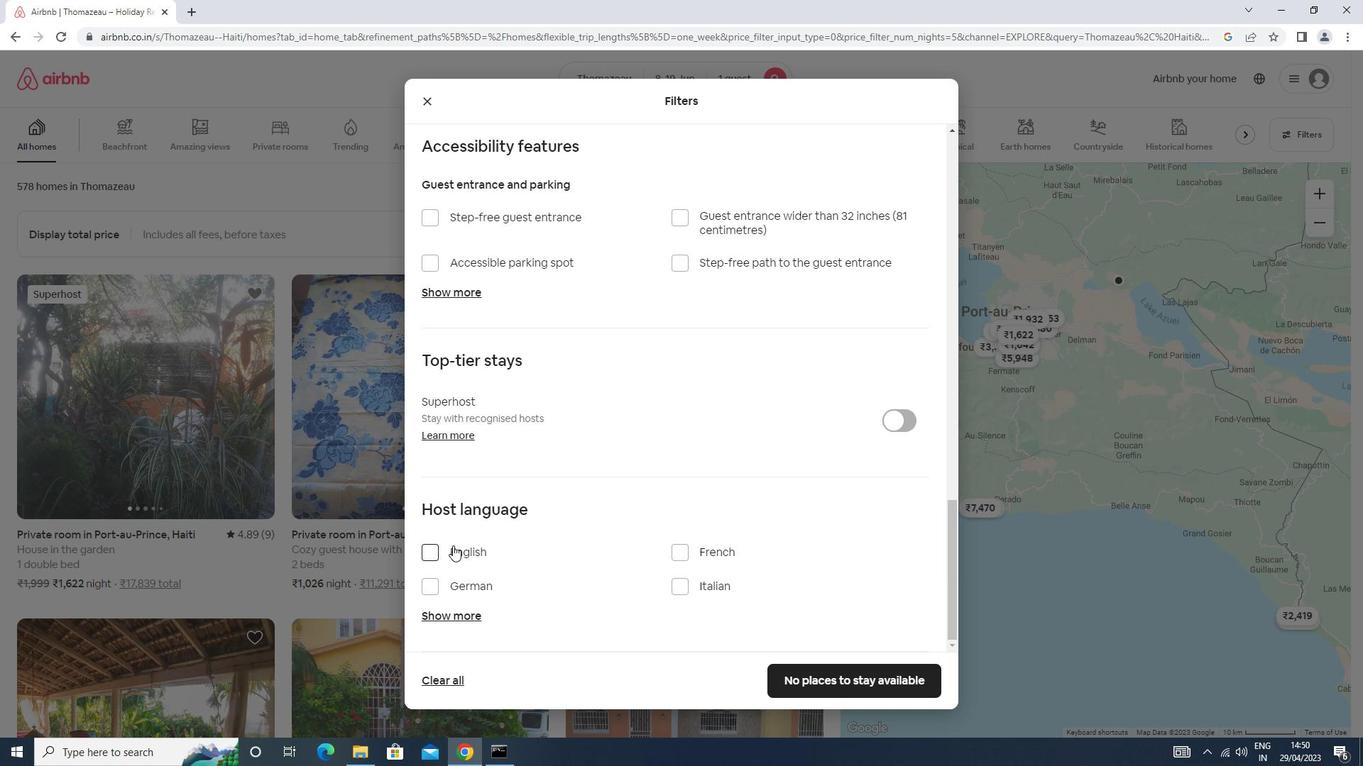 
Action: Mouse moved to (885, 672)
Screenshot: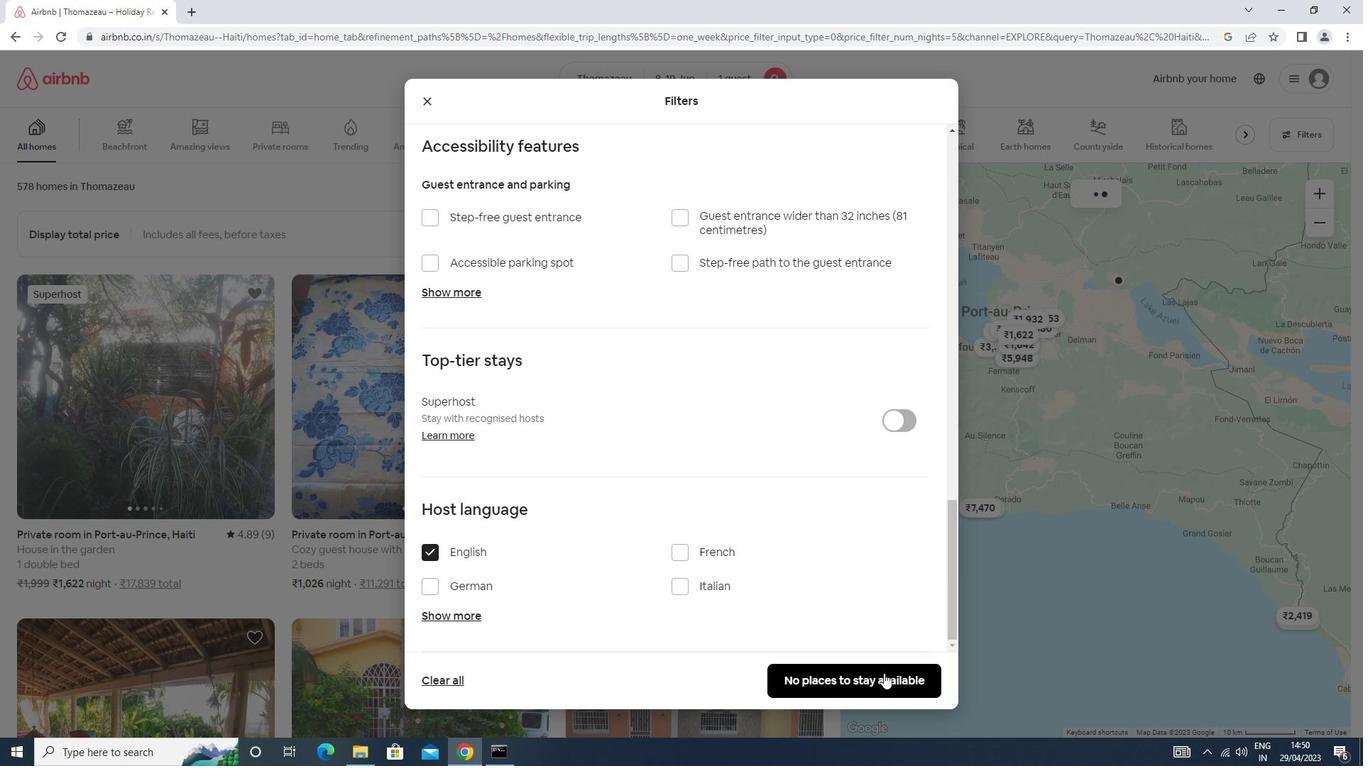
Action: Mouse pressed left at (885, 672)
Screenshot: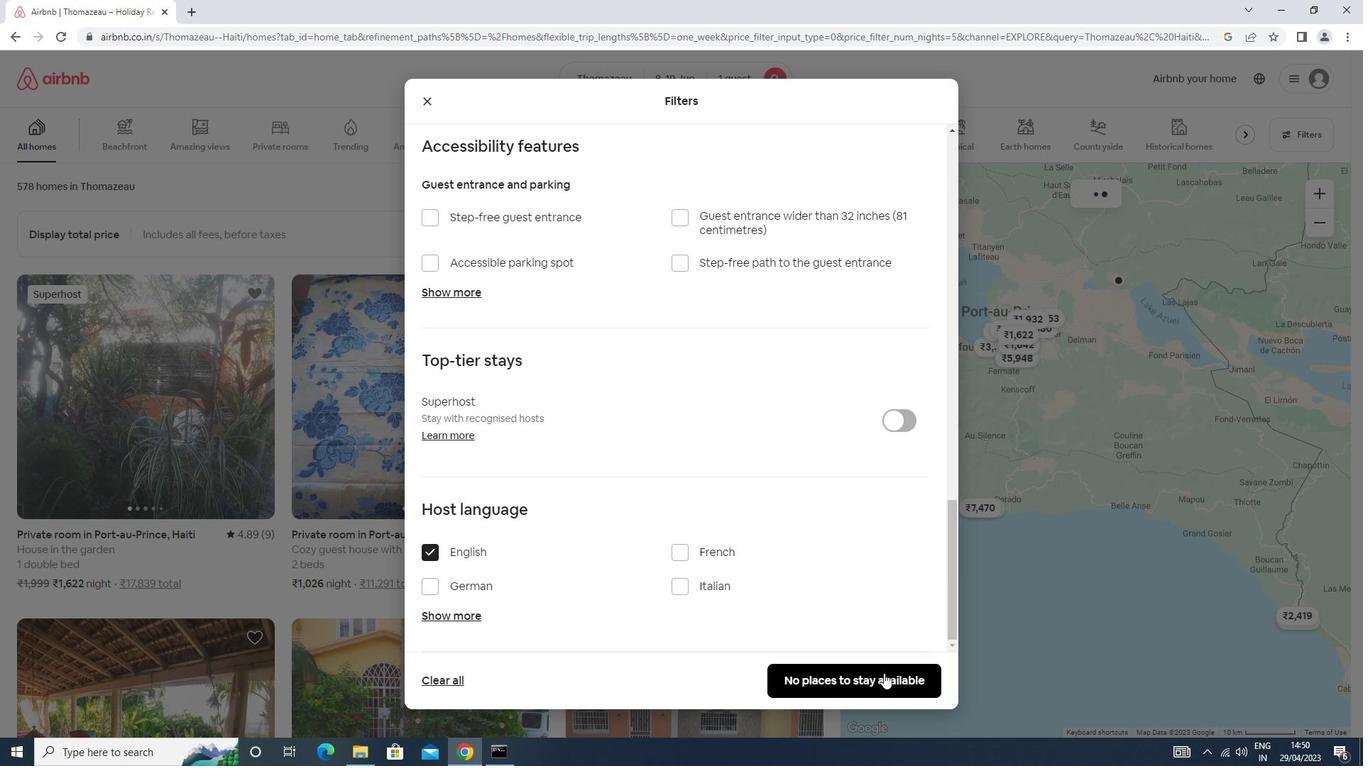 
Action: Mouse moved to (883, 667)
Screenshot: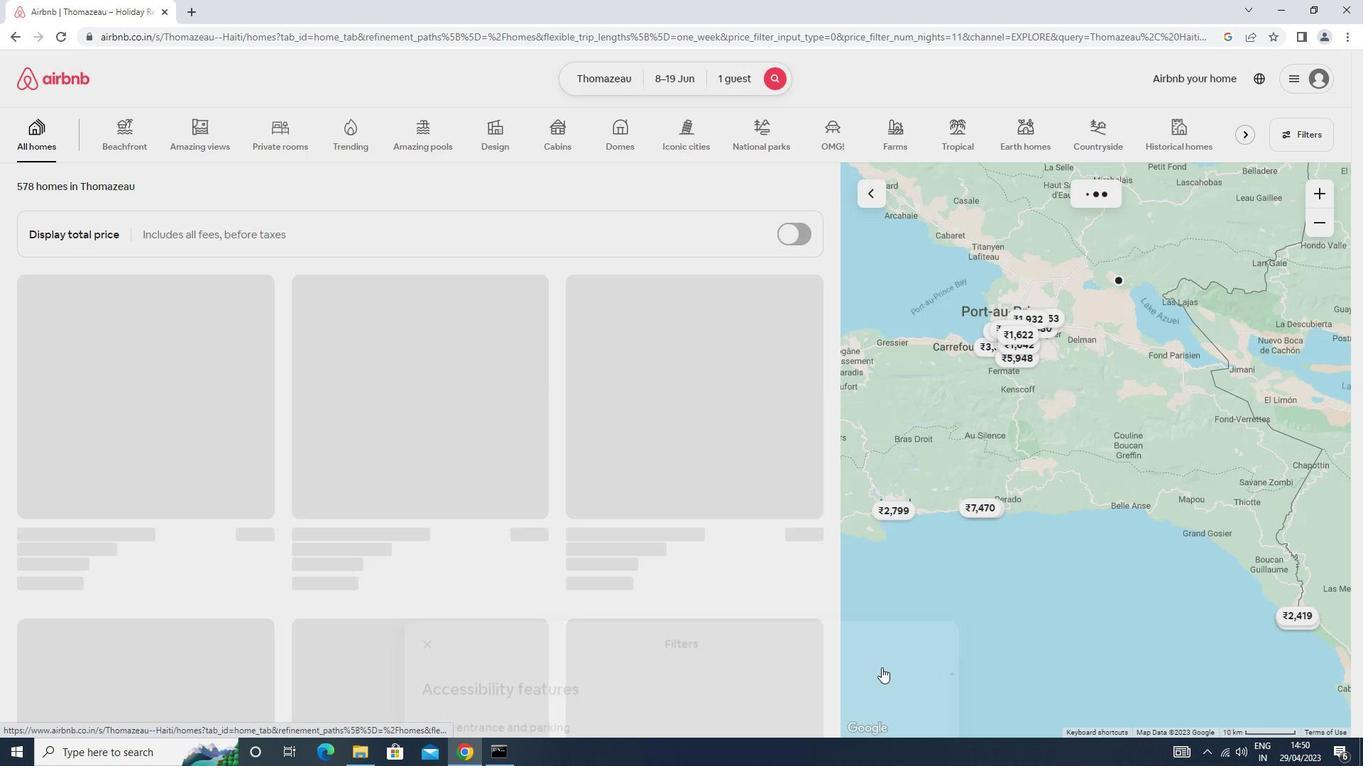 
